 Task: Set the similarity threshold to 30.
Action: Mouse moved to (61, 400)
Screenshot: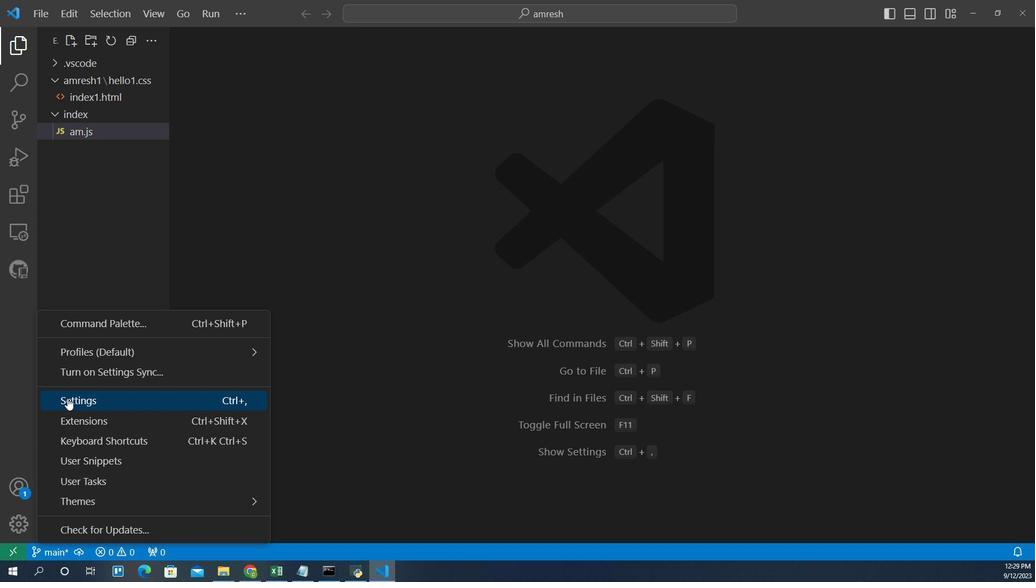 
Action: Mouse pressed left at (61, 400)
Screenshot: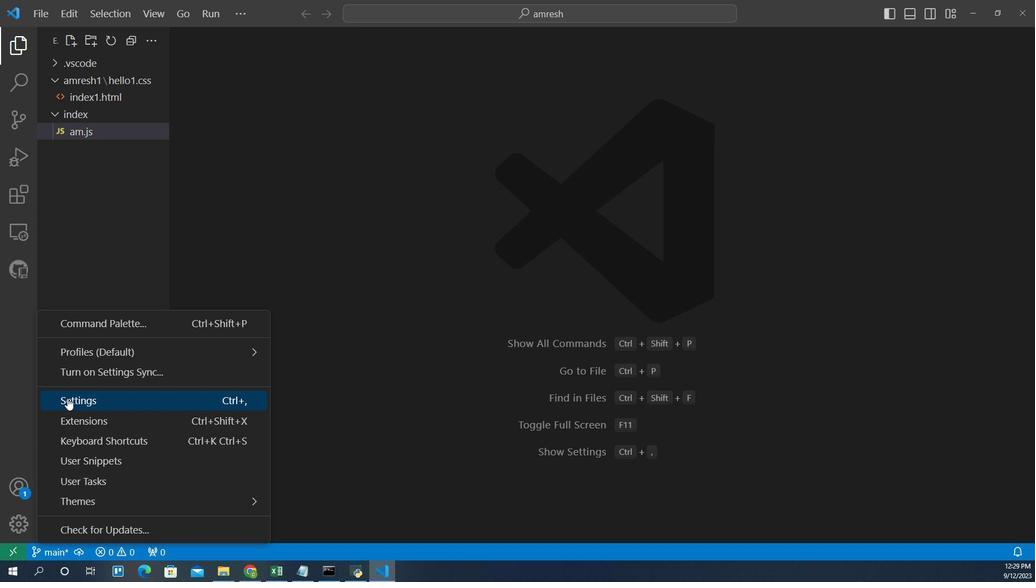 
Action: Mouse moved to (96, 371)
Screenshot: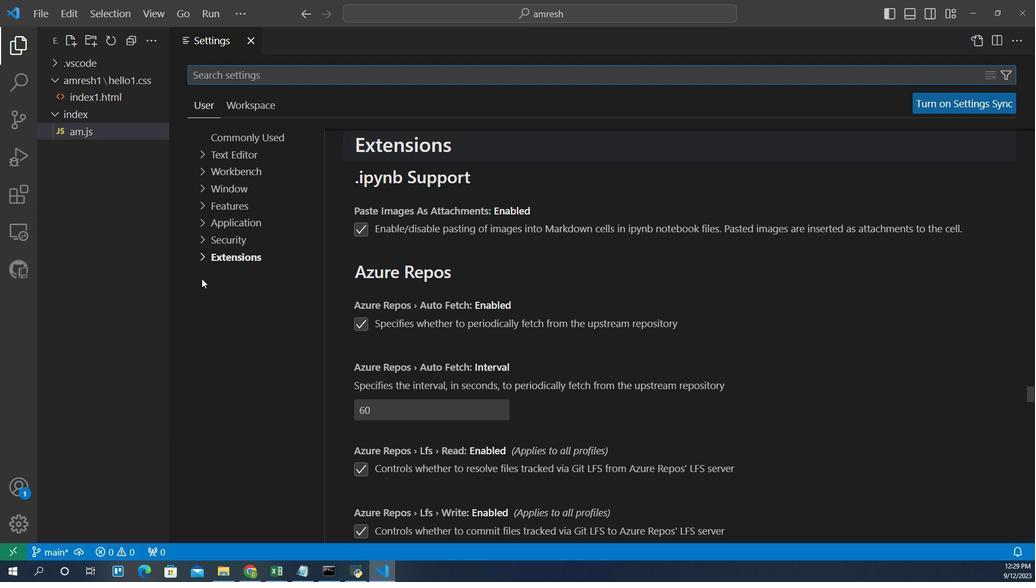 
Action: Mouse pressed left at (96, 371)
Screenshot: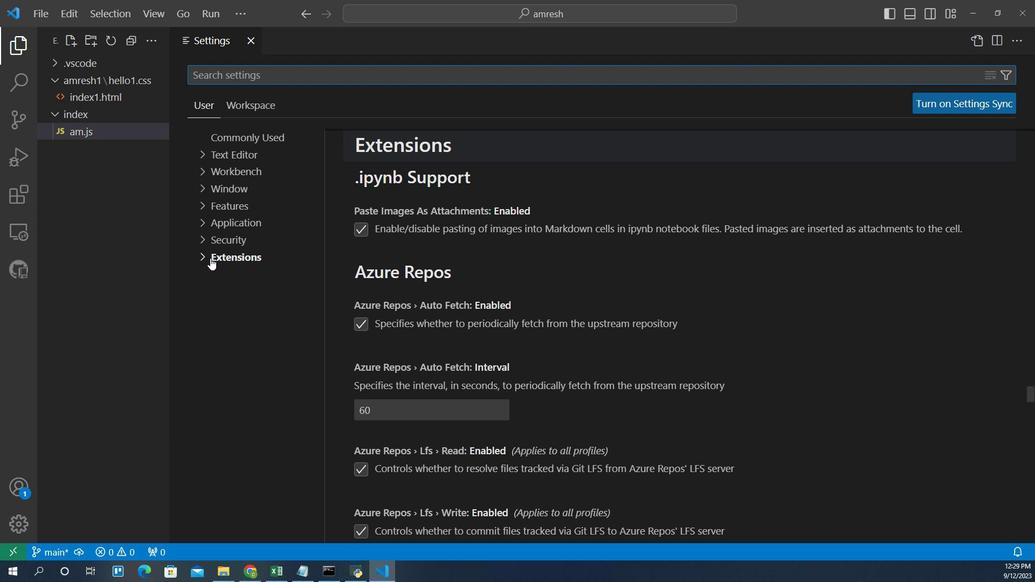 
Action: Mouse moved to (227, 339)
Screenshot: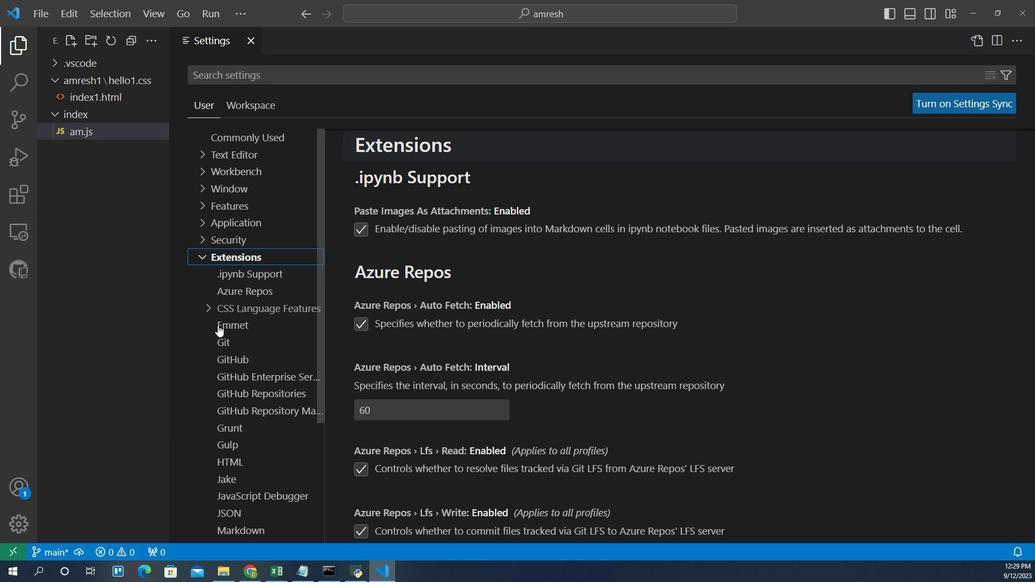 
Action: Mouse pressed left at (227, 339)
Screenshot: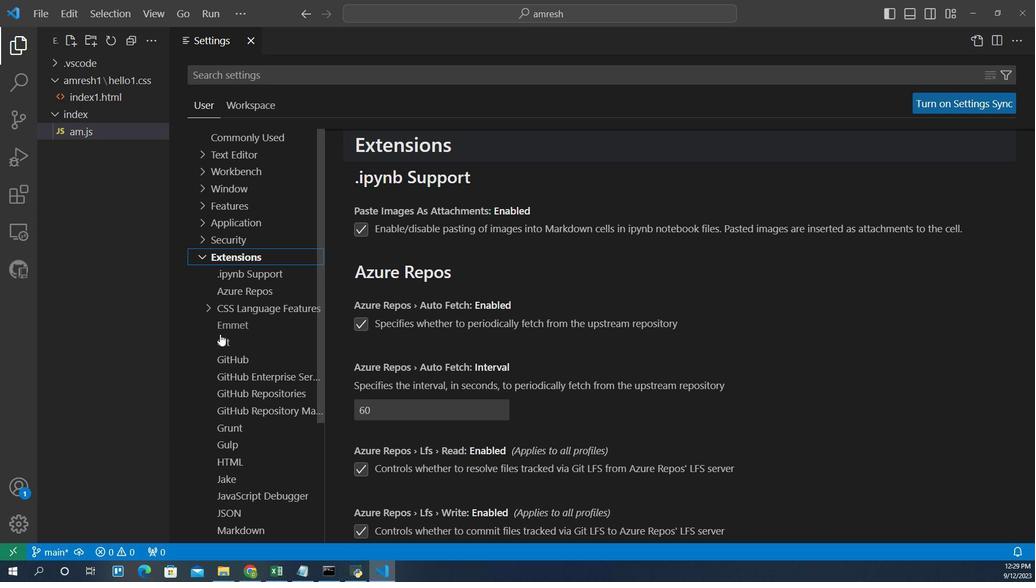 
Action: Mouse moved to (235, 358)
Screenshot: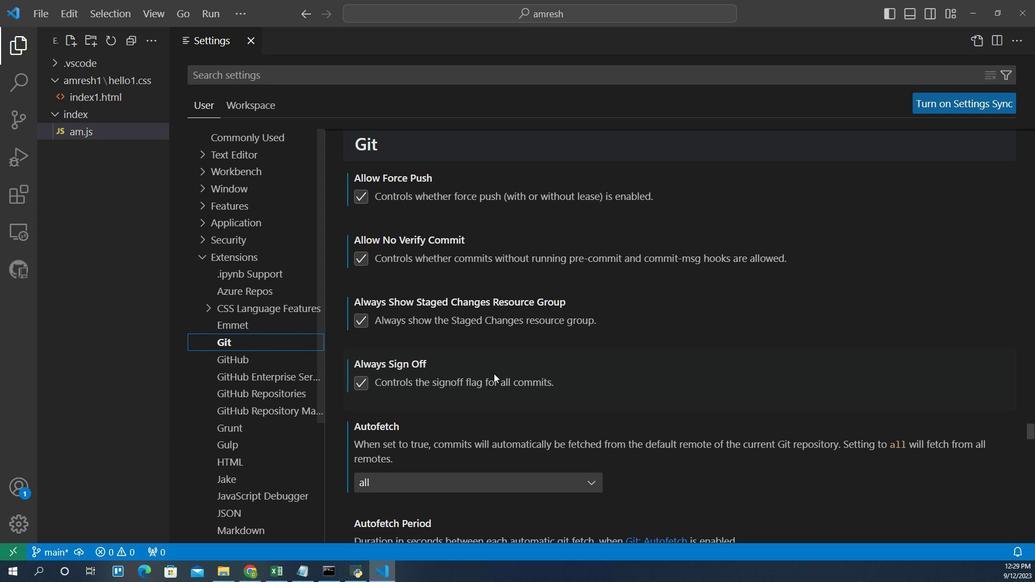 
Action: Mouse pressed left at (235, 358)
Screenshot: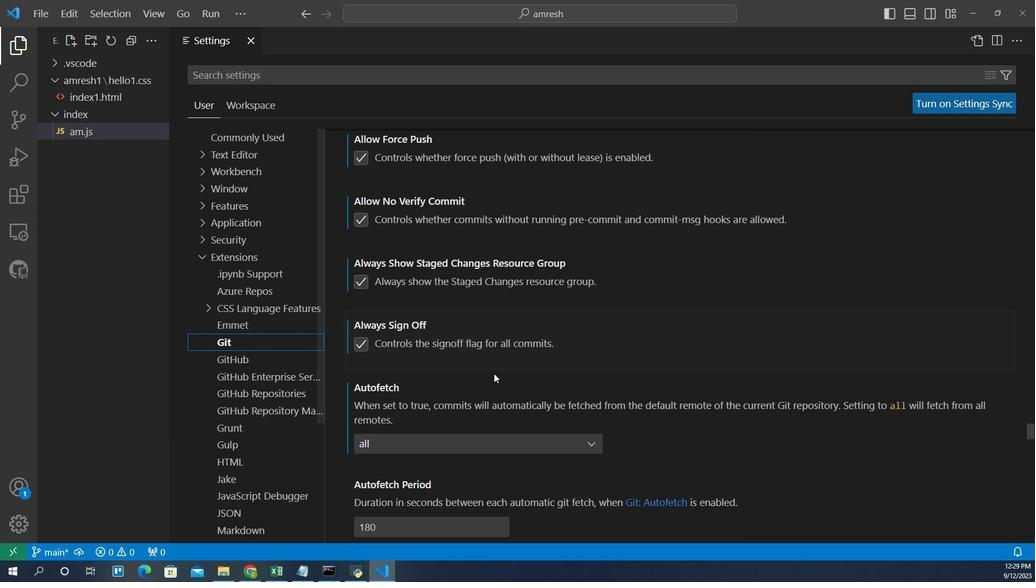 
Action: Mouse moved to (483, 365)
Screenshot: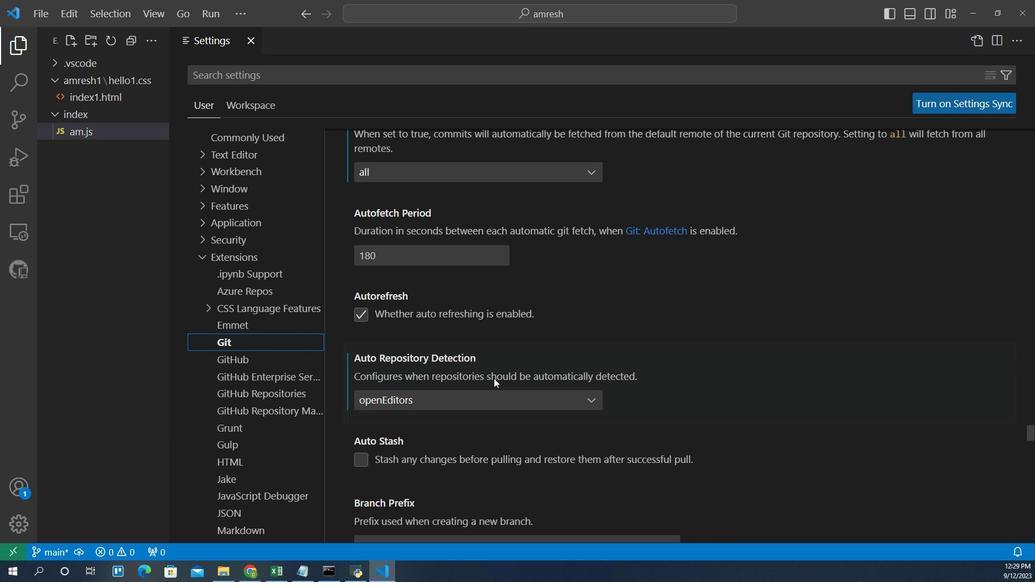 
Action: Mouse scrolled (483, 365) with delta (0, 0)
Screenshot: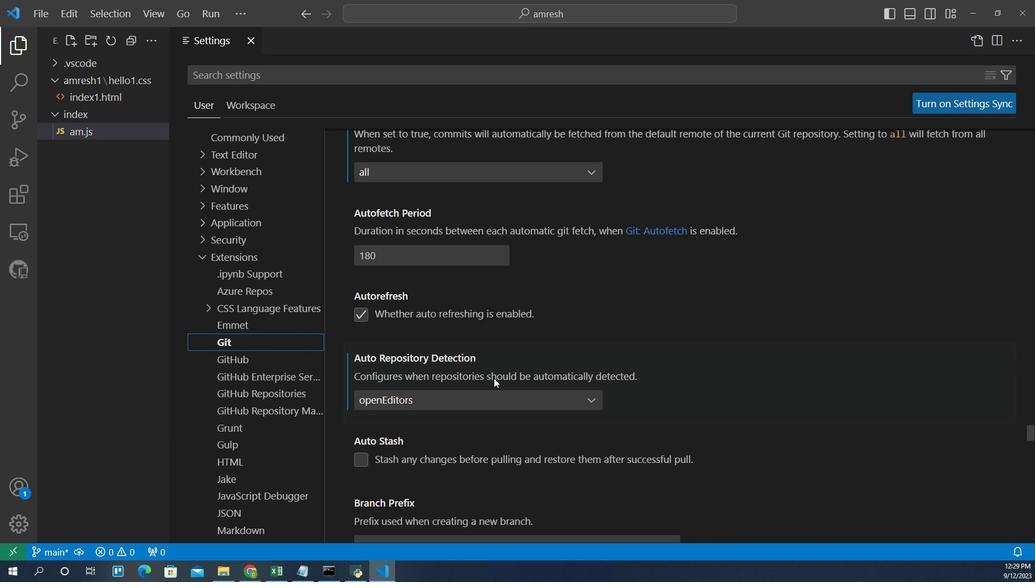 
Action: Mouse scrolled (483, 365) with delta (0, 0)
Screenshot: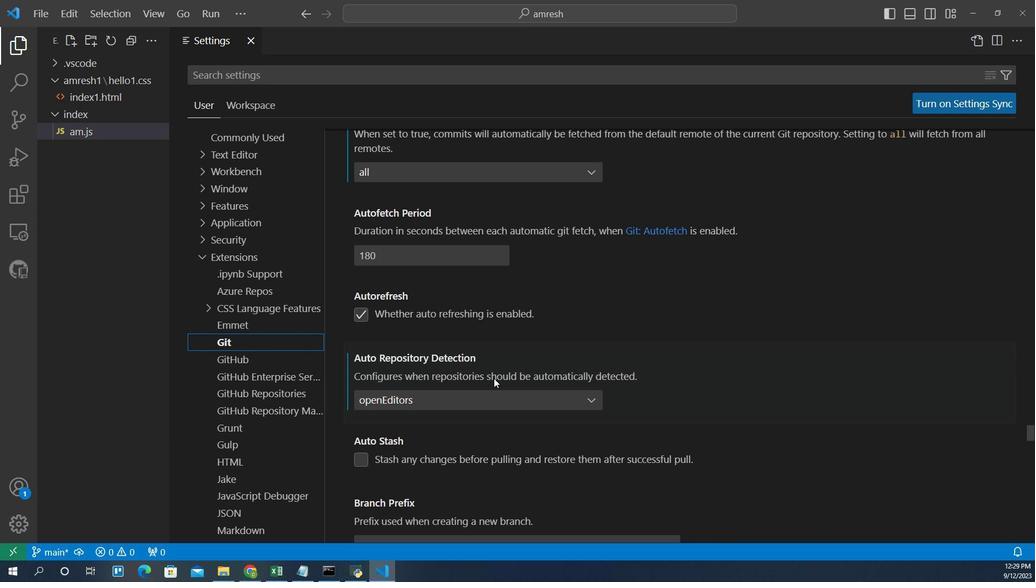 
Action: Mouse scrolled (483, 365) with delta (0, 0)
Screenshot: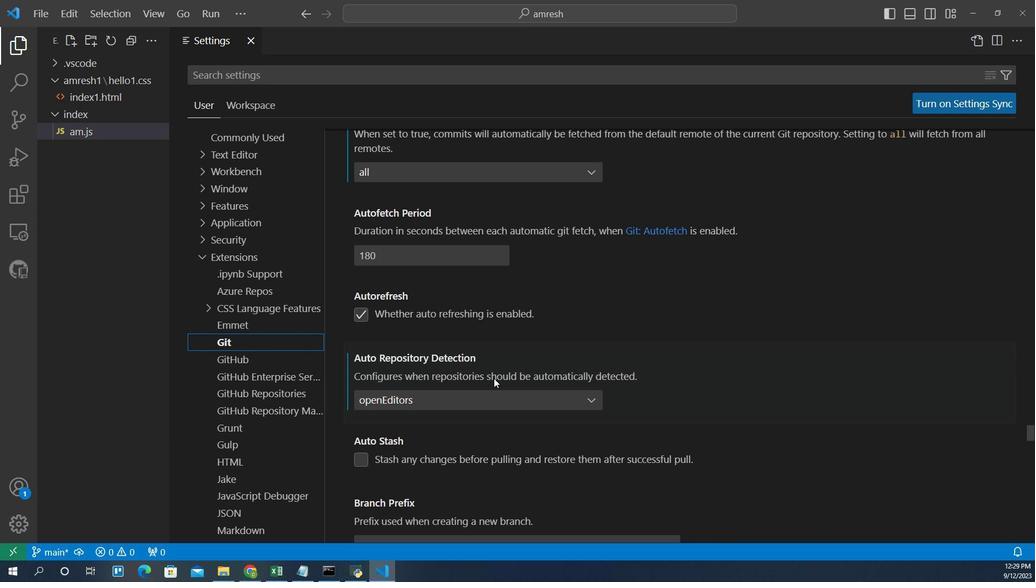 
Action: Mouse moved to (483, 366)
Screenshot: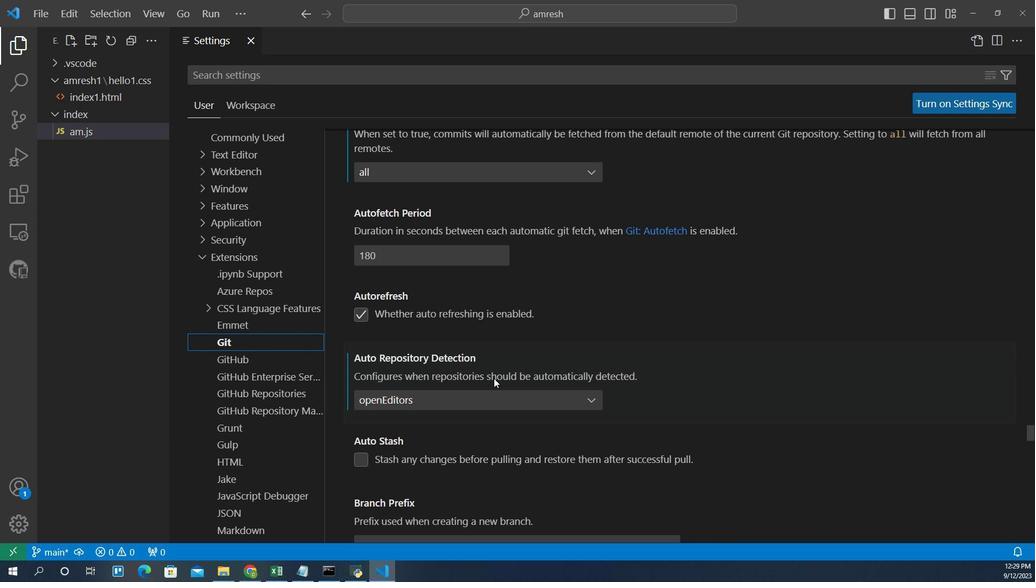 
Action: Mouse scrolled (483, 365) with delta (0, 0)
Screenshot: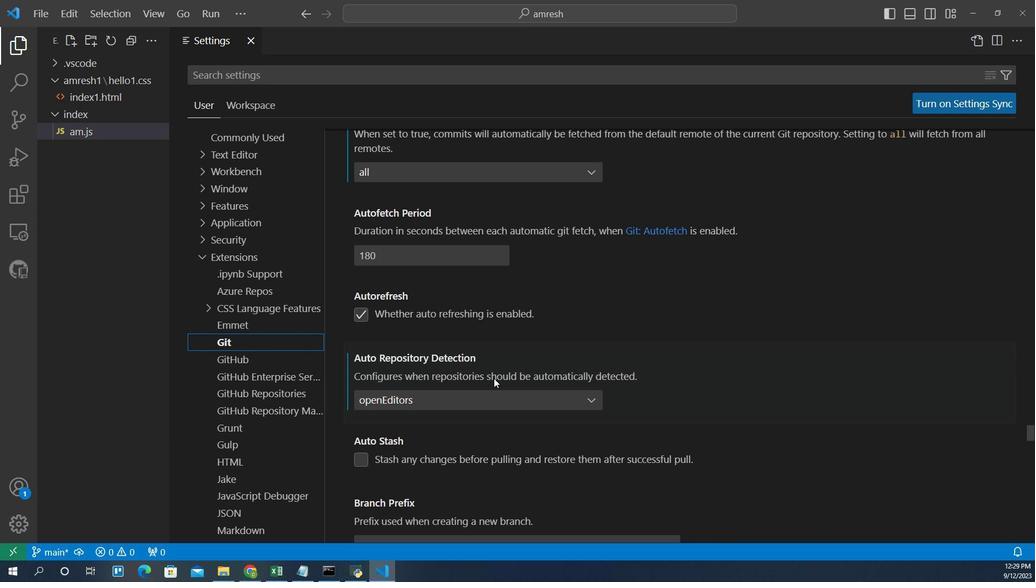 
Action: Mouse moved to (483, 366)
Screenshot: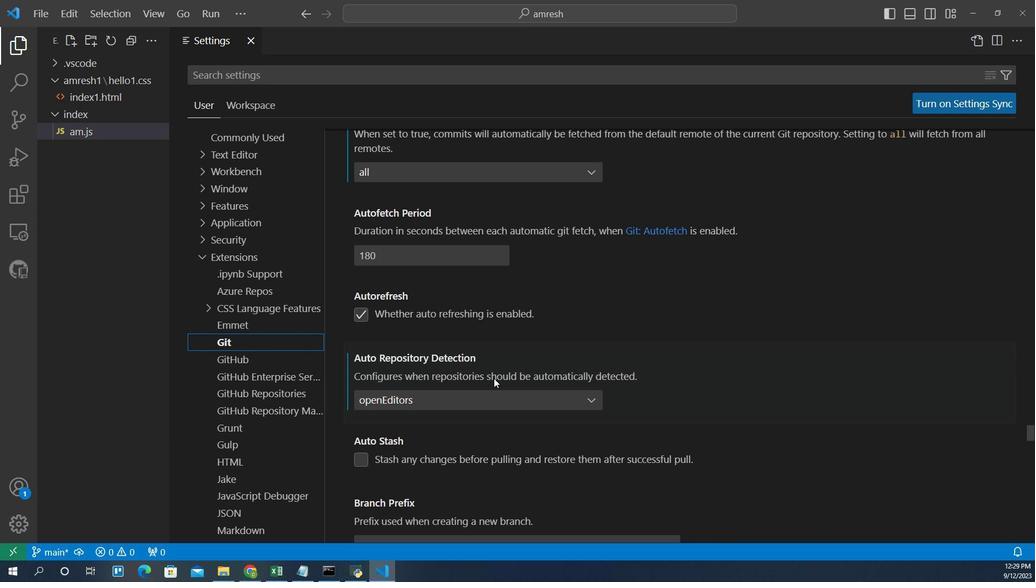 
Action: Mouse scrolled (483, 366) with delta (0, 0)
Screenshot: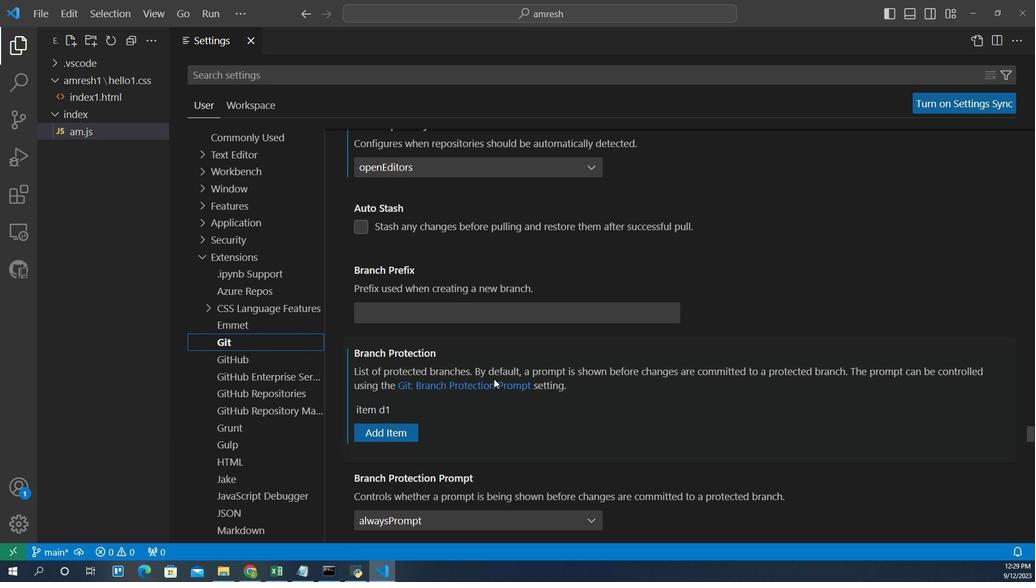 
Action: Mouse scrolled (483, 366) with delta (0, 0)
Screenshot: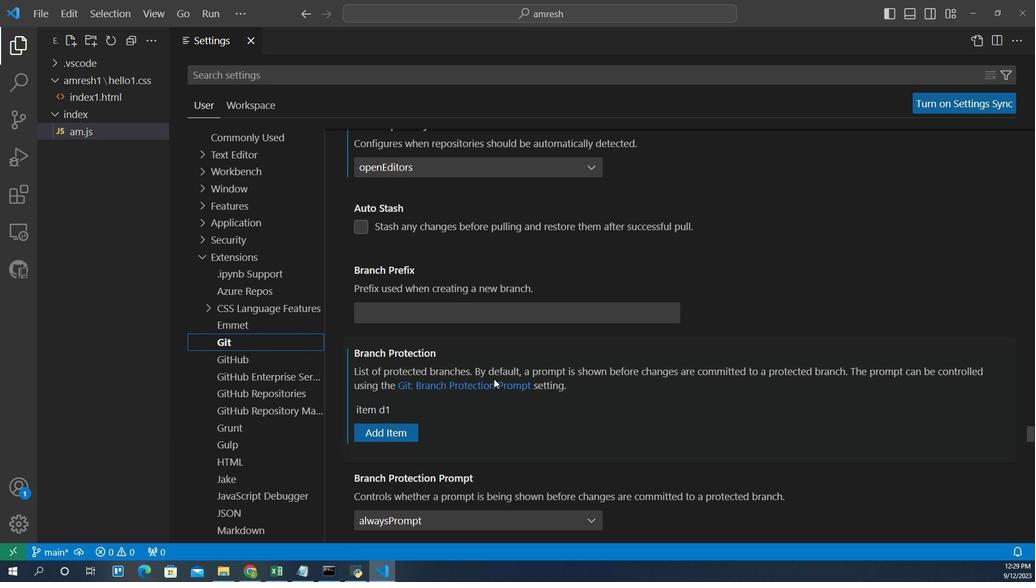 
Action: Mouse scrolled (483, 366) with delta (0, 0)
Screenshot: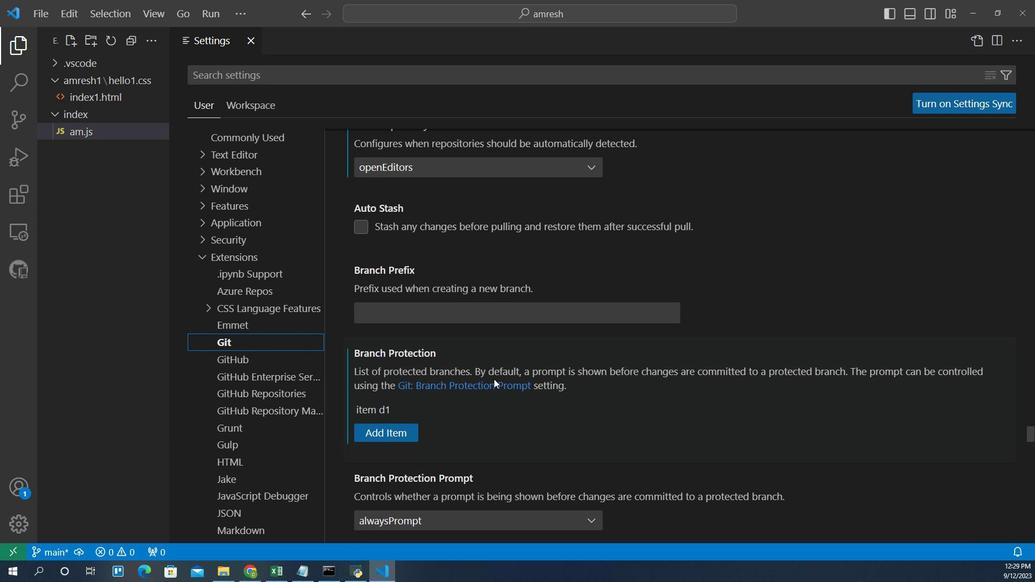 
Action: Mouse scrolled (483, 366) with delta (0, 0)
Screenshot: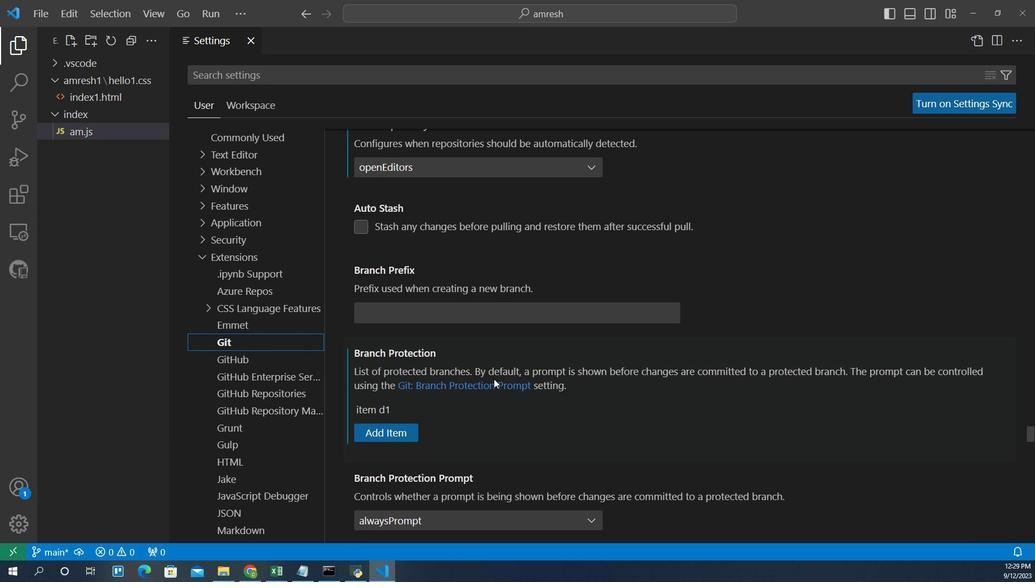 
Action: Mouse scrolled (483, 366) with delta (0, 0)
Screenshot: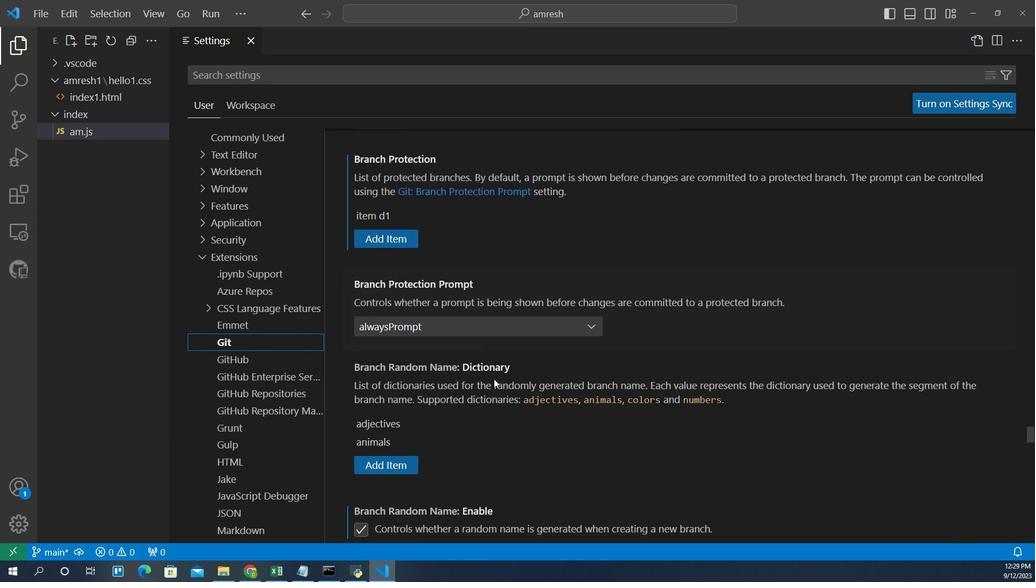 
Action: Mouse scrolled (483, 366) with delta (0, 0)
Screenshot: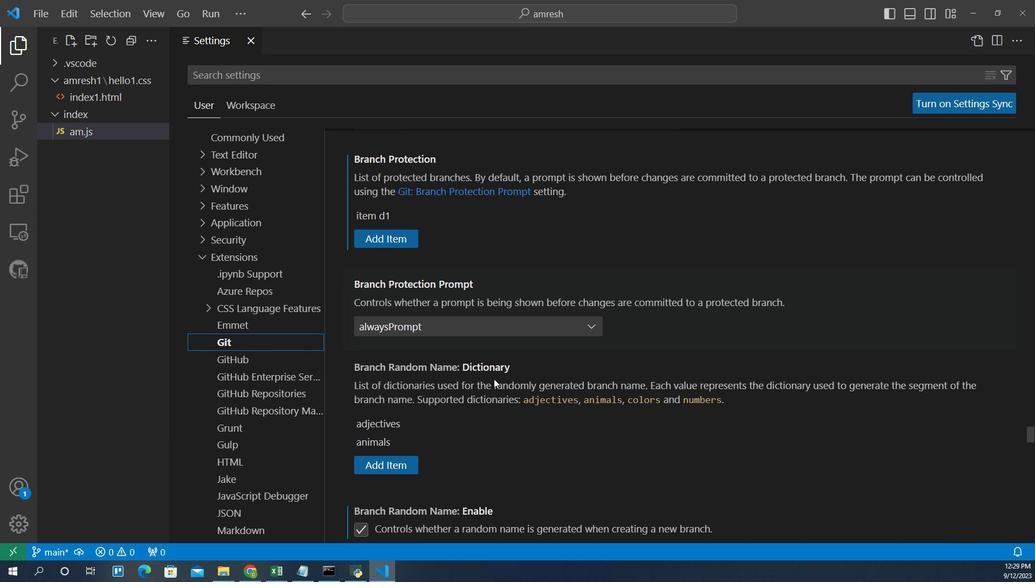 
Action: Mouse scrolled (483, 366) with delta (0, 0)
Screenshot: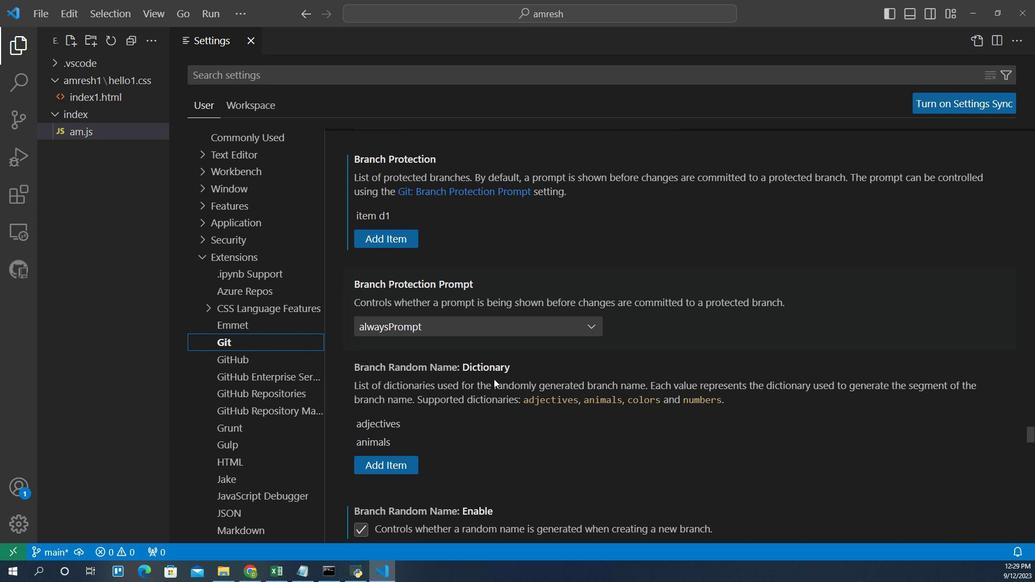 
Action: Mouse scrolled (483, 366) with delta (0, 0)
Screenshot: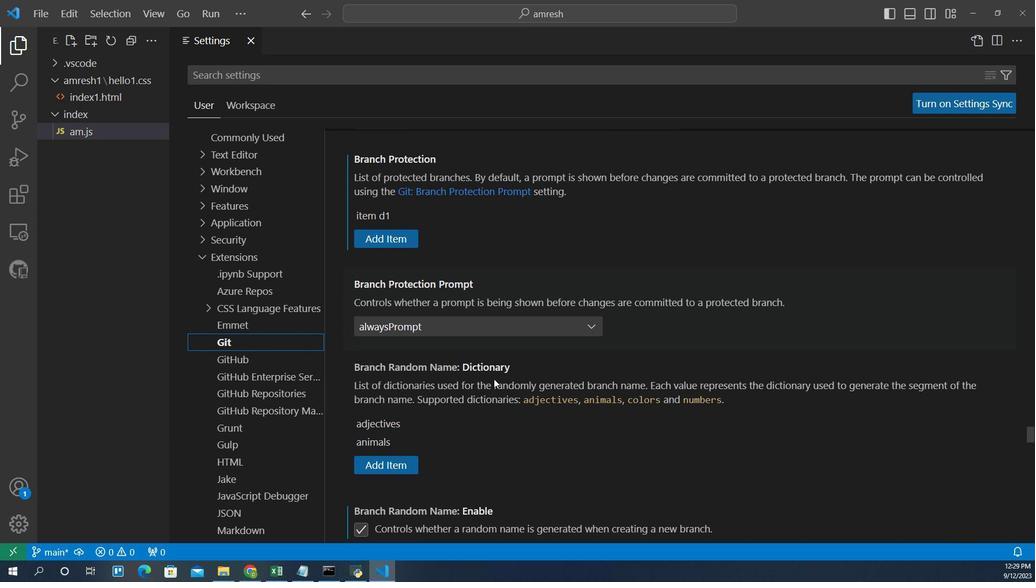 
Action: Mouse scrolled (483, 366) with delta (0, 0)
Screenshot: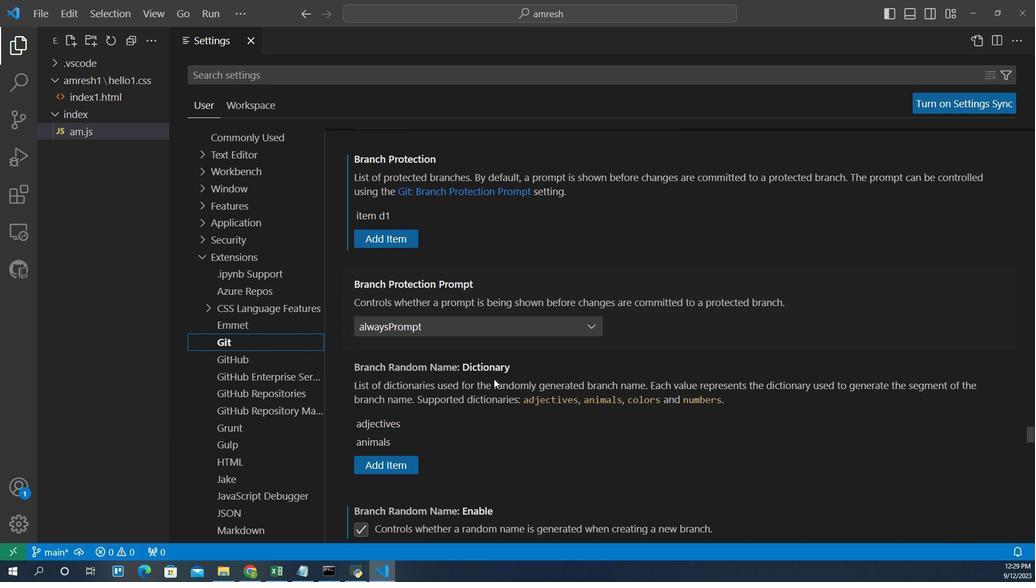 
Action: Mouse moved to (483, 366)
Screenshot: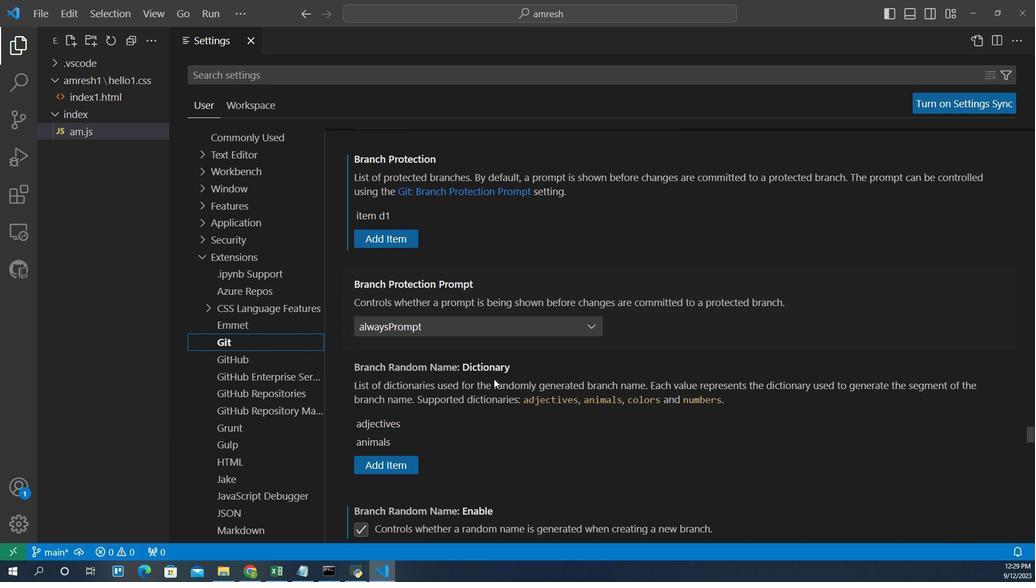 
Action: Mouse scrolled (483, 366) with delta (0, 0)
Screenshot: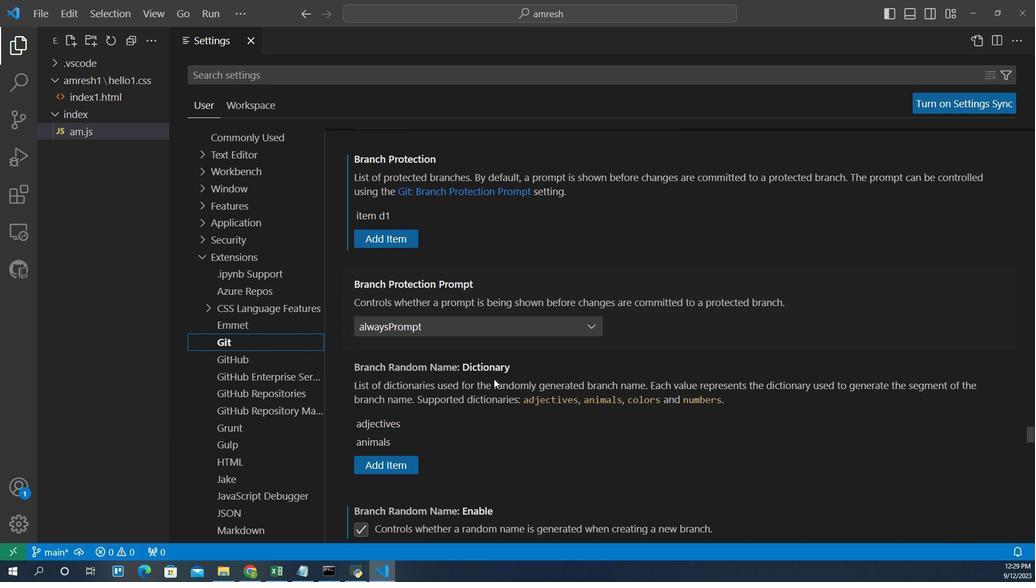 
Action: Mouse scrolled (483, 366) with delta (0, 0)
Screenshot: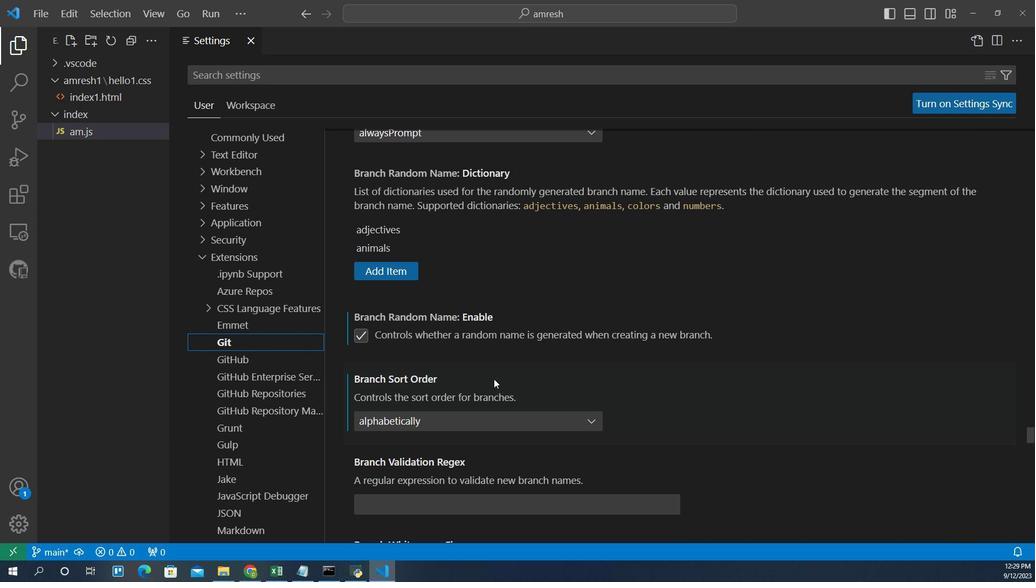 
Action: Mouse scrolled (483, 366) with delta (0, 0)
Screenshot: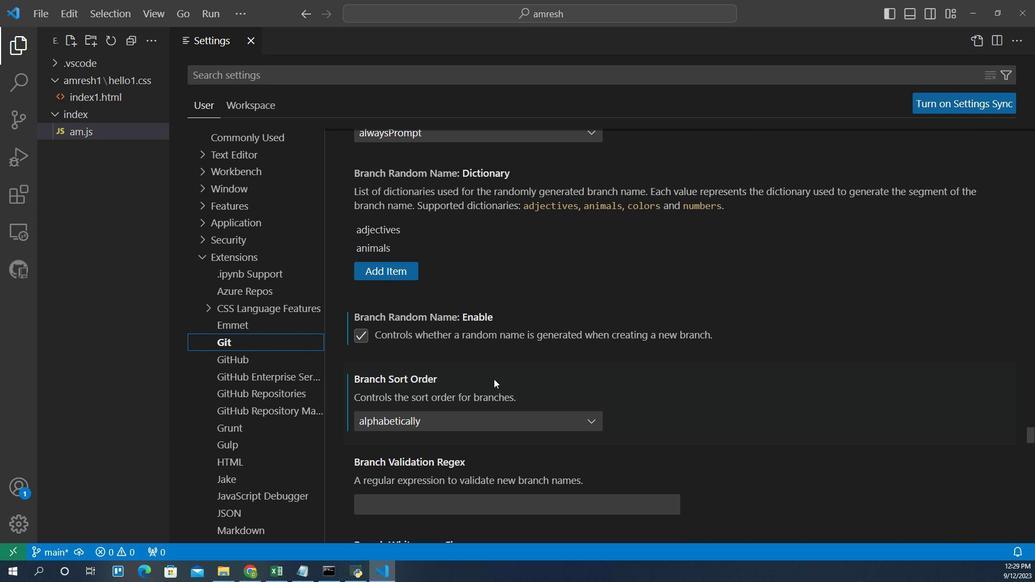 
Action: Mouse scrolled (483, 366) with delta (0, 0)
Screenshot: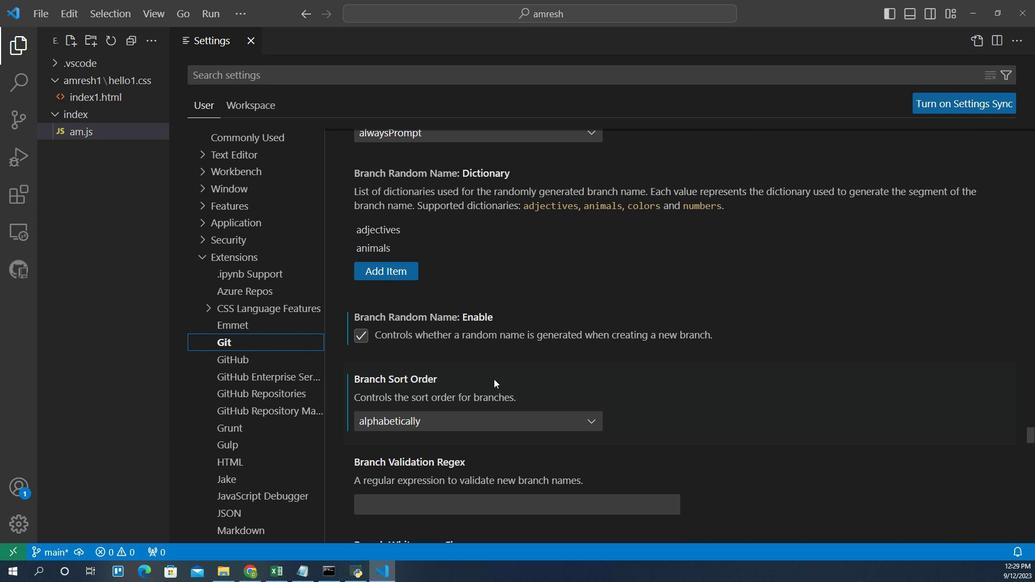 
Action: Mouse scrolled (483, 366) with delta (0, 0)
Screenshot: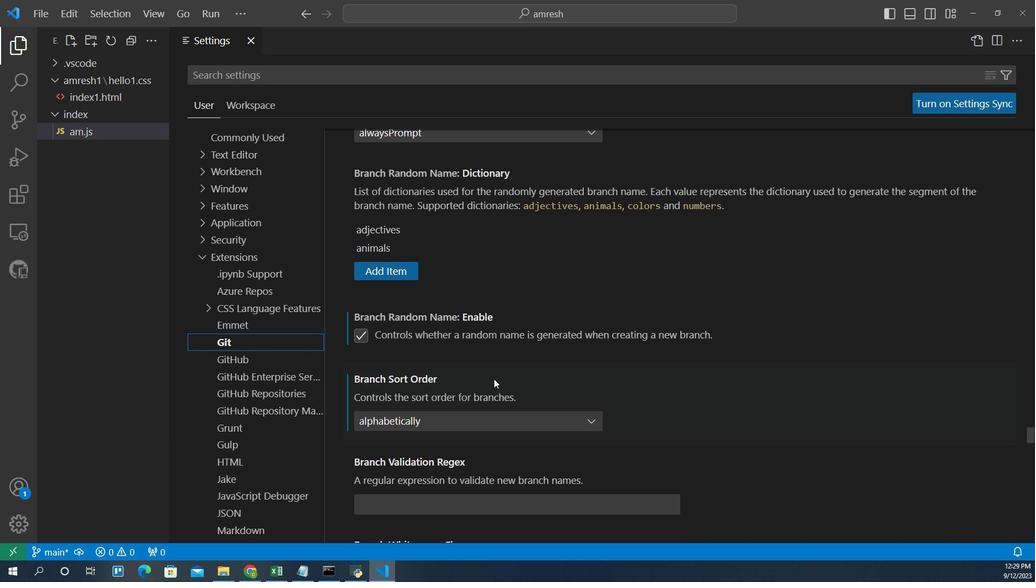 
Action: Mouse scrolled (483, 366) with delta (0, 0)
Screenshot: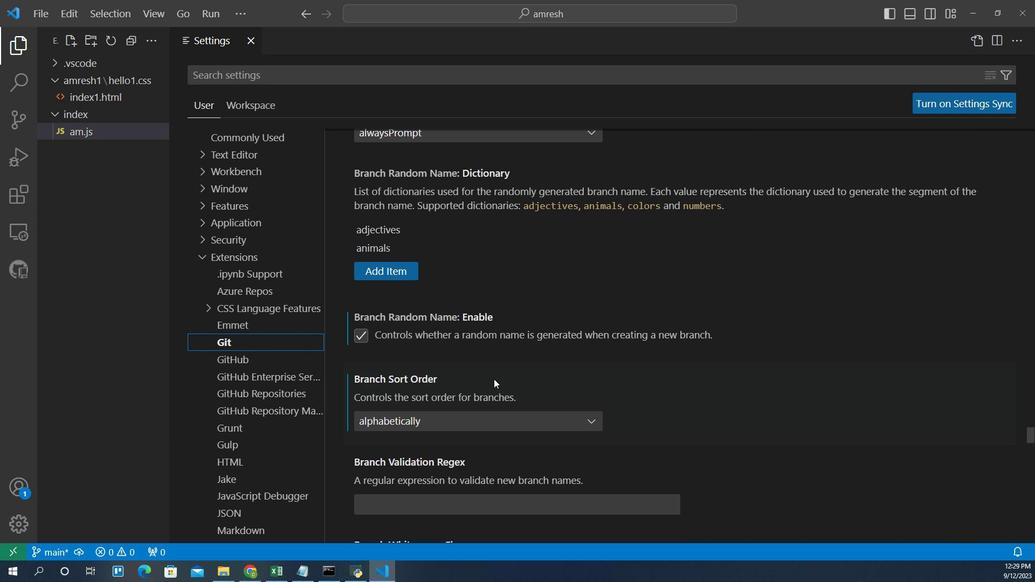 
Action: Mouse scrolled (483, 366) with delta (0, 0)
Screenshot: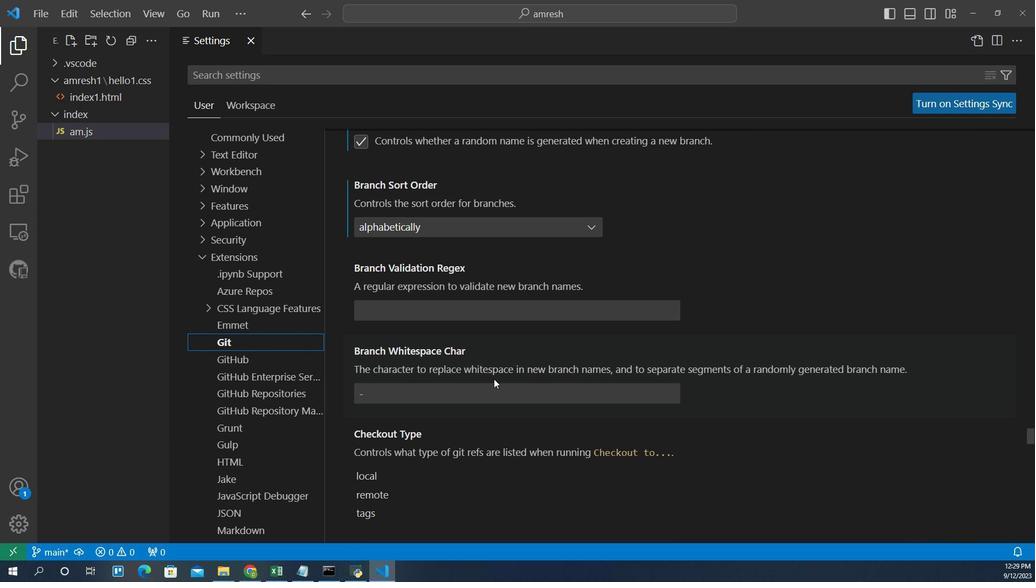 
Action: Mouse scrolled (483, 366) with delta (0, 0)
Screenshot: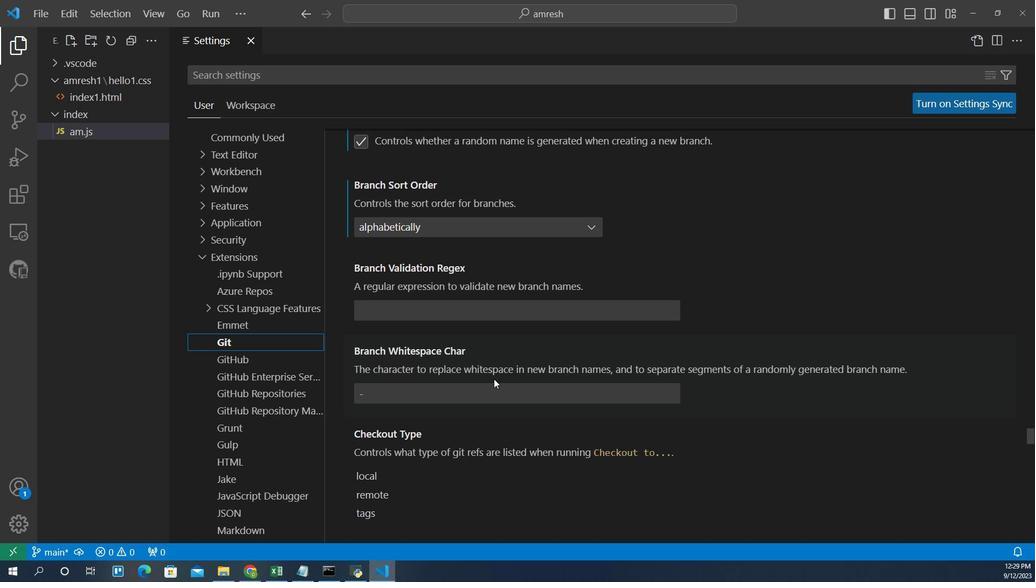 
Action: Mouse scrolled (483, 366) with delta (0, 0)
Screenshot: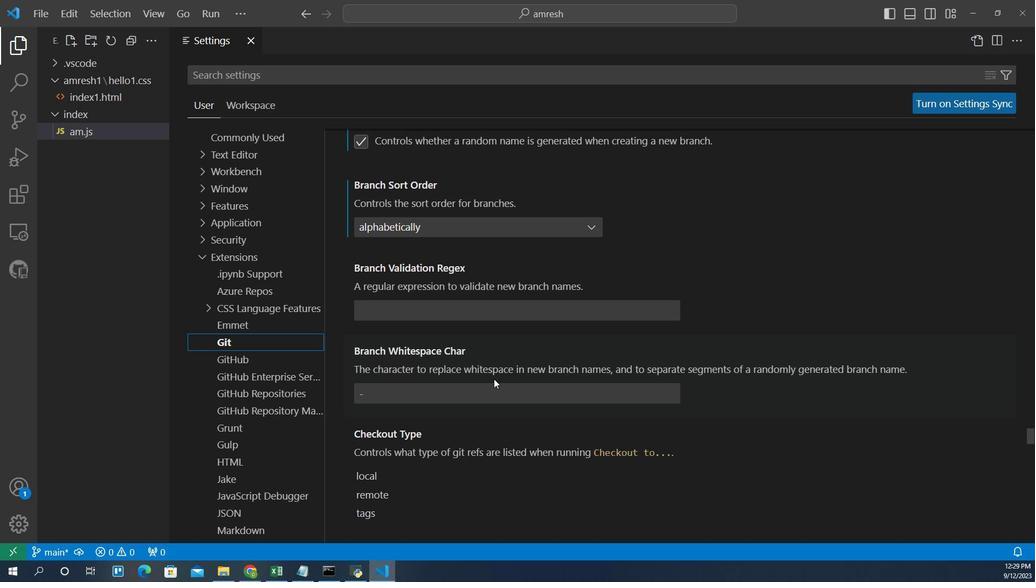 
Action: Mouse scrolled (483, 366) with delta (0, 0)
Screenshot: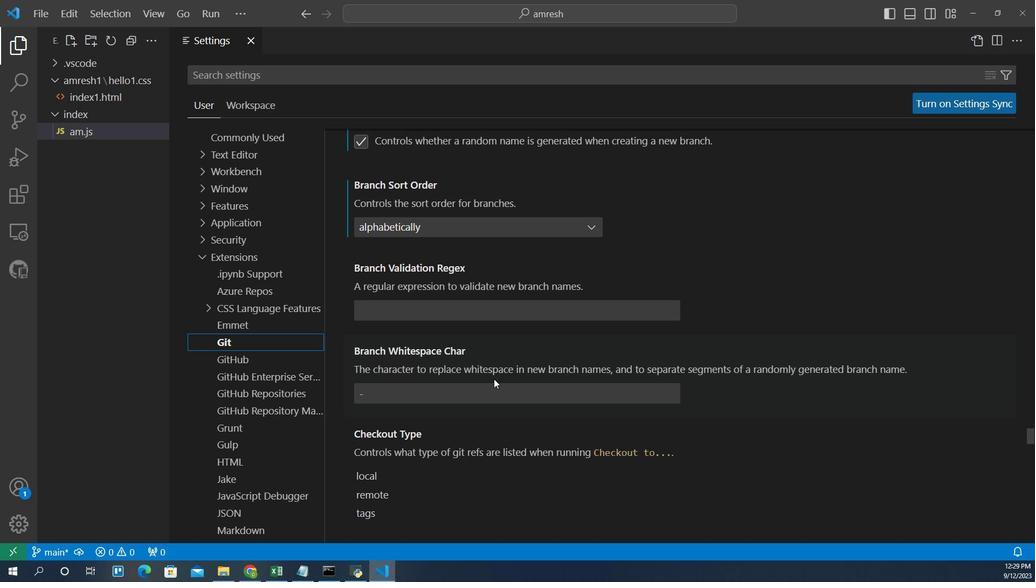 
Action: Mouse scrolled (483, 366) with delta (0, 0)
Screenshot: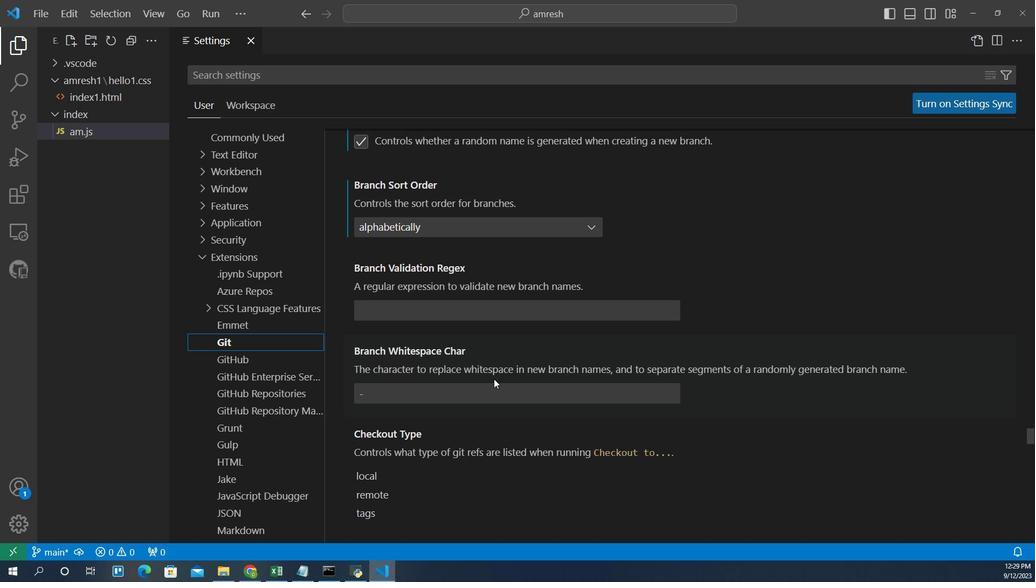 
Action: Mouse scrolled (483, 366) with delta (0, 0)
Screenshot: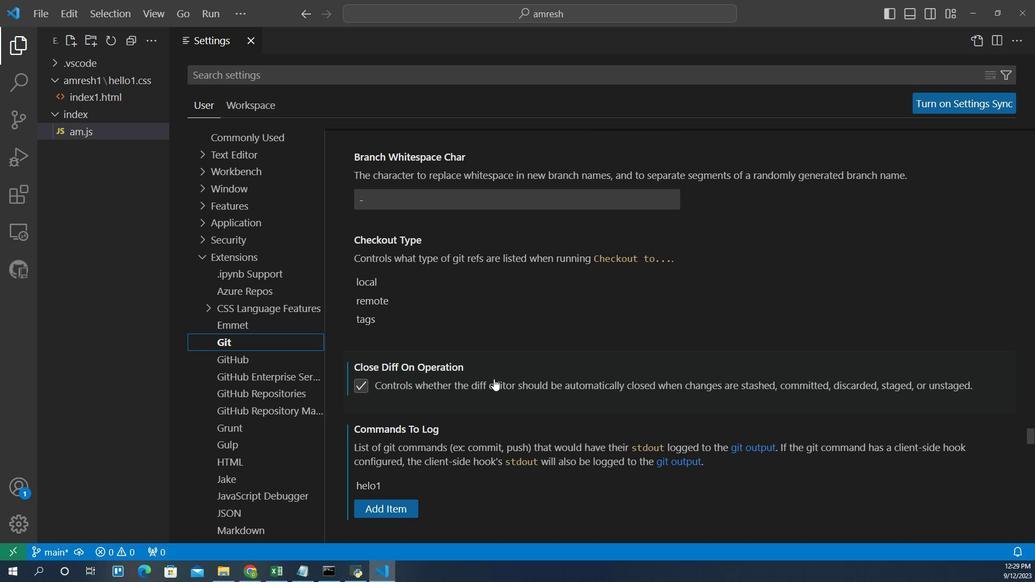 
Action: Mouse scrolled (483, 366) with delta (0, 0)
Screenshot: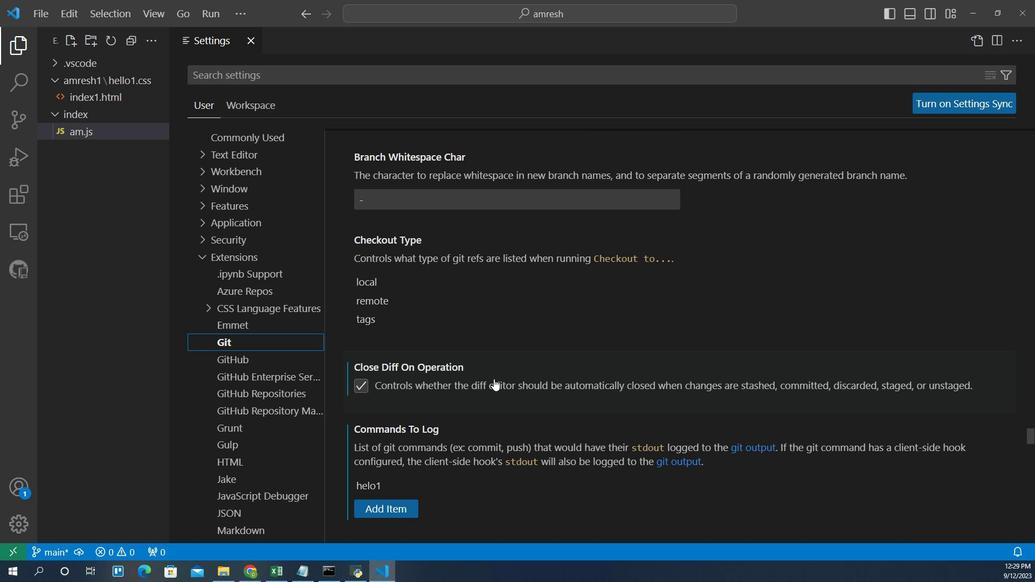 
Action: Mouse scrolled (483, 366) with delta (0, 0)
Screenshot: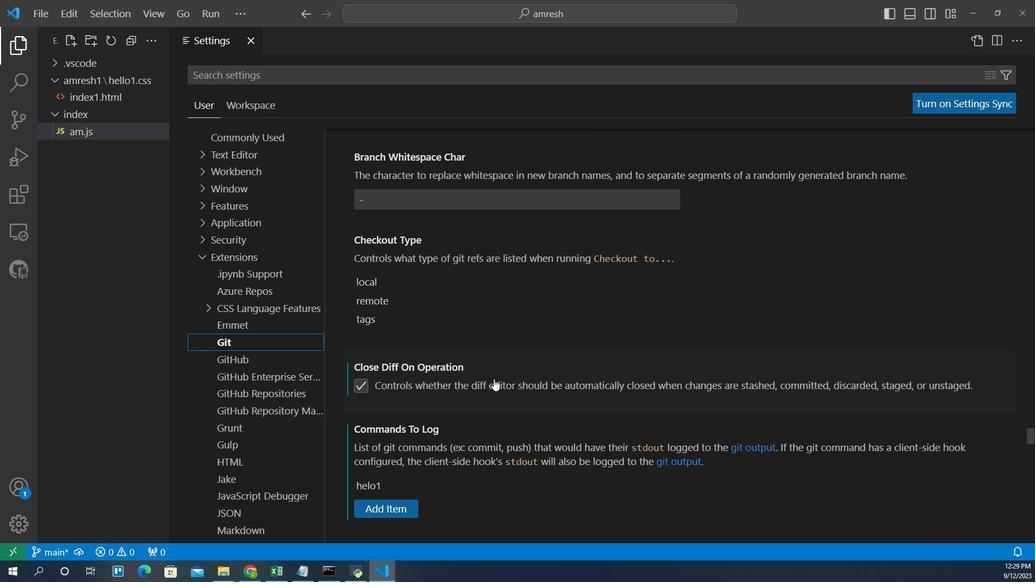 
Action: Mouse scrolled (483, 366) with delta (0, 0)
Screenshot: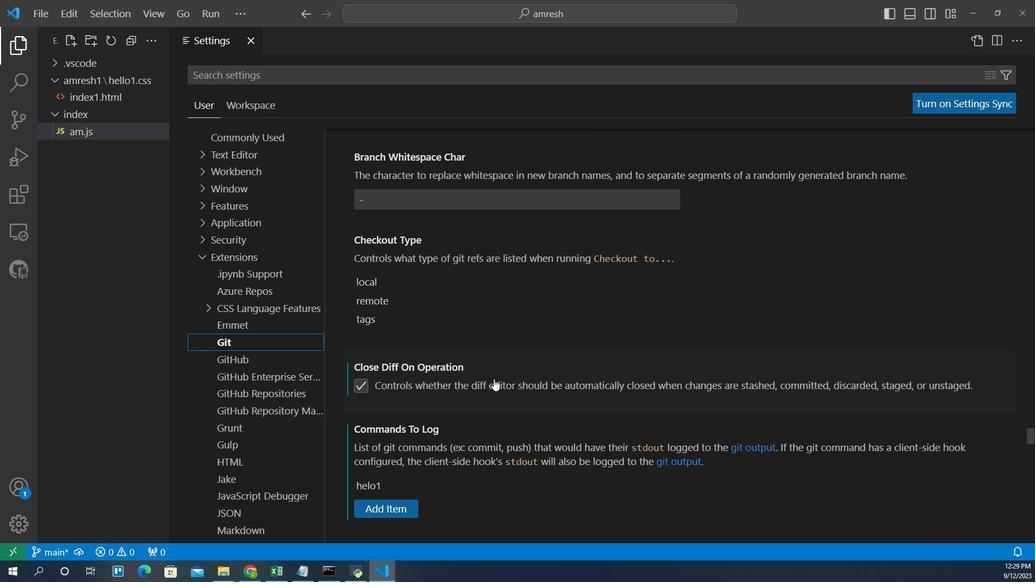 
Action: Mouse scrolled (483, 366) with delta (0, 0)
Screenshot: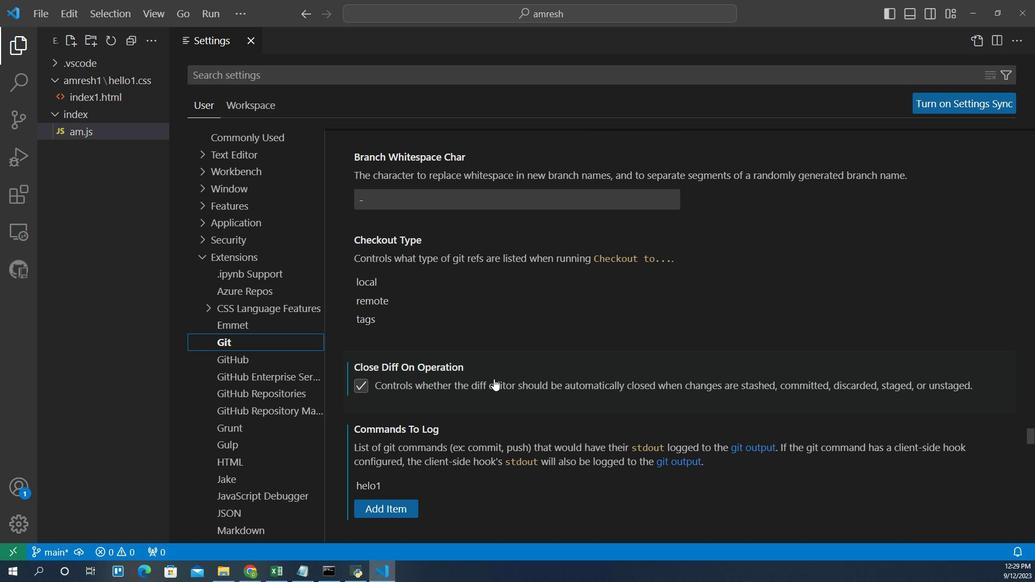 
Action: Mouse scrolled (483, 366) with delta (0, 0)
Screenshot: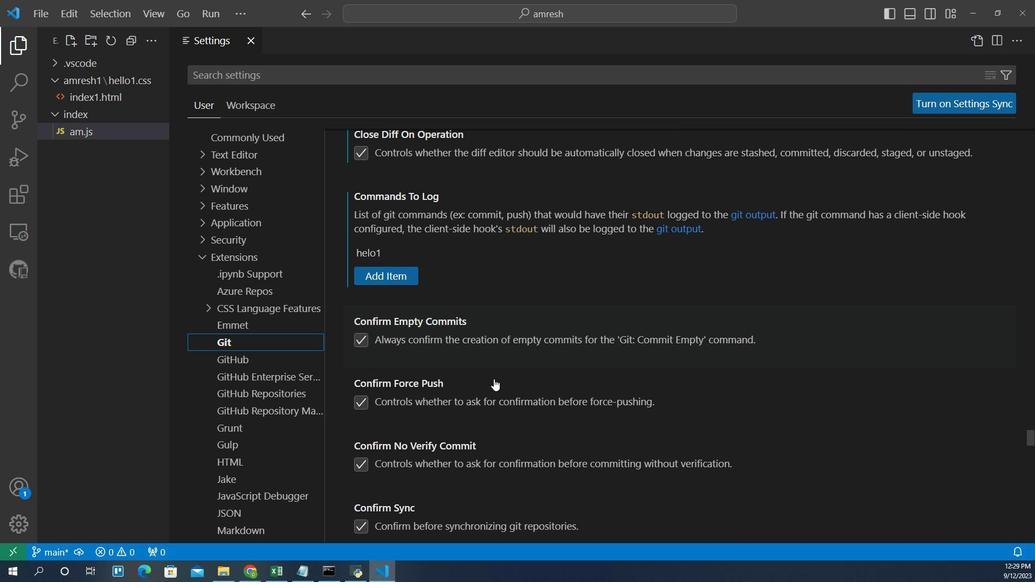 
Action: Mouse scrolled (483, 366) with delta (0, 0)
Screenshot: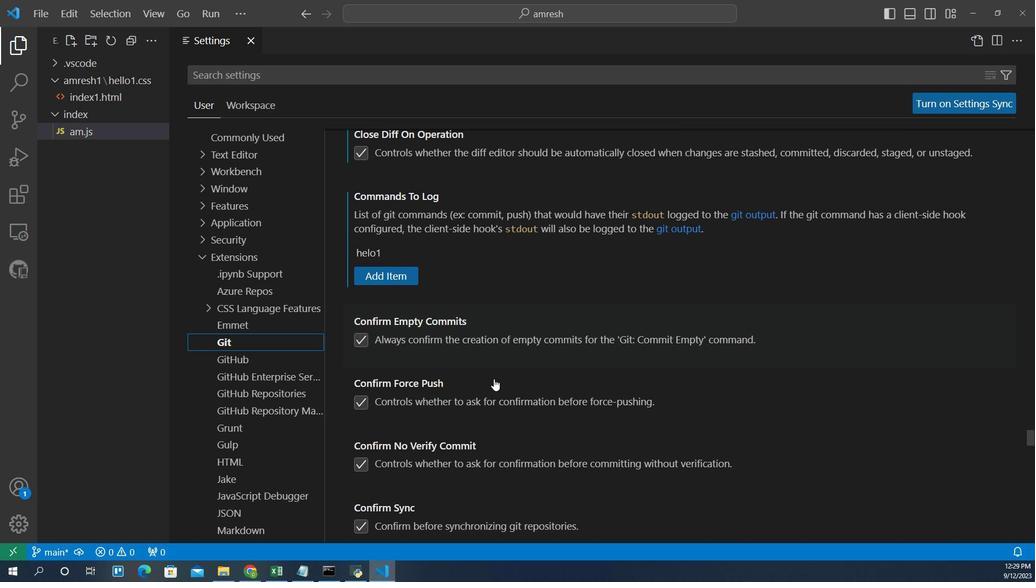 
Action: Mouse scrolled (483, 366) with delta (0, 0)
Screenshot: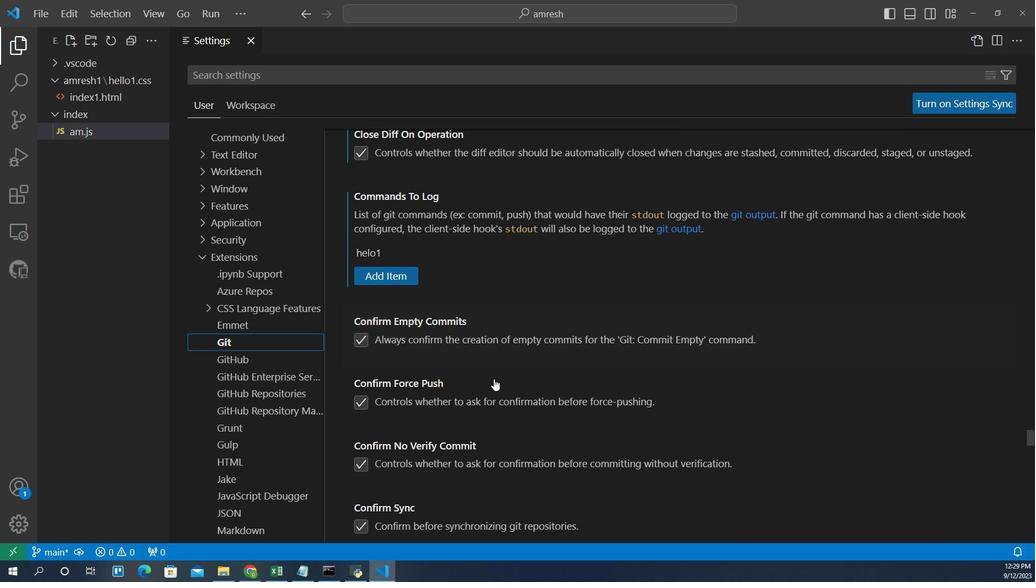 
Action: Mouse scrolled (483, 366) with delta (0, 0)
Screenshot: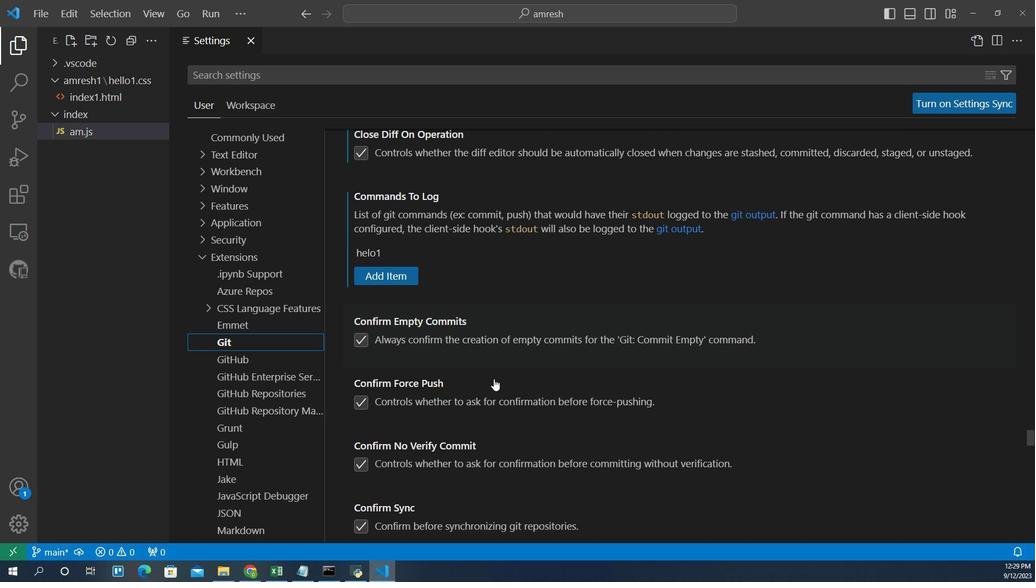 
Action: Mouse scrolled (483, 366) with delta (0, 0)
Screenshot: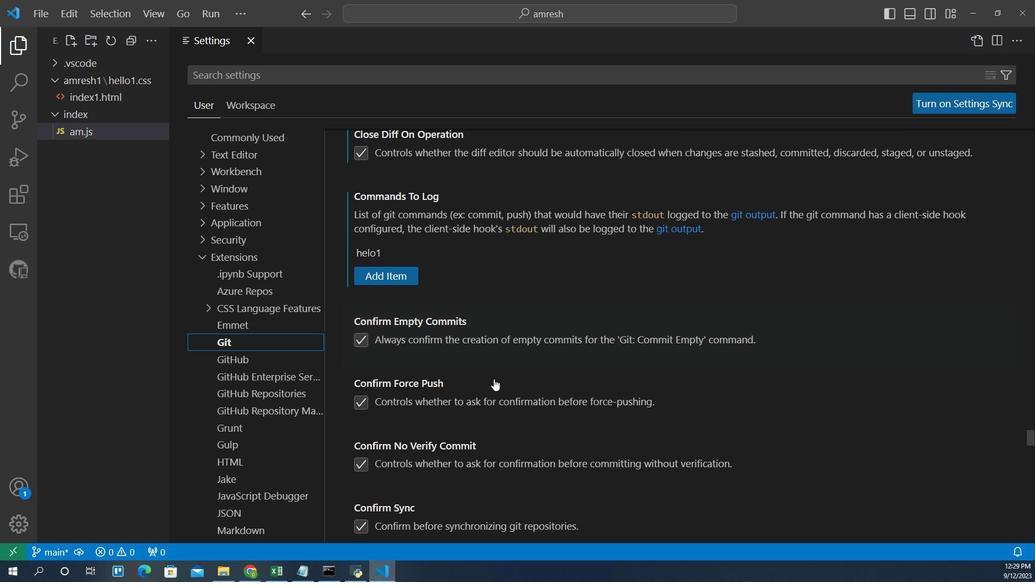 
Action: Mouse scrolled (483, 366) with delta (0, 0)
Screenshot: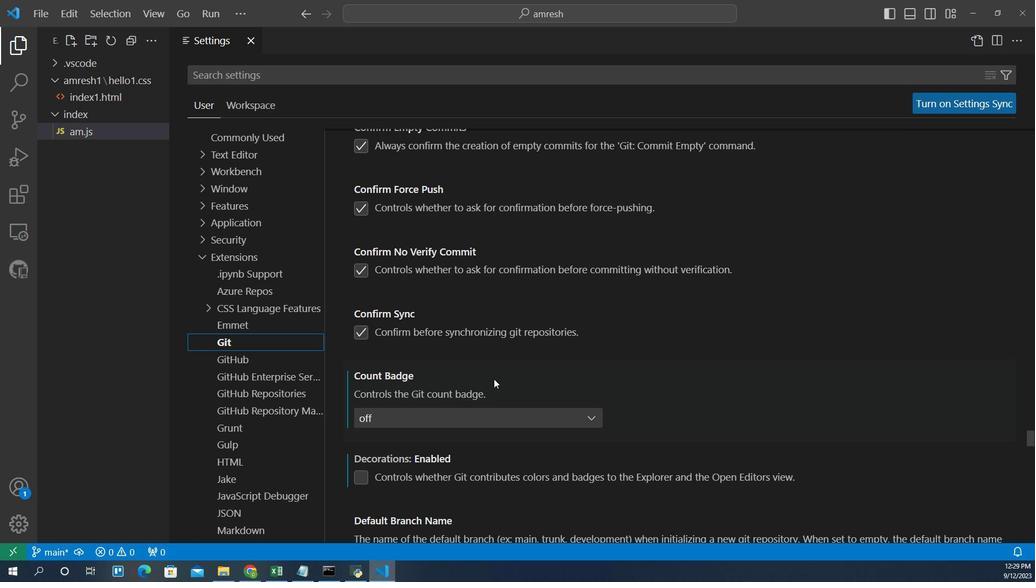 
Action: Mouse scrolled (483, 366) with delta (0, 0)
Screenshot: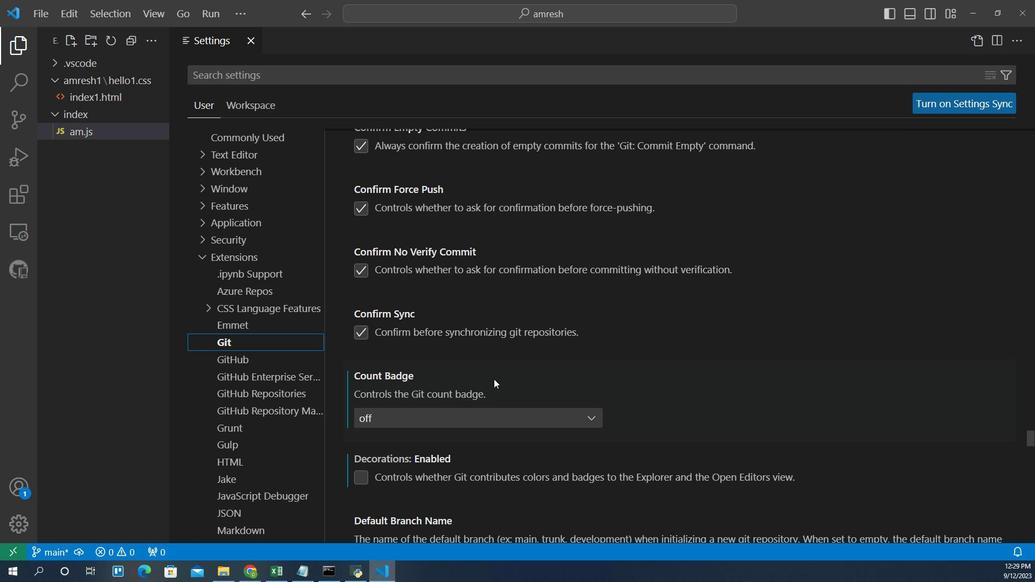 
Action: Mouse scrolled (483, 366) with delta (0, 0)
Screenshot: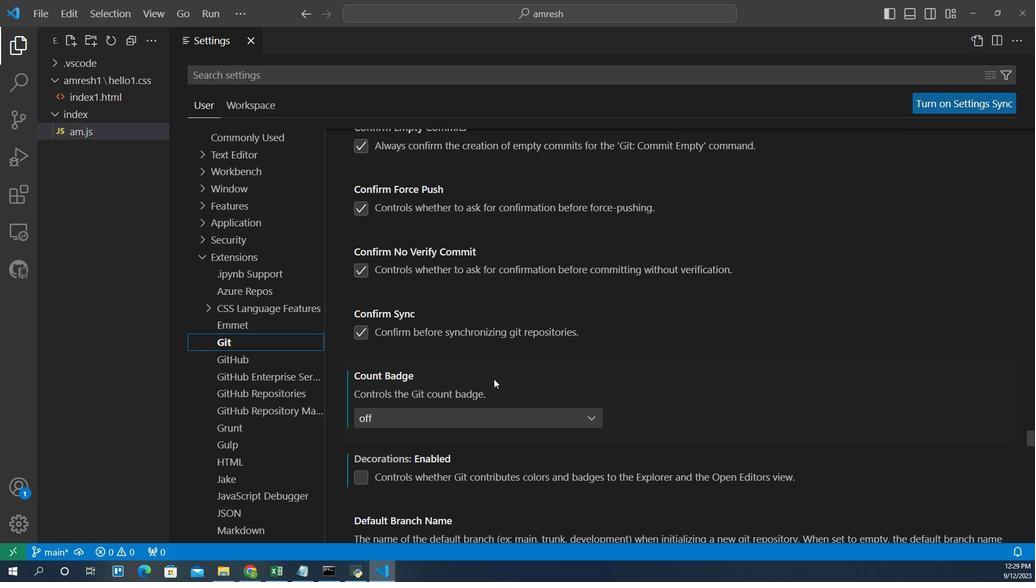 
Action: Mouse scrolled (483, 366) with delta (0, 0)
Screenshot: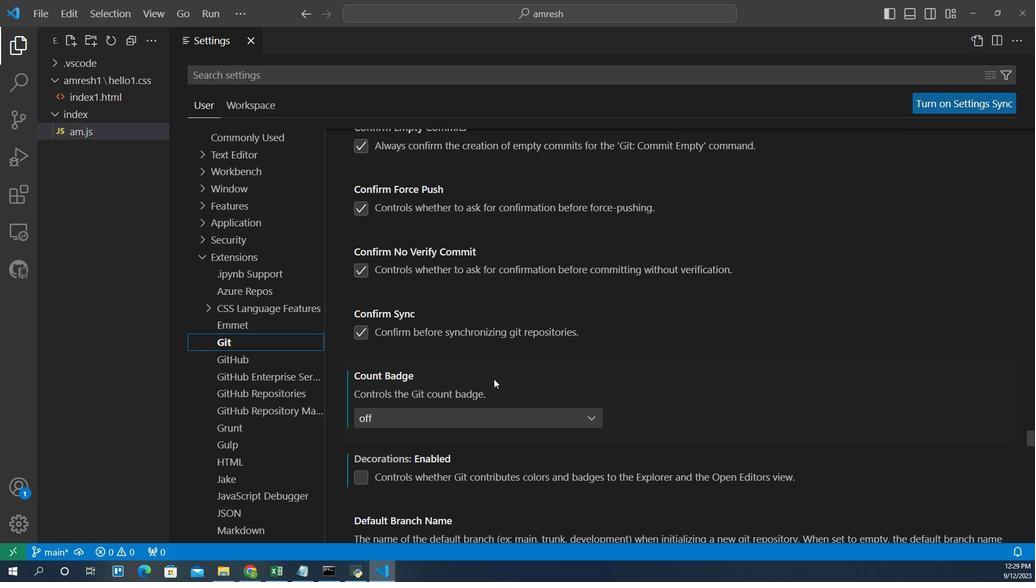 
Action: Mouse scrolled (483, 366) with delta (0, 0)
Screenshot: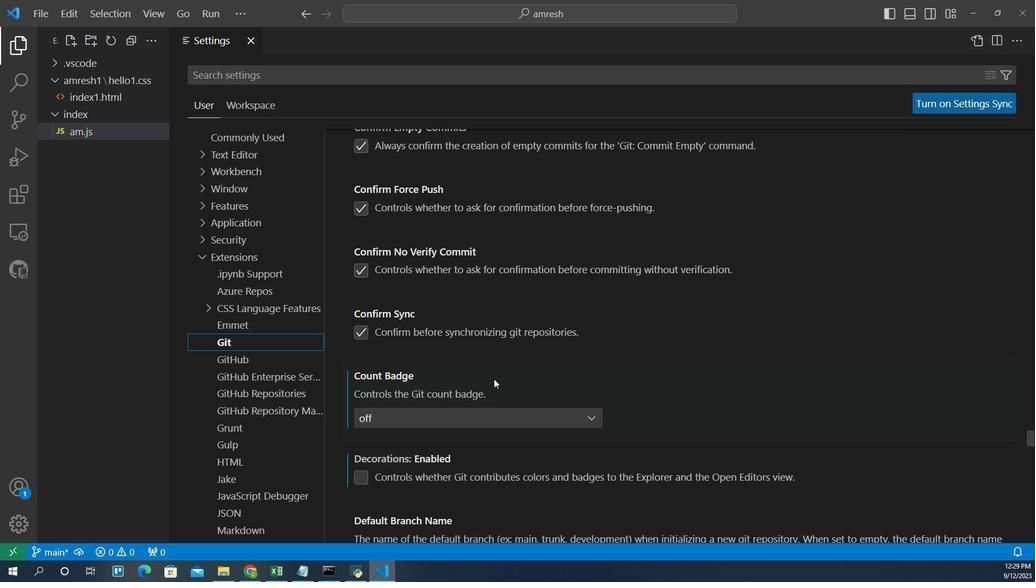 
Action: Mouse scrolled (483, 366) with delta (0, 0)
Screenshot: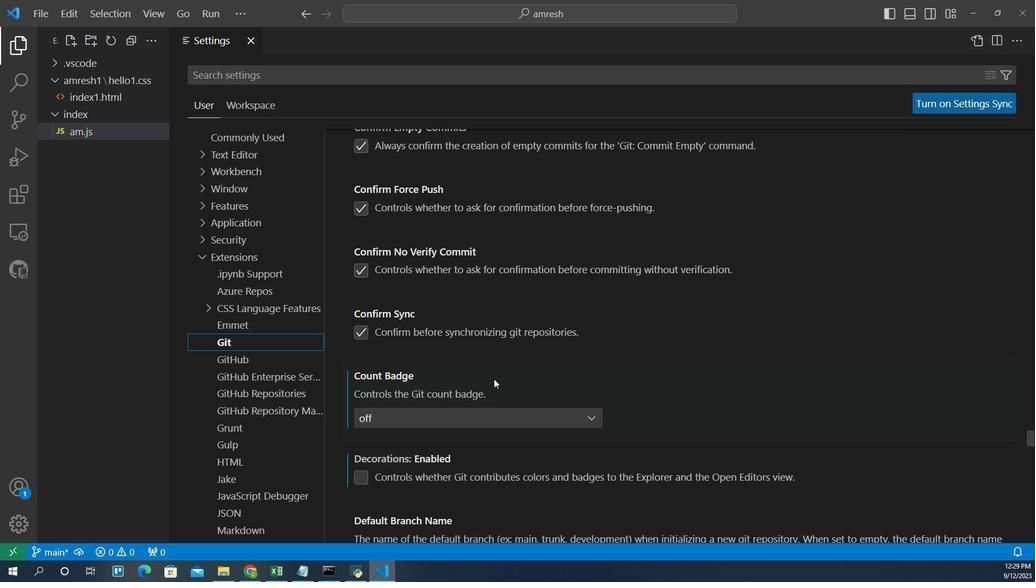 
Action: Mouse scrolled (483, 366) with delta (0, 0)
Screenshot: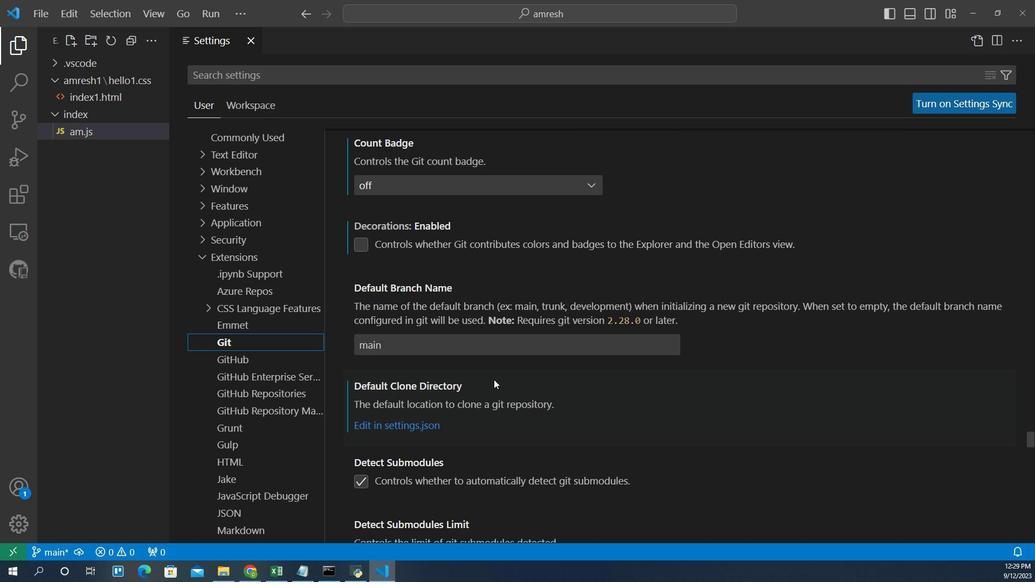
Action: Mouse scrolled (483, 366) with delta (0, 0)
Screenshot: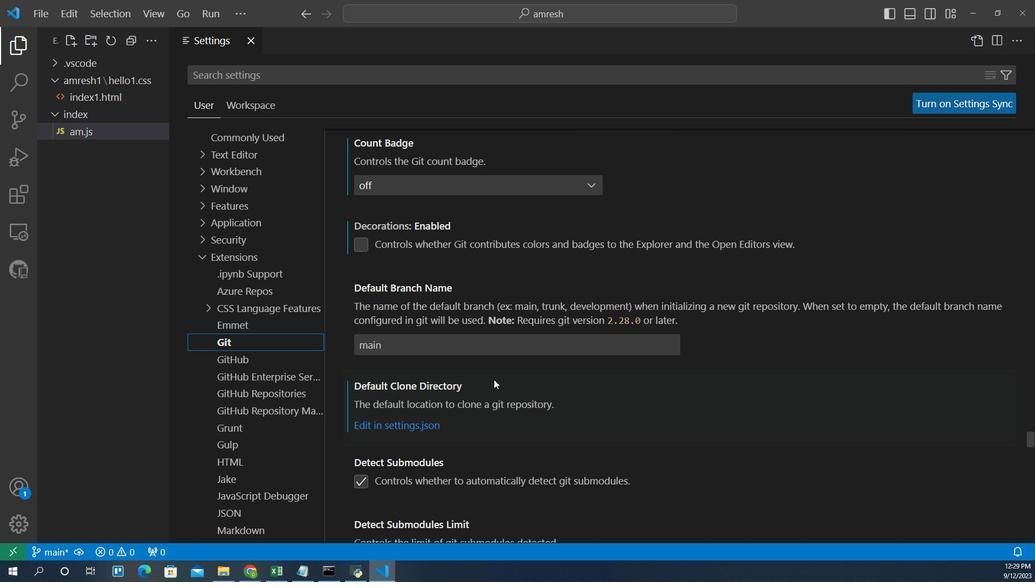 
Action: Mouse scrolled (483, 366) with delta (0, 0)
Screenshot: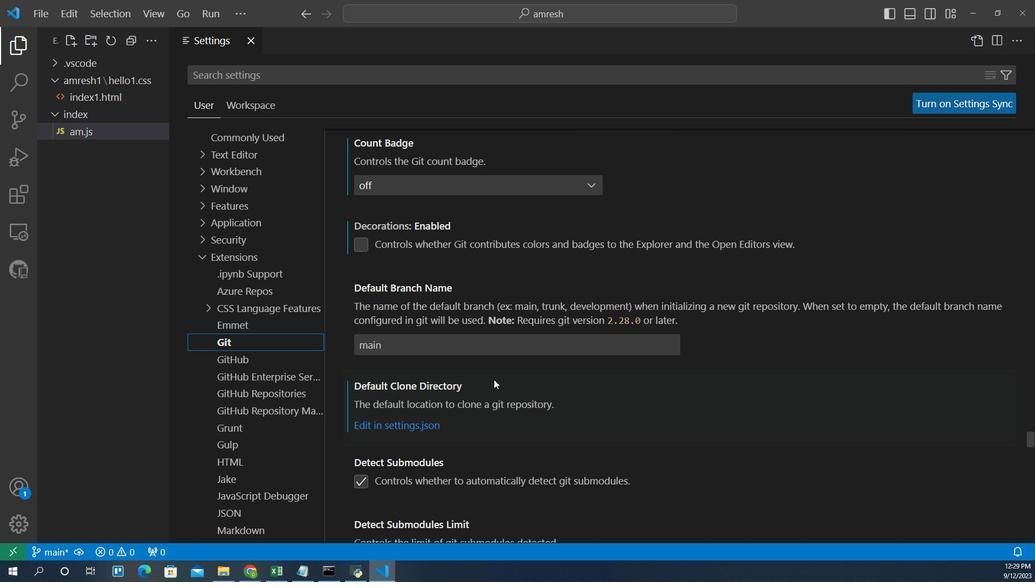 
Action: Mouse scrolled (483, 366) with delta (0, 0)
Screenshot: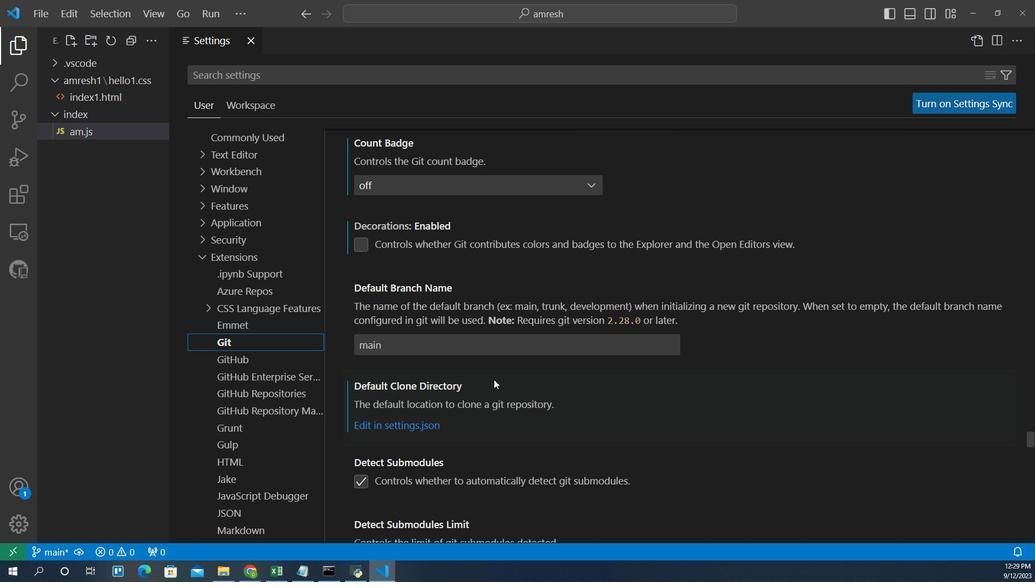 
Action: Mouse scrolled (483, 366) with delta (0, 0)
Screenshot: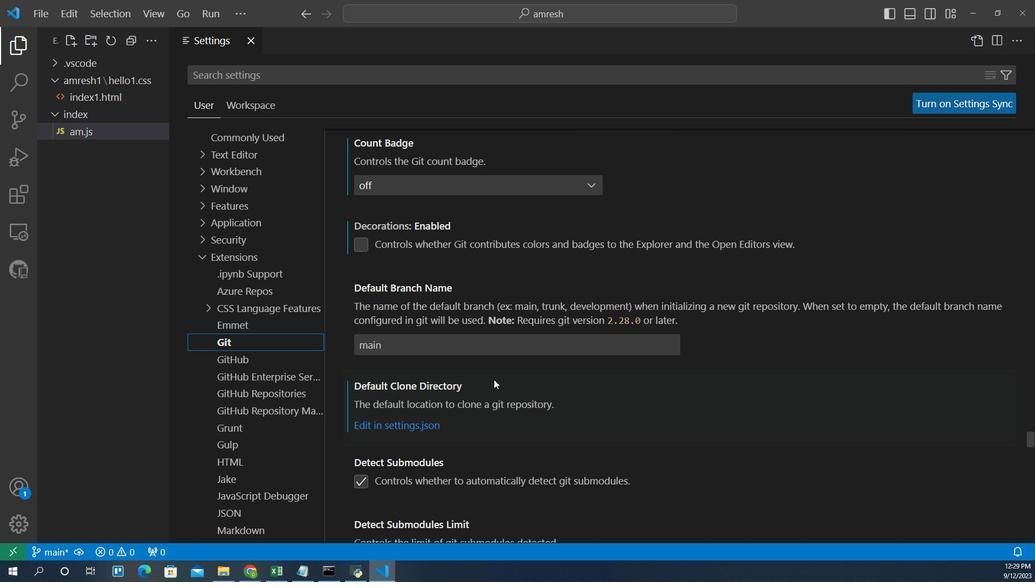 
Action: Mouse scrolled (483, 366) with delta (0, 0)
Screenshot: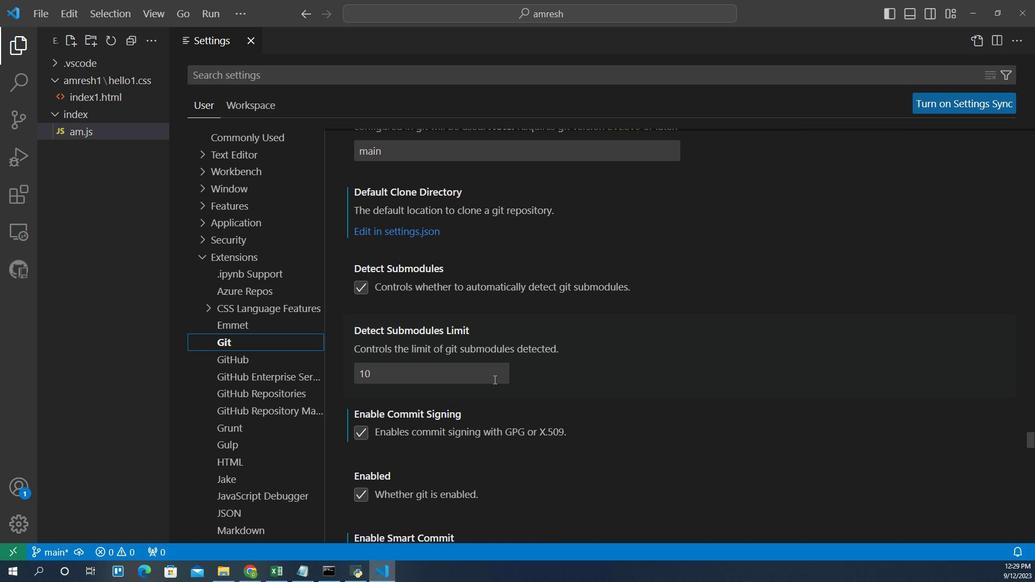 
Action: Mouse scrolled (483, 366) with delta (0, 0)
Screenshot: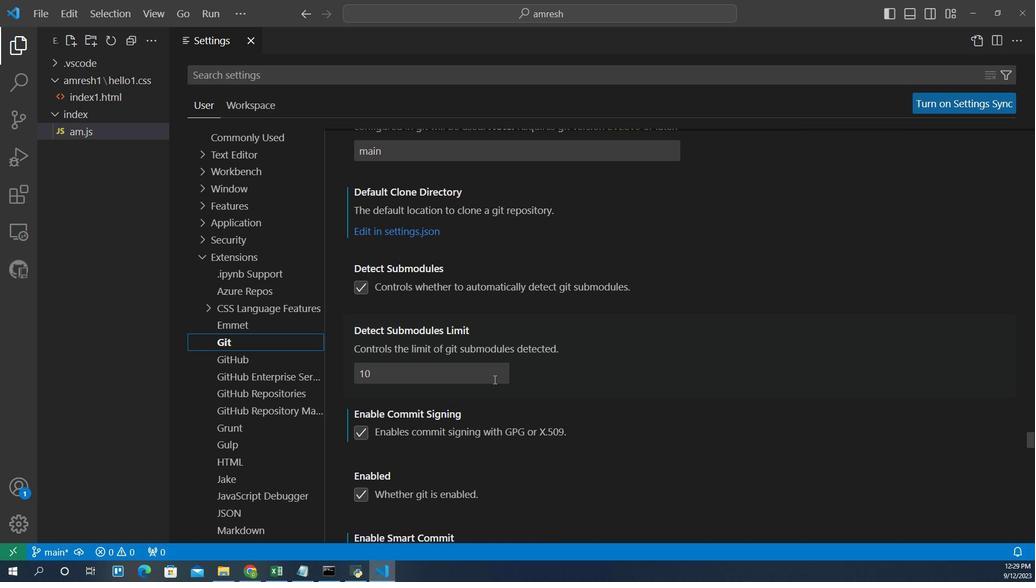 
Action: Mouse scrolled (483, 366) with delta (0, 0)
Screenshot: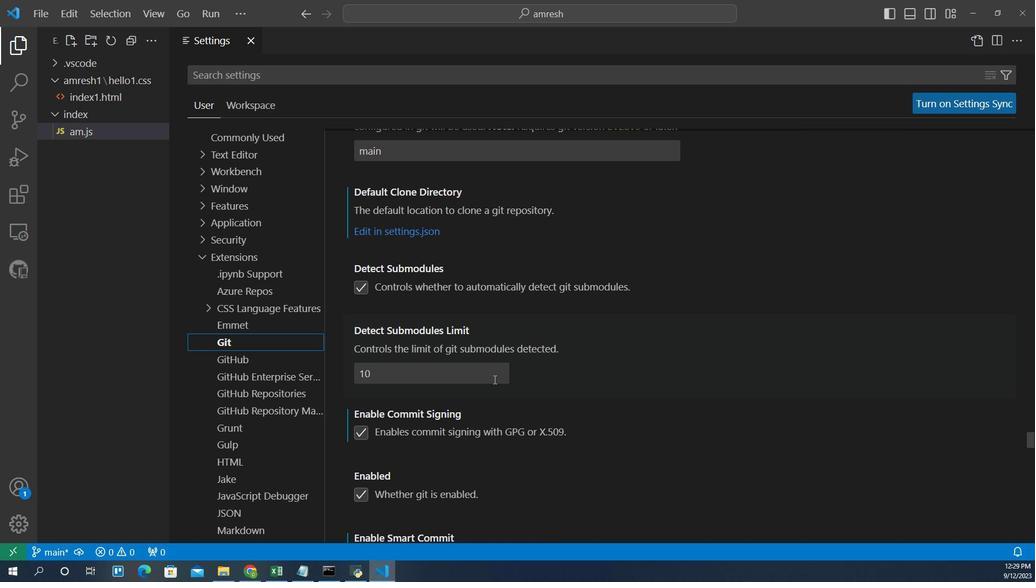 
Action: Mouse scrolled (483, 366) with delta (0, 0)
Screenshot: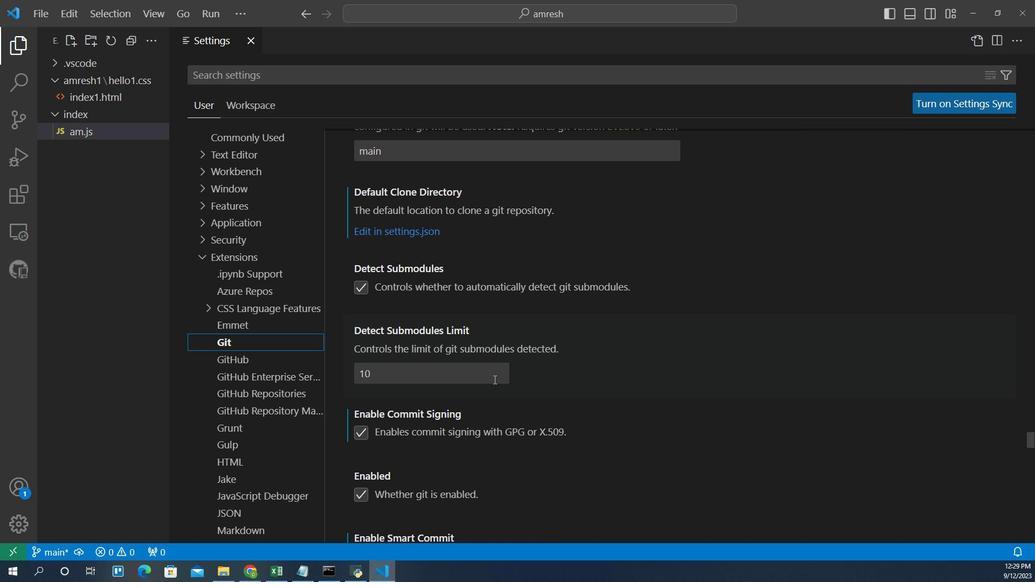 
Action: Mouse scrolled (483, 366) with delta (0, 0)
Screenshot: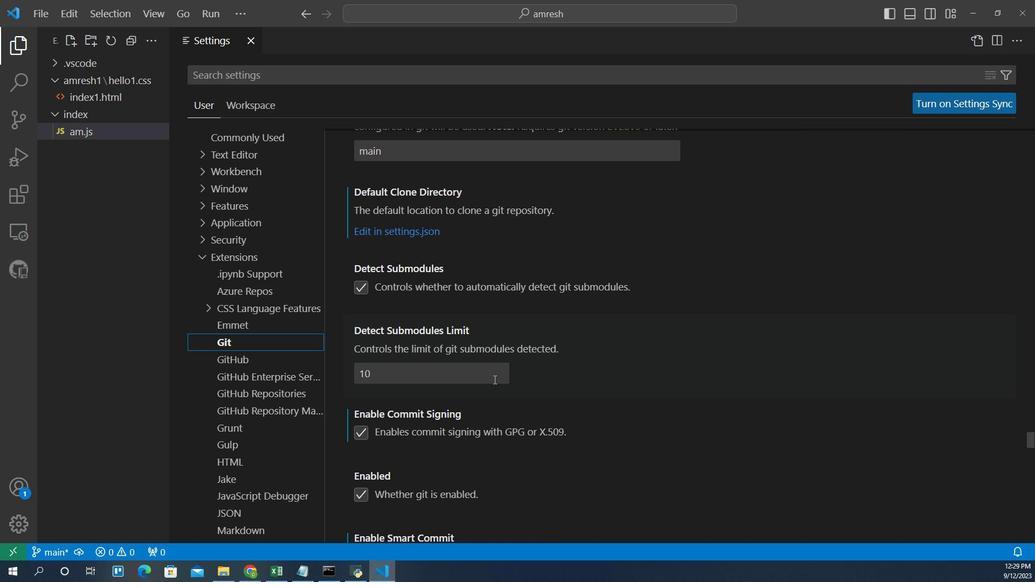 
Action: Mouse scrolled (483, 366) with delta (0, 0)
Screenshot: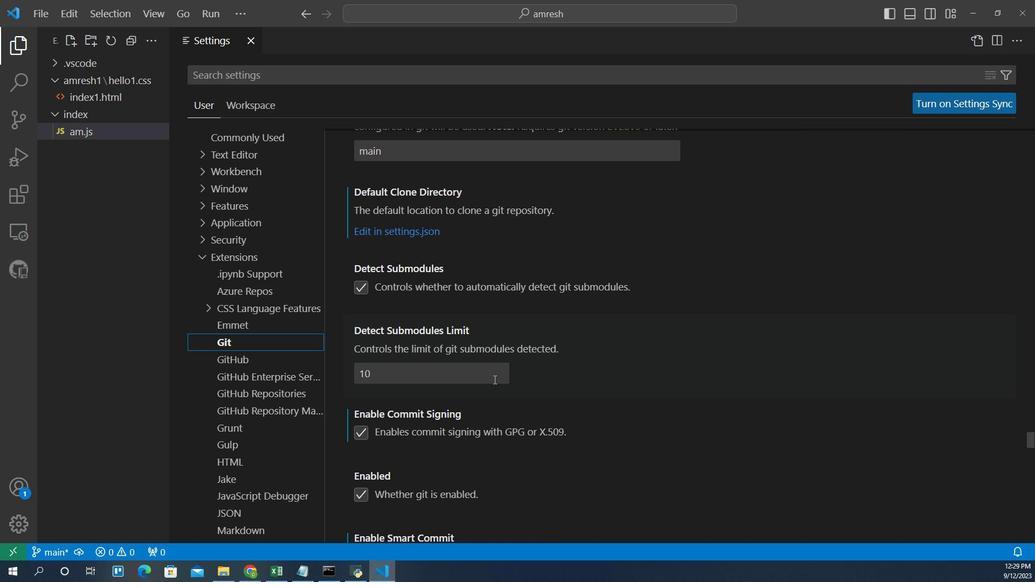 
Action: Mouse moved to (483, 366)
Screenshot: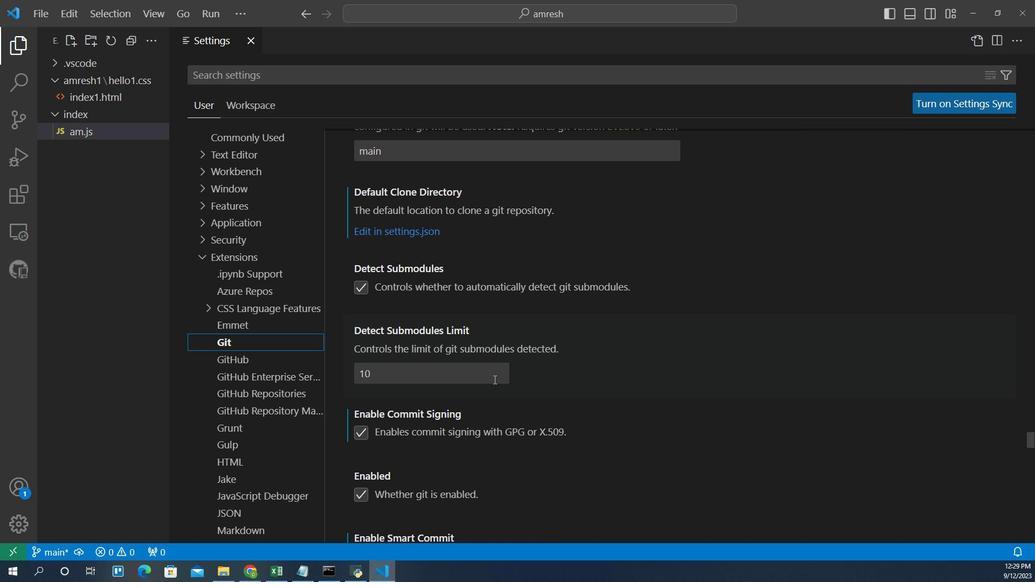 
Action: Mouse scrolled (483, 366) with delta (0, 0)
Screenshot: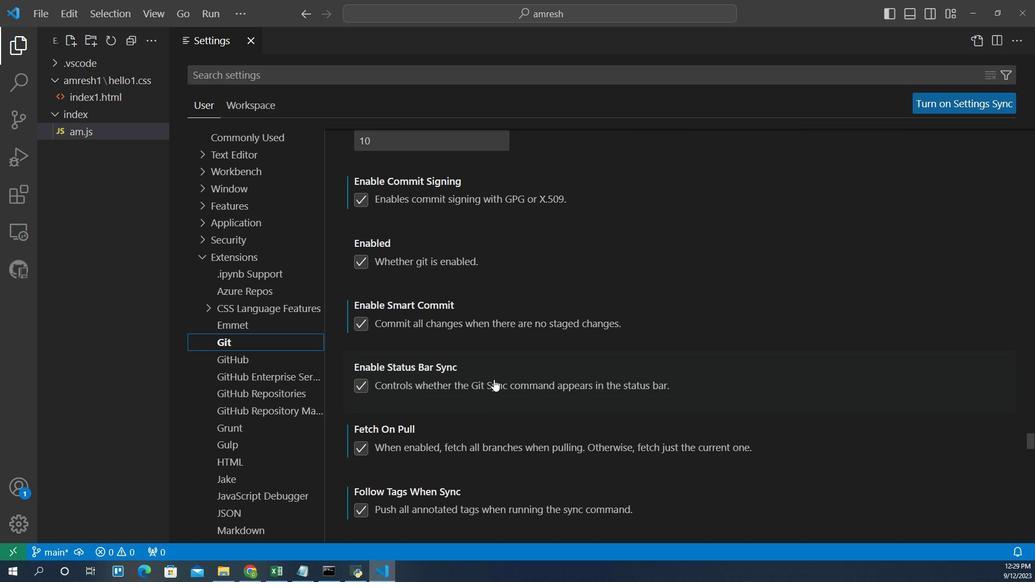 
Action: Mouse scrolled (483, 366) with delta (0, 0)
Screenshot: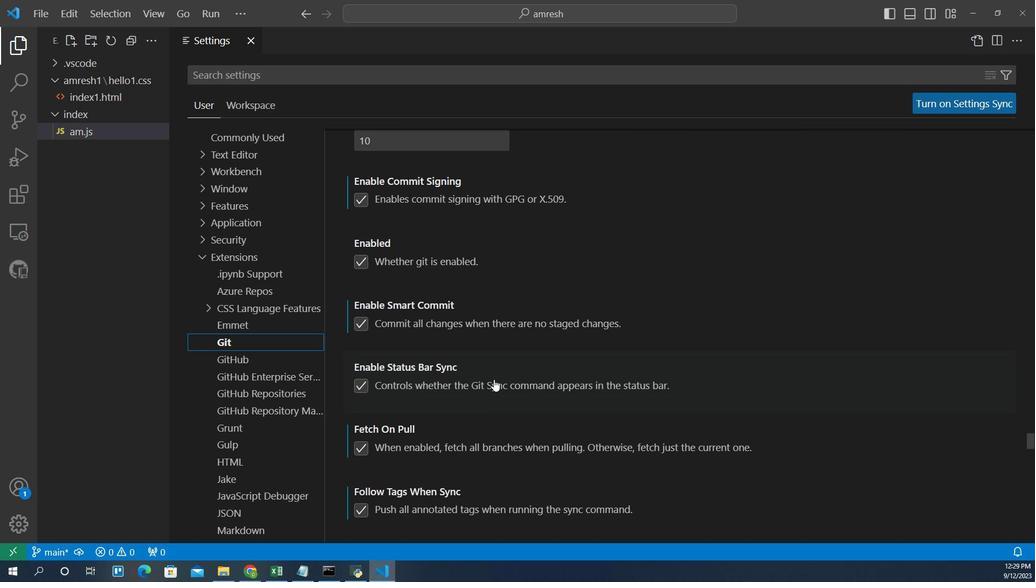 
Action: Mouse scrolled (483, 366) with delta (0, 0)
Screenshot: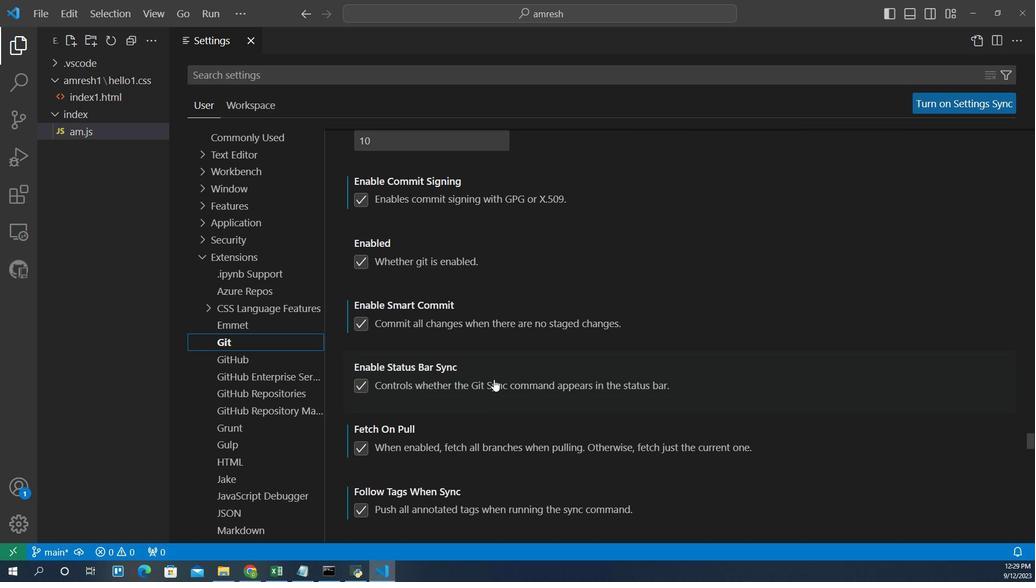 
Action: Mouse scrolled (483, 366) with delta (0, 0)
Screenshot: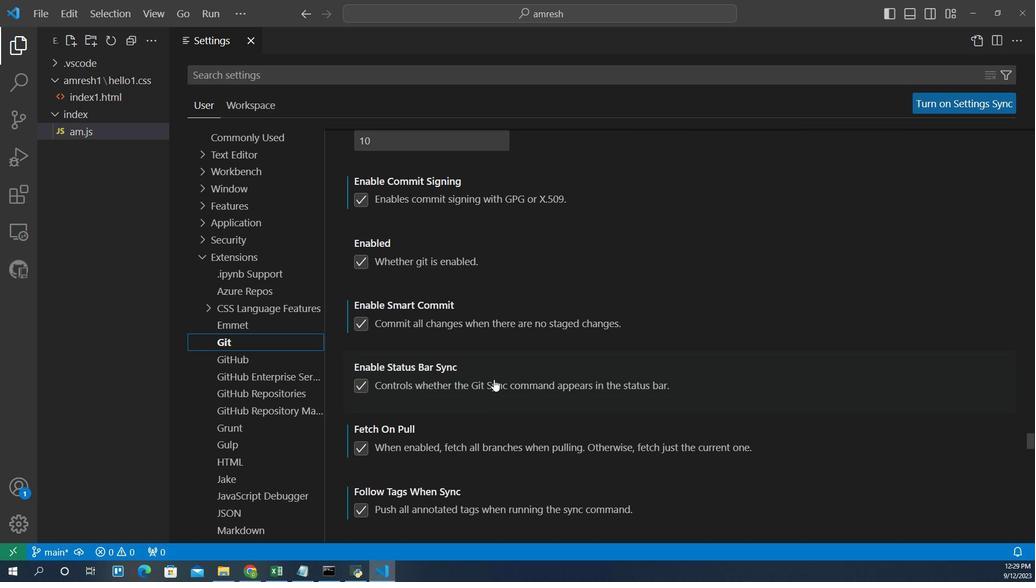 
Action: Mouse scrolled (483, 366) with delta (0, 0)
Screenshot: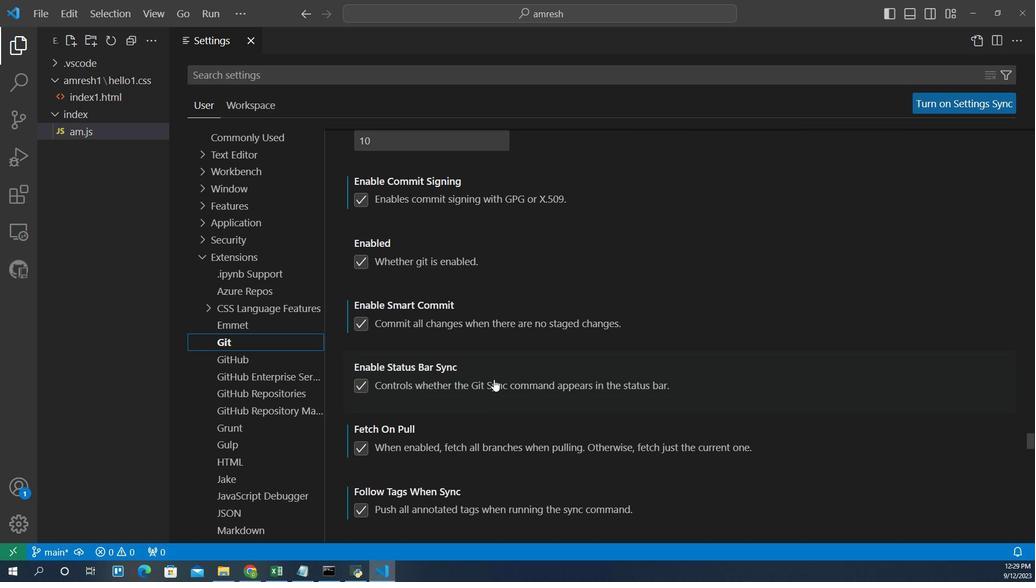 
Action: Mouse scrolled (483, 366) with delta (0, 0)
Screenshot: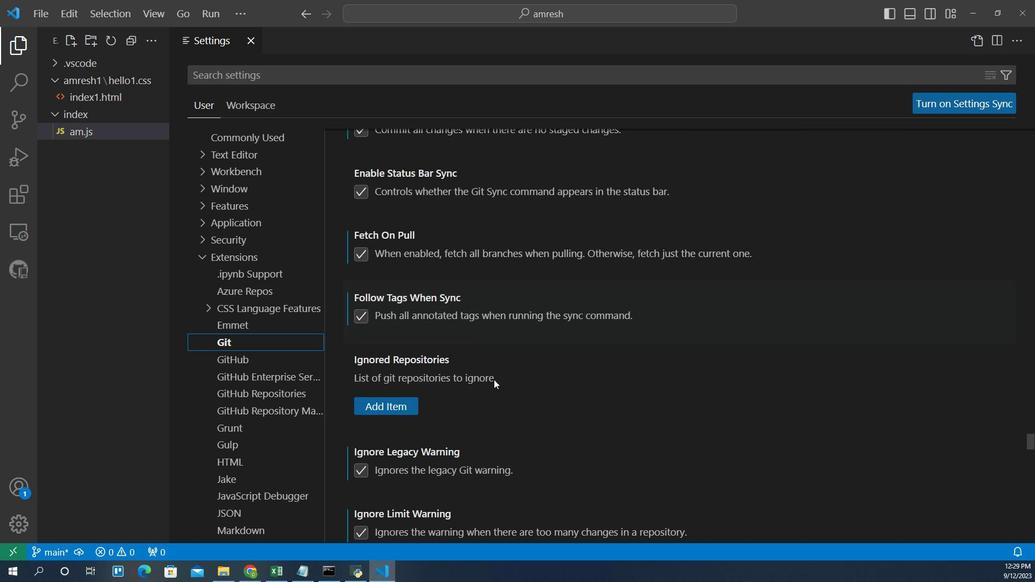 
Action: Mouse scrolled (483, 366) with delta (0, 0)
Screenshot: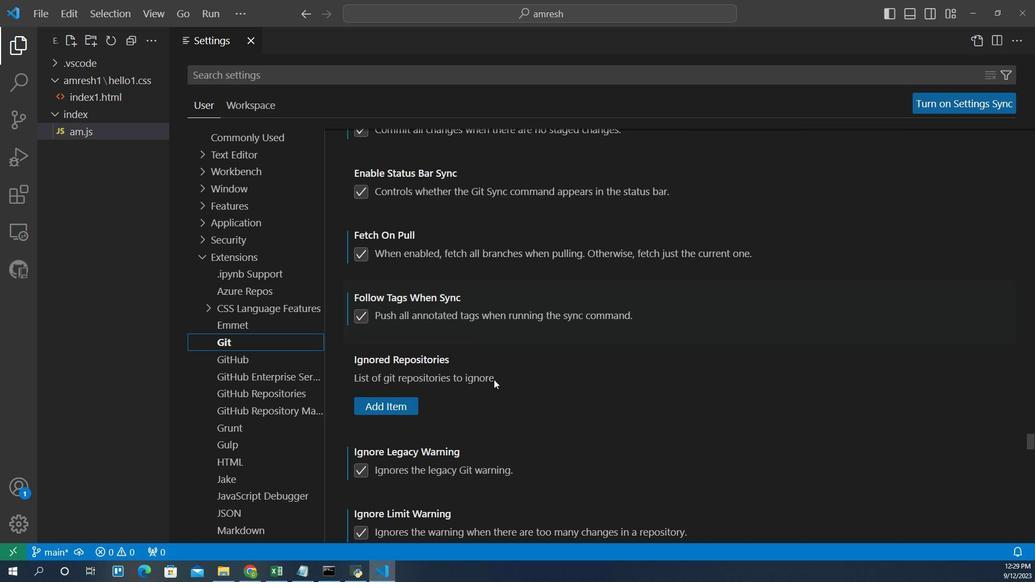 
Action: Mouse scrolled (483, 366) with delta (0, 0)
Screenshot: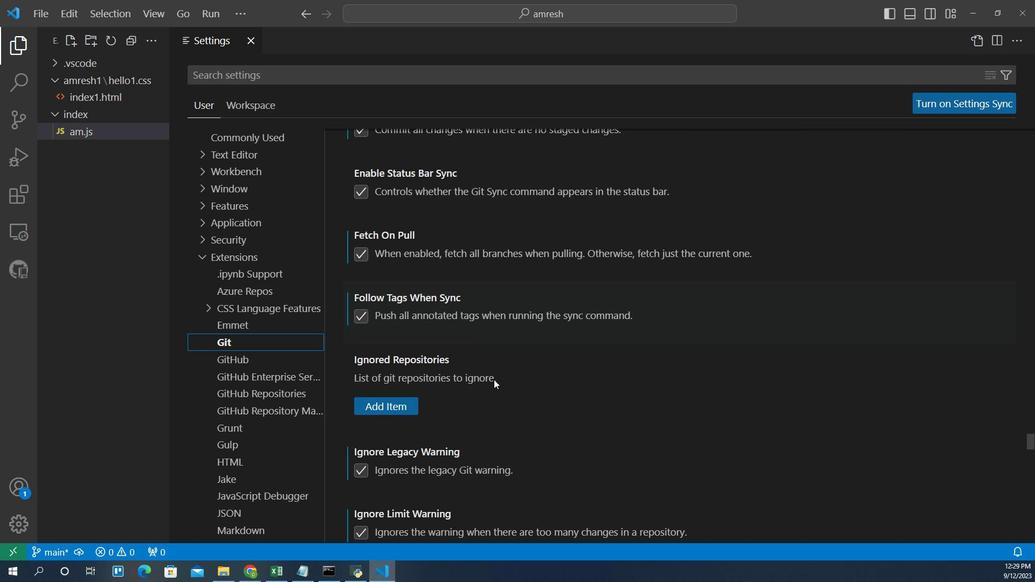 
Action: Mouse scrolled (483, 366) with delta (0, 0)
Screenshot: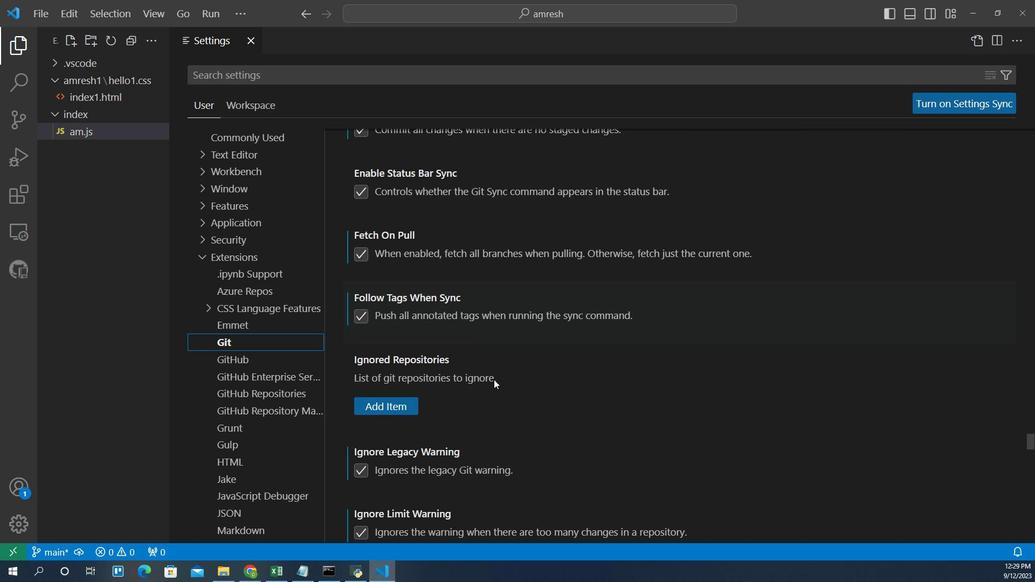 
Action: Mouse scrolled (483, 366) with delta (0, 0)
Screenshot: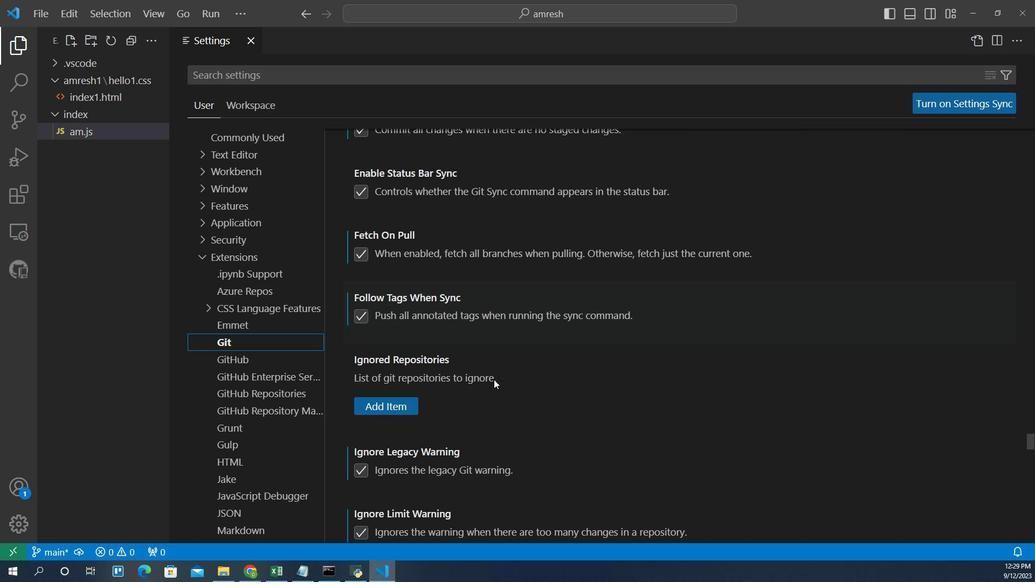 
Action: Mouse scrolled (483, 366) with delta (0, 0)
Screenshot: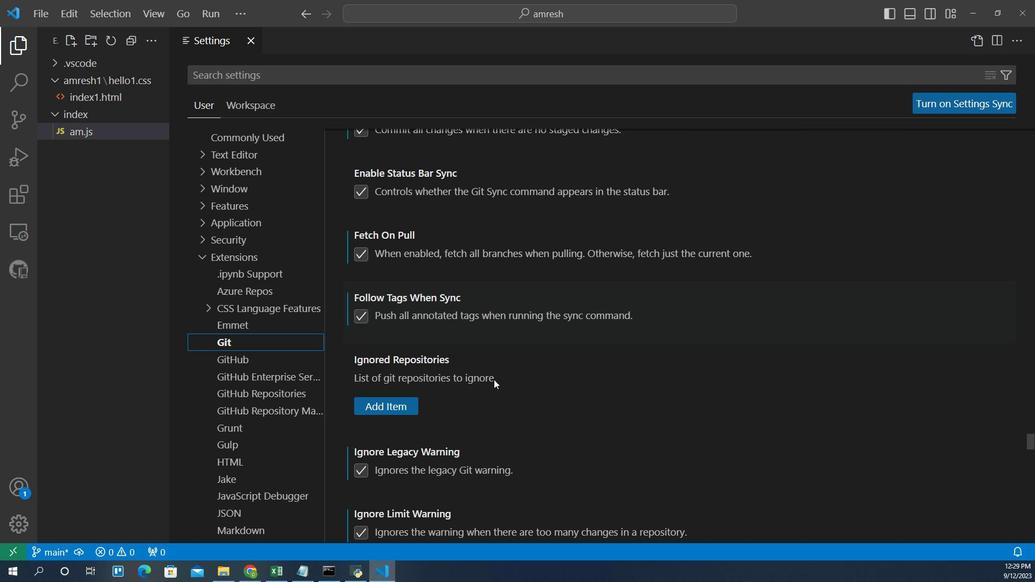 
Action: Mouse scrolled (483, 366) with delta (0, 0)
Screenshot: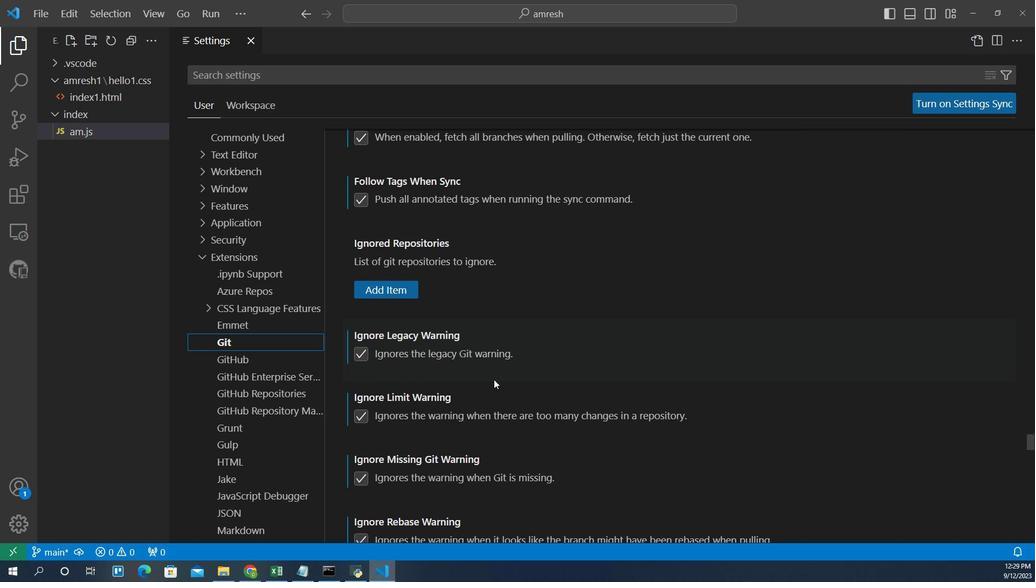 
Action: Mouse scrolled (483, 366) with delta (0, 0)
Screenshot: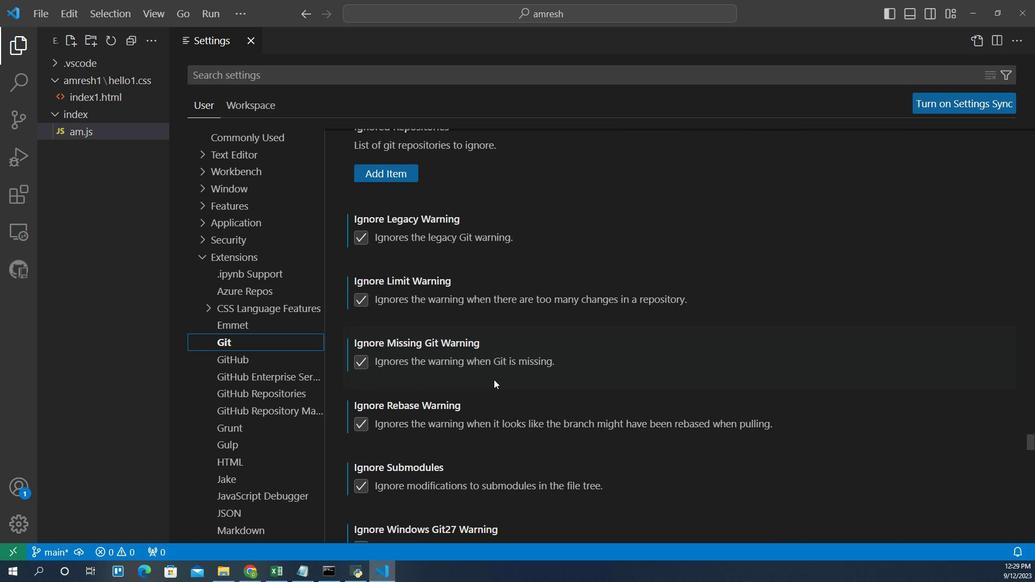 
Action: Mouse scrolled (483, 366) with delta (0, 0)
Screenshot: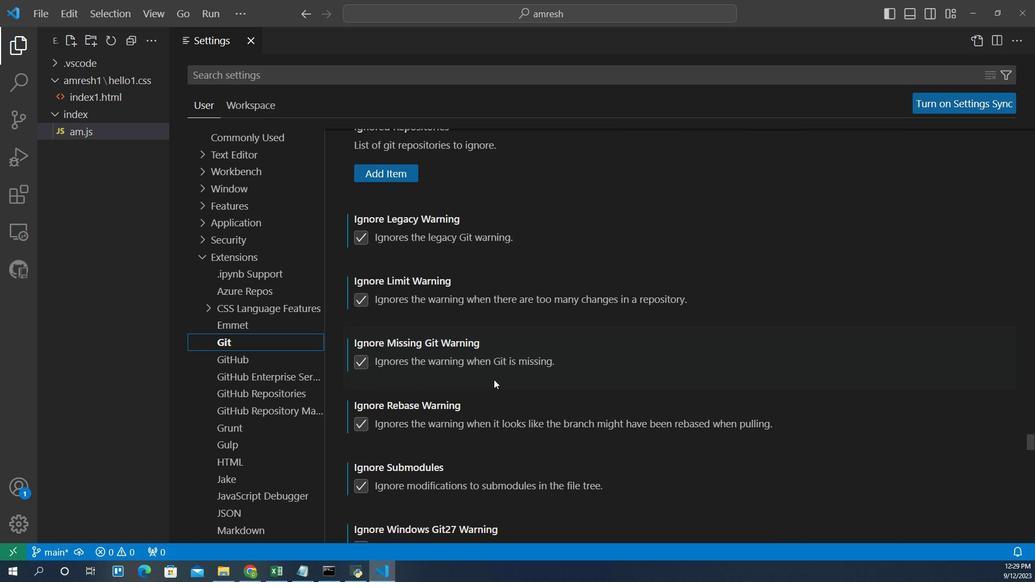 
Action: Mouse scrolled (483, 366) with delta (0, 0)
Screenshot: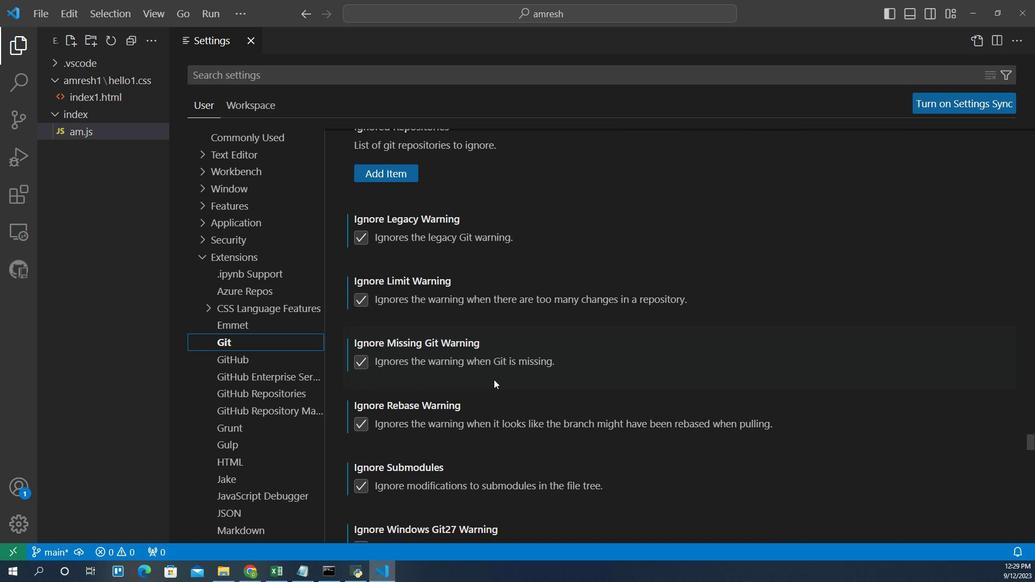 
Action: Mouse scrolled (483, 366) with delta (0, 0)
Screenshot: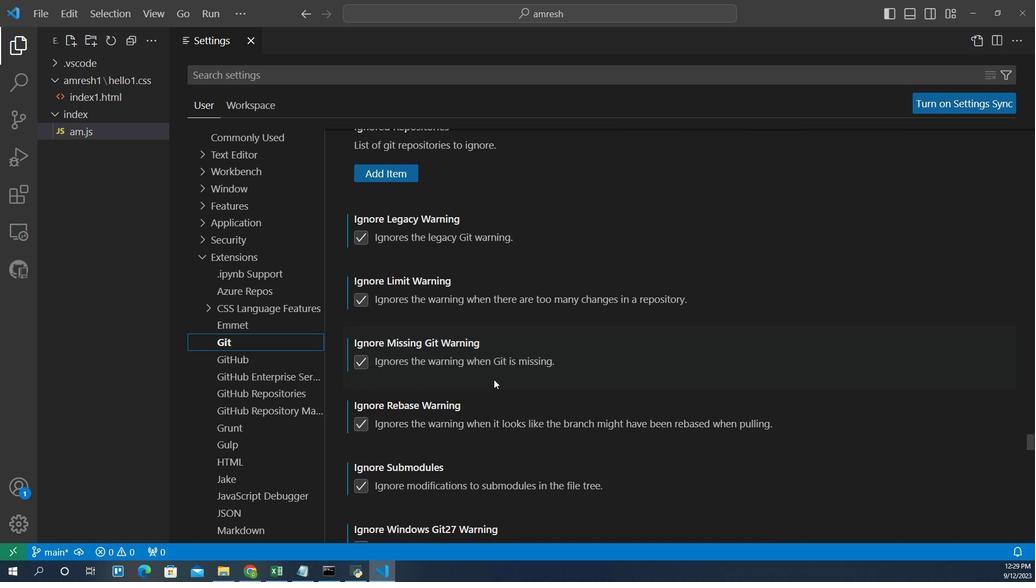 
Action: Mouse scrolled (483, 366) with delta (0, 0)
Screenshot: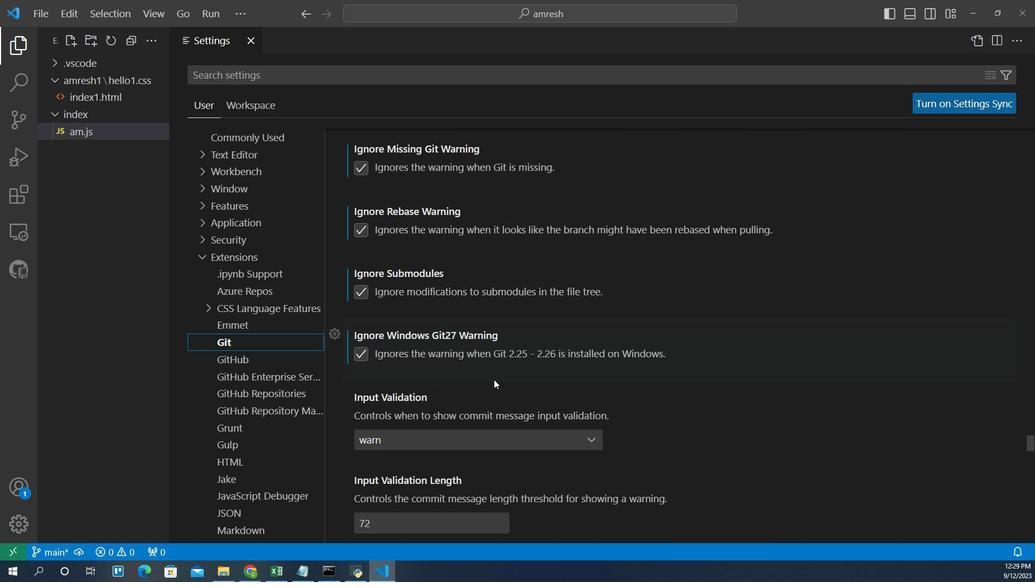 
Action: Mouse scrolled (483, 366) with delta (0, 0)
Screenshot: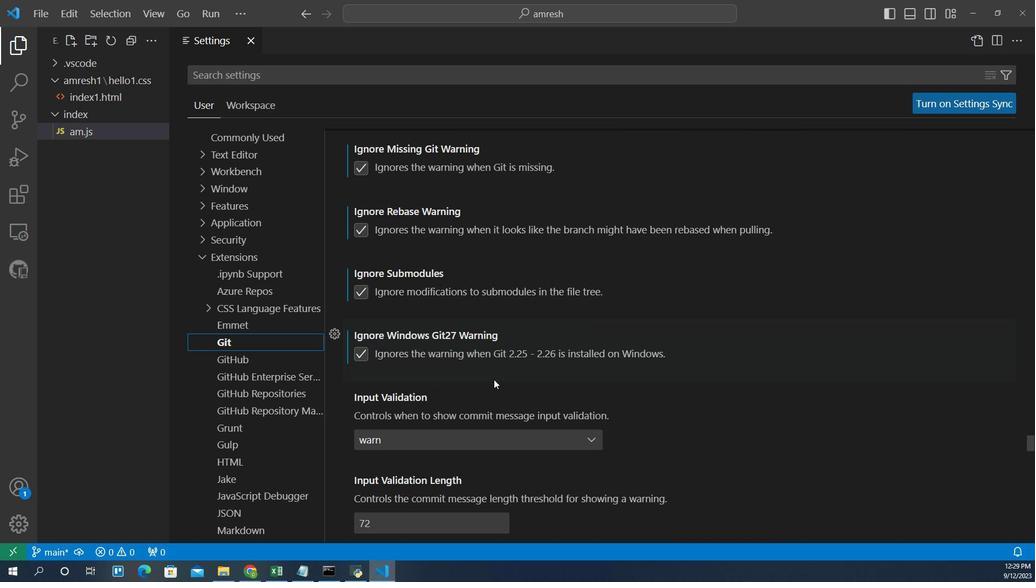 
Action: Mouse scrolled (483, 366) with delta (0, 0)
Screenshot: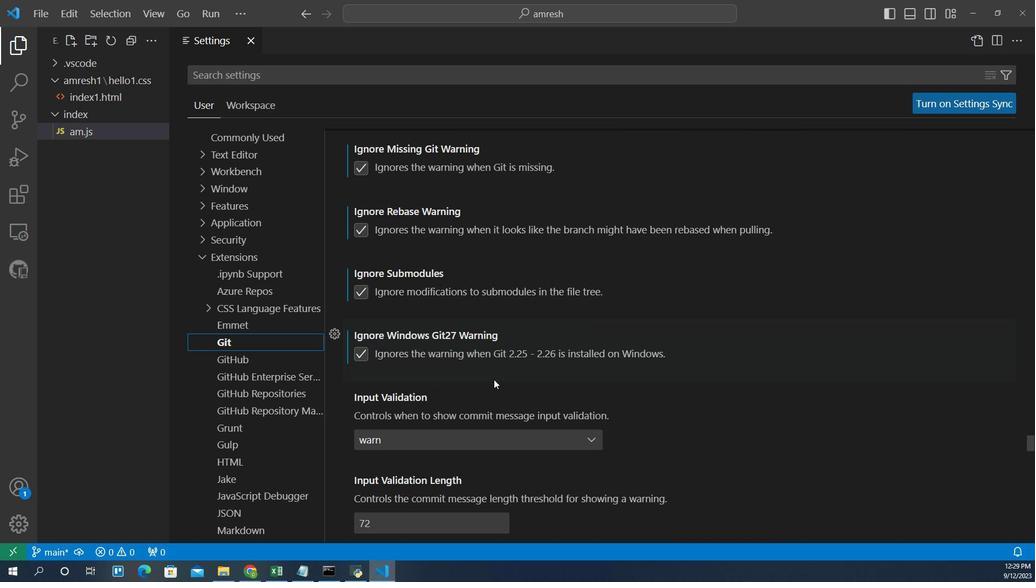 
Action: Mouse scrolled (483, 366) with delta (0, 0)
Screenshot: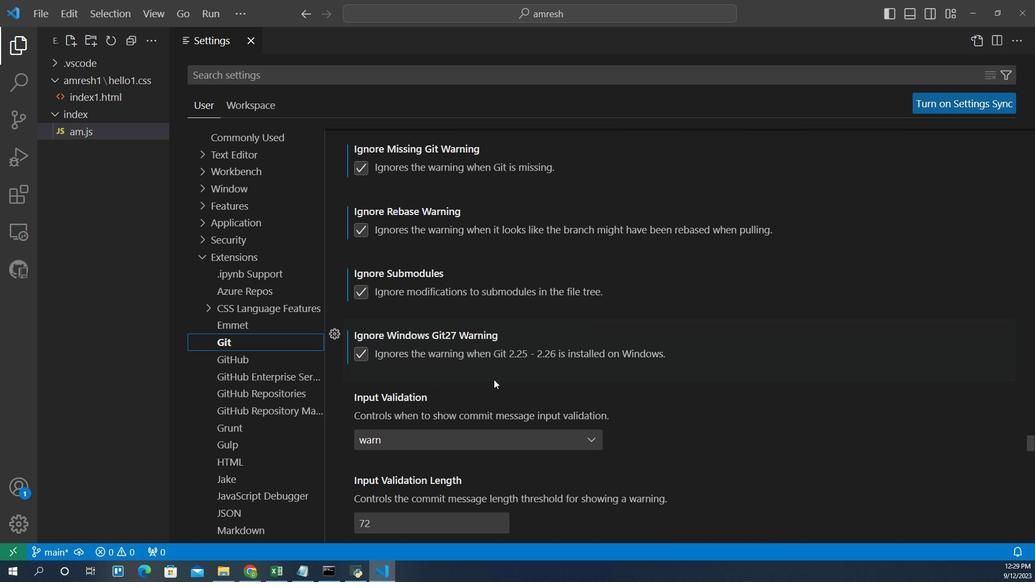 
Action: Mouse scrolled (483, 366) with delta (0, 0)
Screenshot: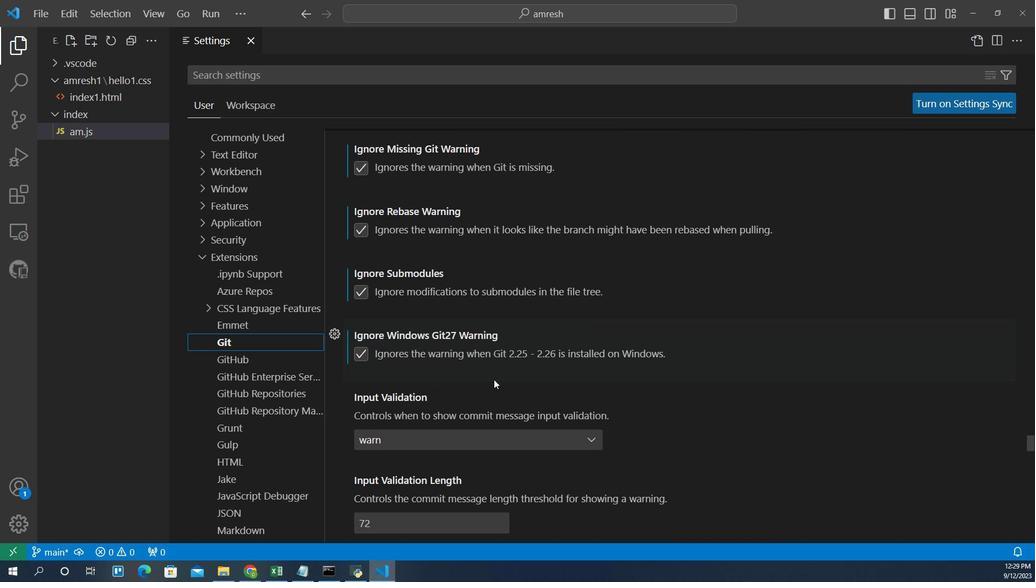 
Action: Mouse scrolled (483, 366) with delta (0, 0)
Screenshot: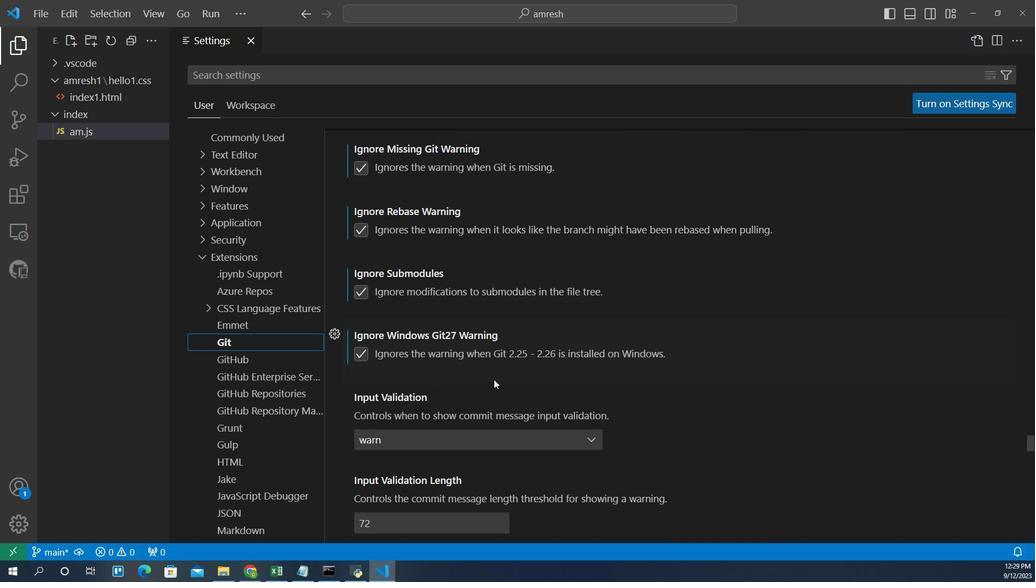
Action: Mouse scrolled (483, 366) with delta (0, 0)
Screenshot: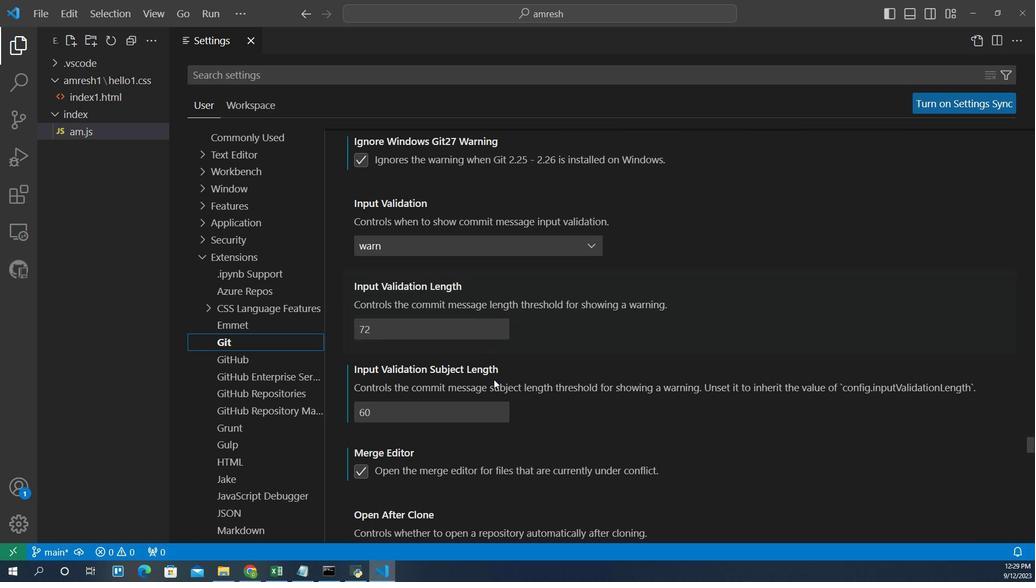 
Action: Mouse scrolled (483, 366) with delta (0, 0)
Screenshot: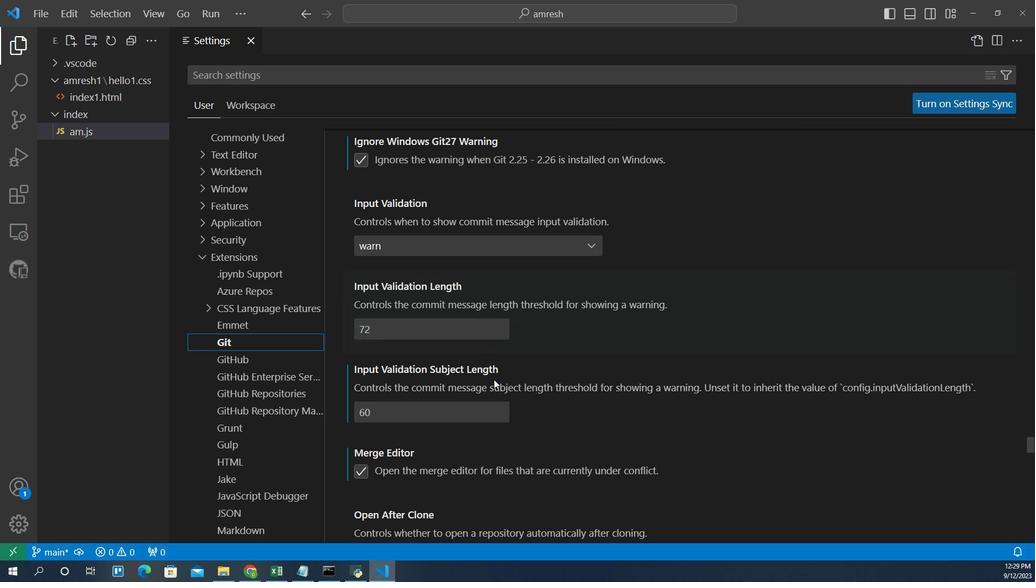 
Action: Mouse scrolled (483, 366) with delta (0, 0)
Screenshot: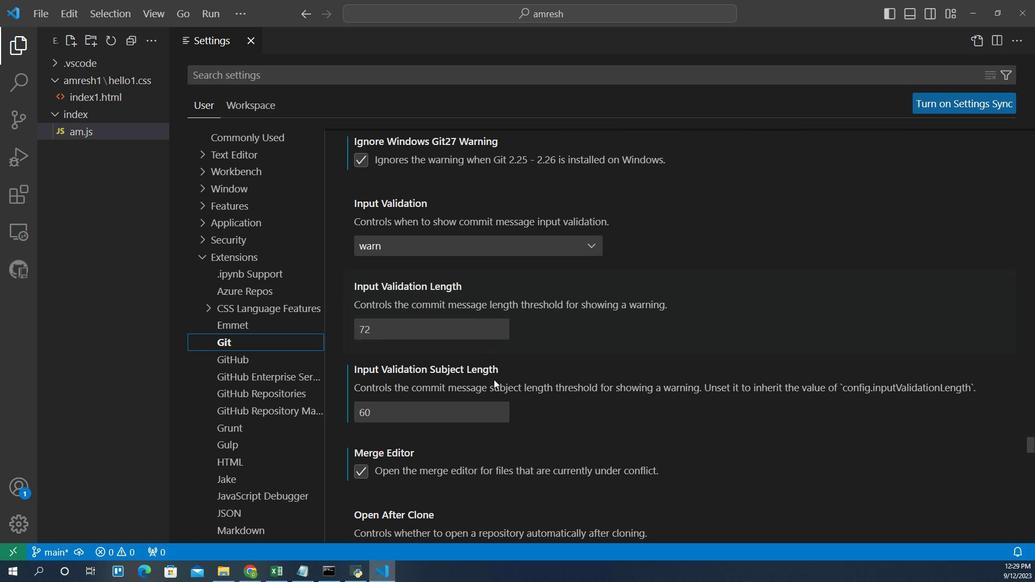
Action: Mouse scrolled (483, 366) with delta (0, 0)
Screenshot: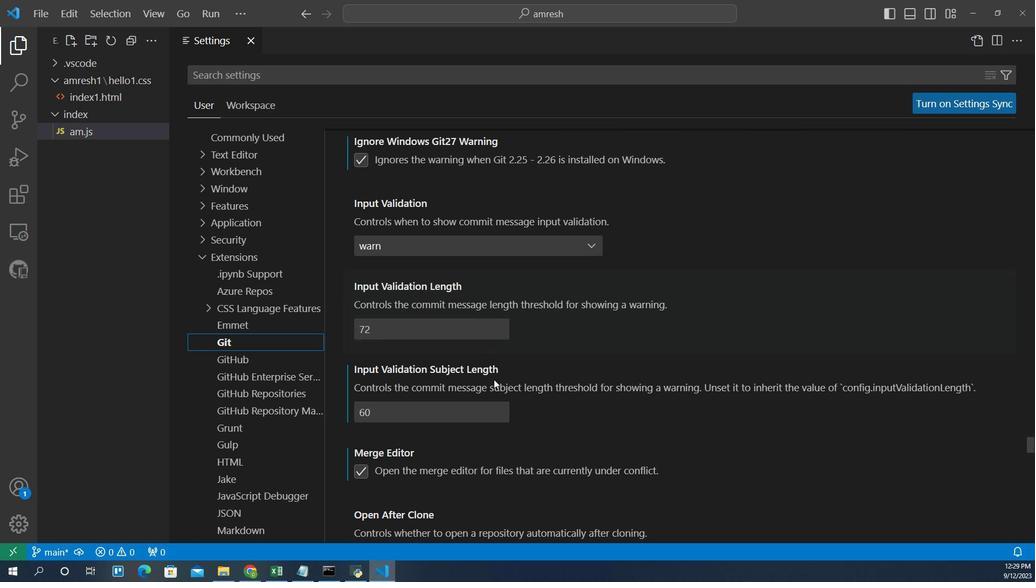 
Action: Mouse scrolled (483, 366) with delta (0, 0)
Screenshot: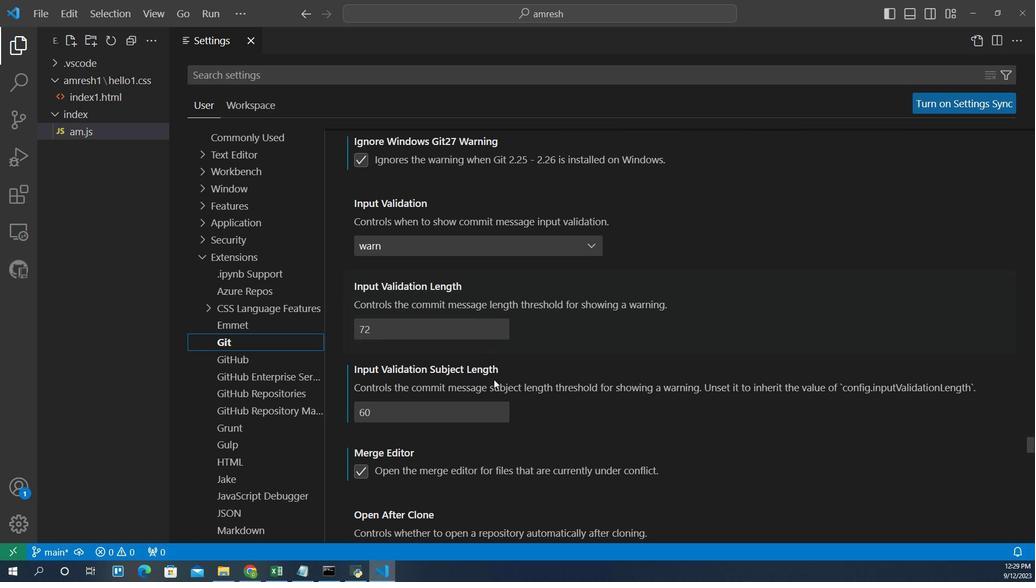 
Action: Mouse scrolled (483, 366) with delta (0, 0)
Screenshot: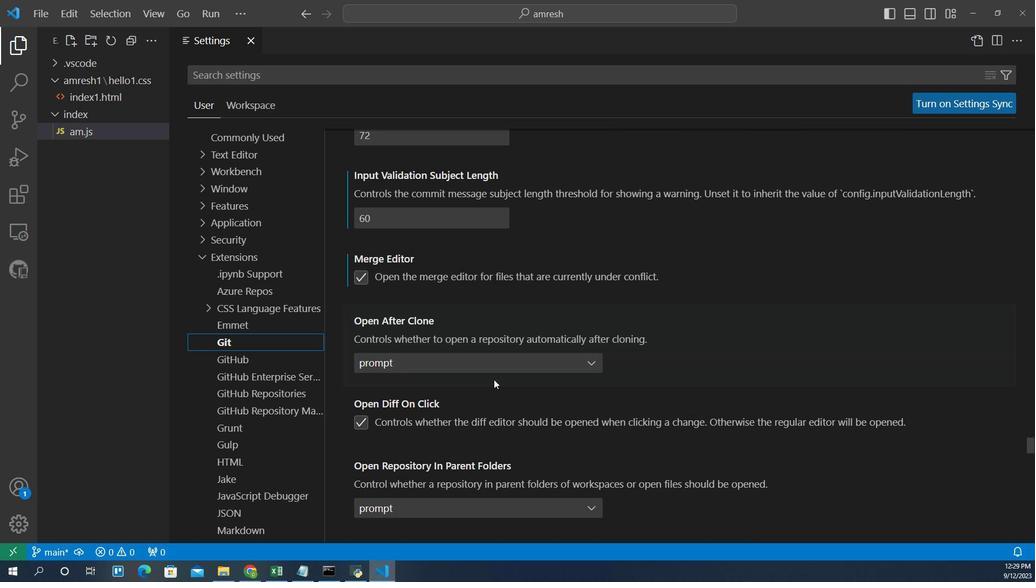 
Action: Mouse scrolled (483, 366) with delta (0, 0)
Screenshot: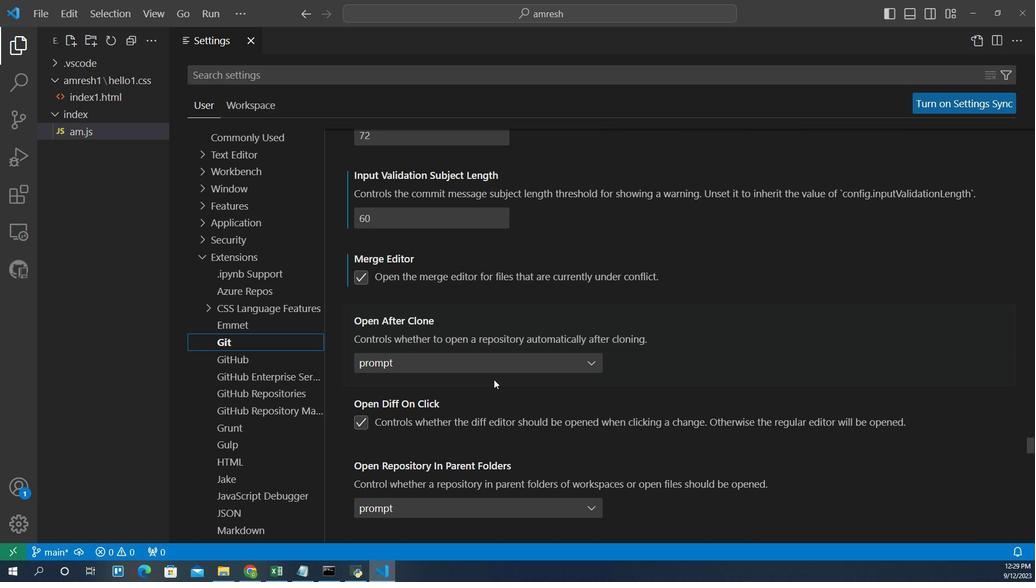 
Action: Mouse scrolled (483, 366) with delta (0, 0)
Screenshot: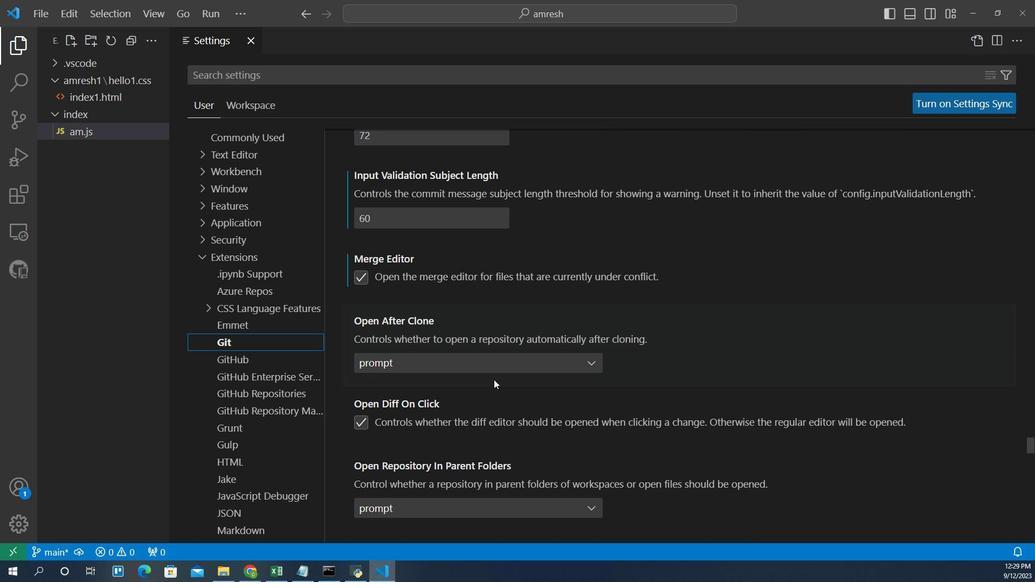 
Action: Mouse scrolled (483, 366) with delta (0, 0)
Screenshot: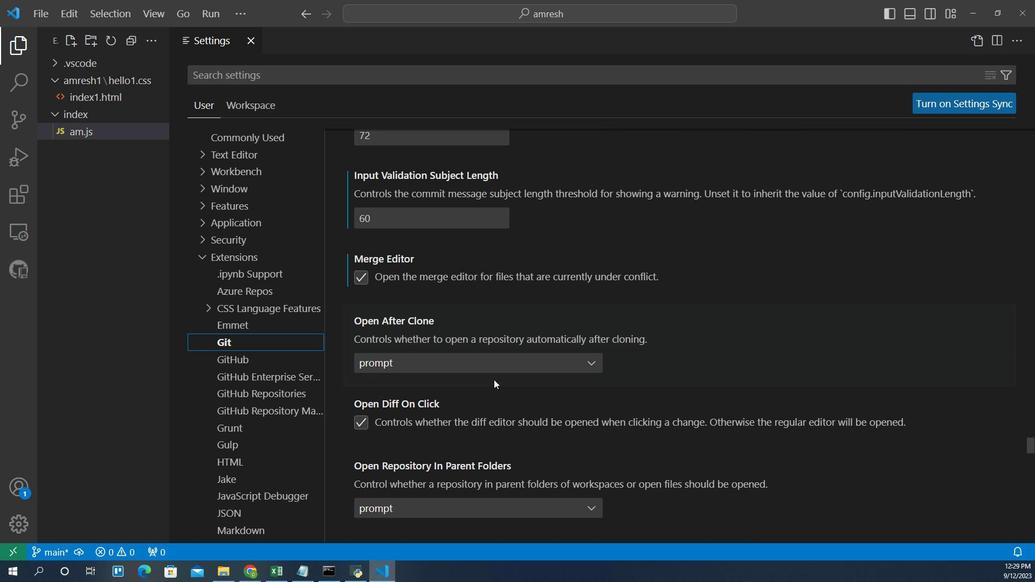 
Action: Mouse scrolled (483, 366) with delta (0, 0)
Screenshot: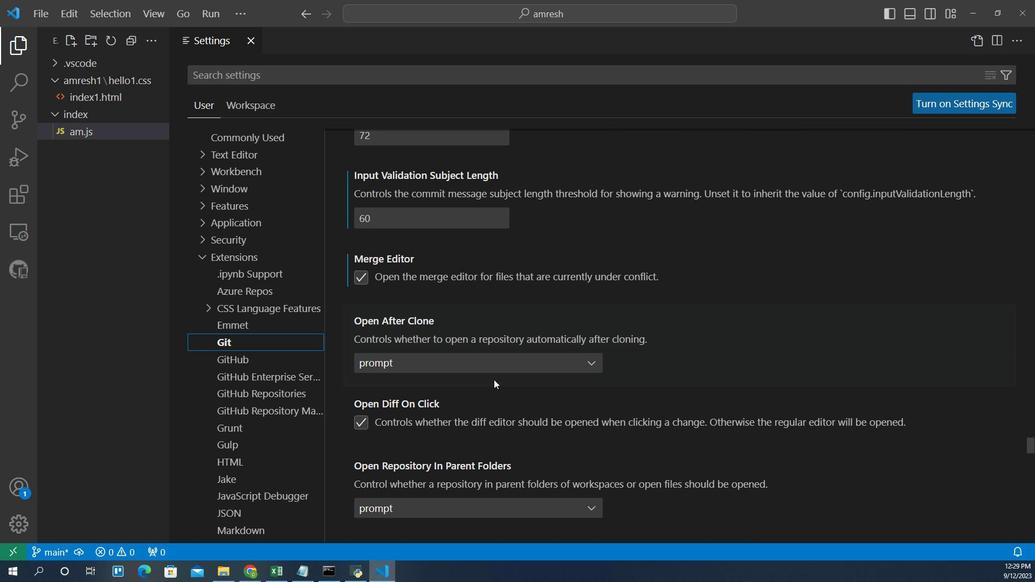 
Action: Mouse scrolled (483, 366) with delta (0, 0)
Screenshot: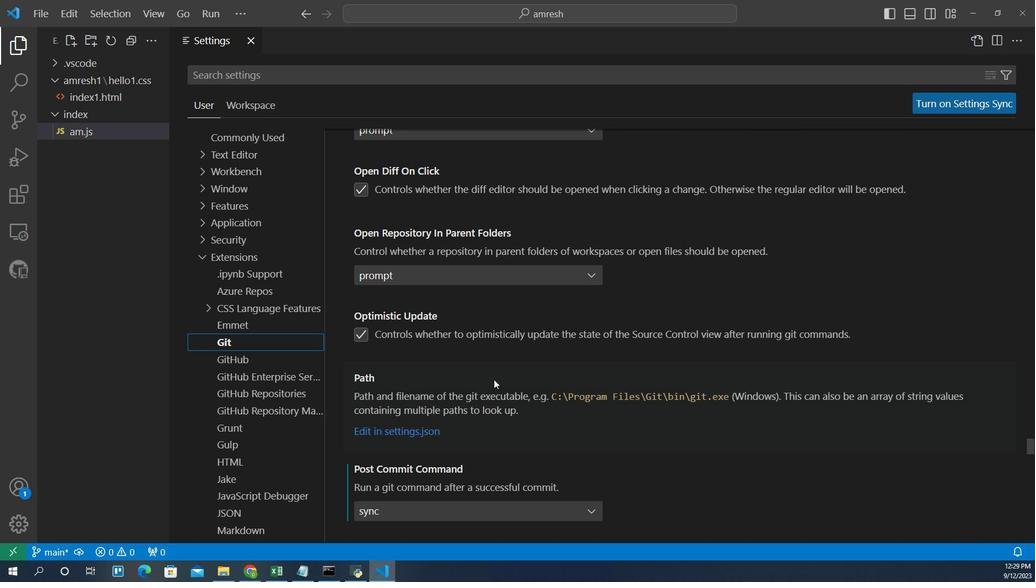 
Action: Mouse scrolled (483, 366) with delta (0, 0)
Screenshot: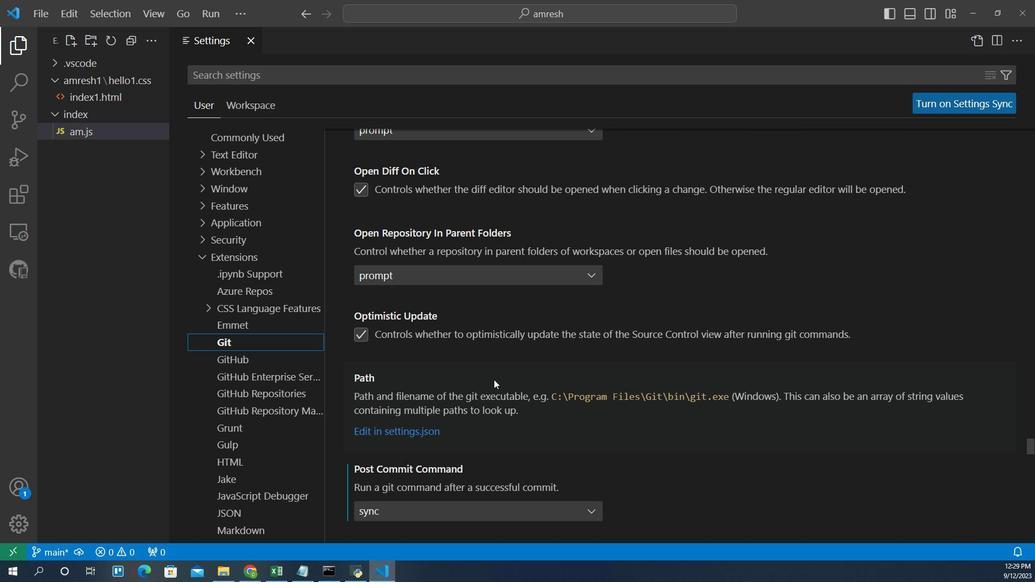 
Action: Mouse scrolled (483, 366) with delta (0, 0)
Screenshot: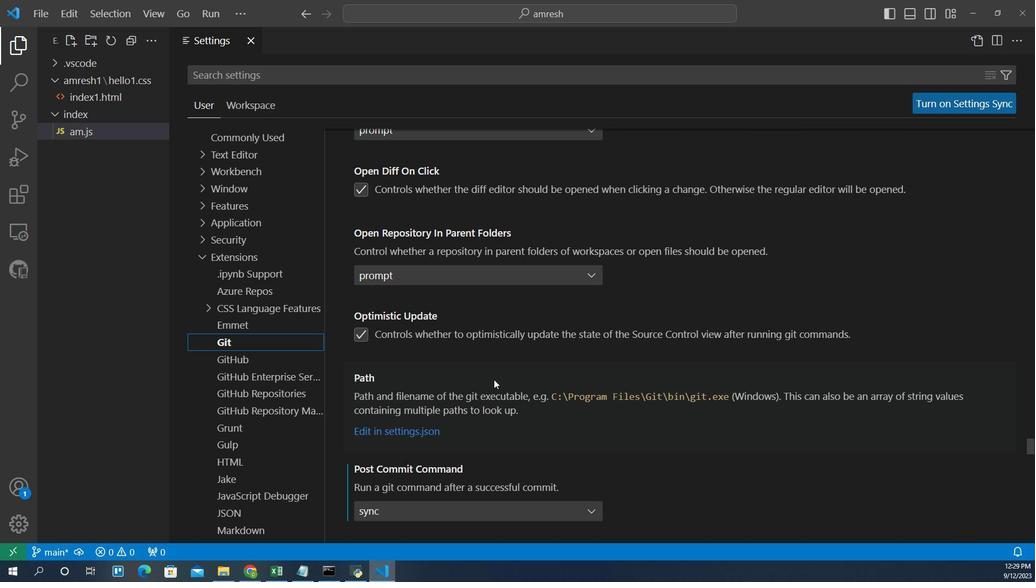 
Action: Mouse scrolled (483, 366) with delta (0, 0)
Screenshot: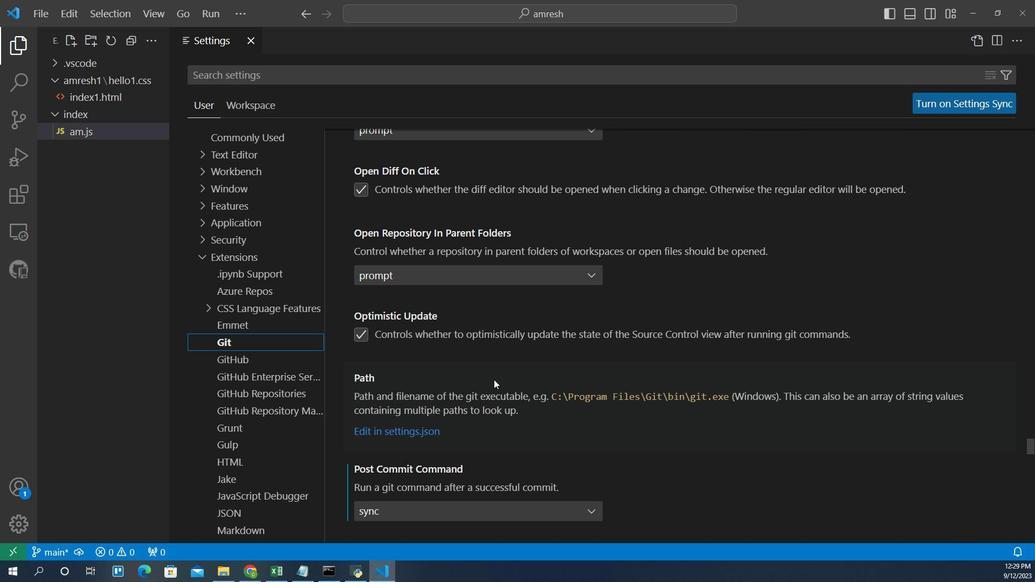 
Action: Mouse scrolled (483, 366) with delta (0, 0)
Screenshot: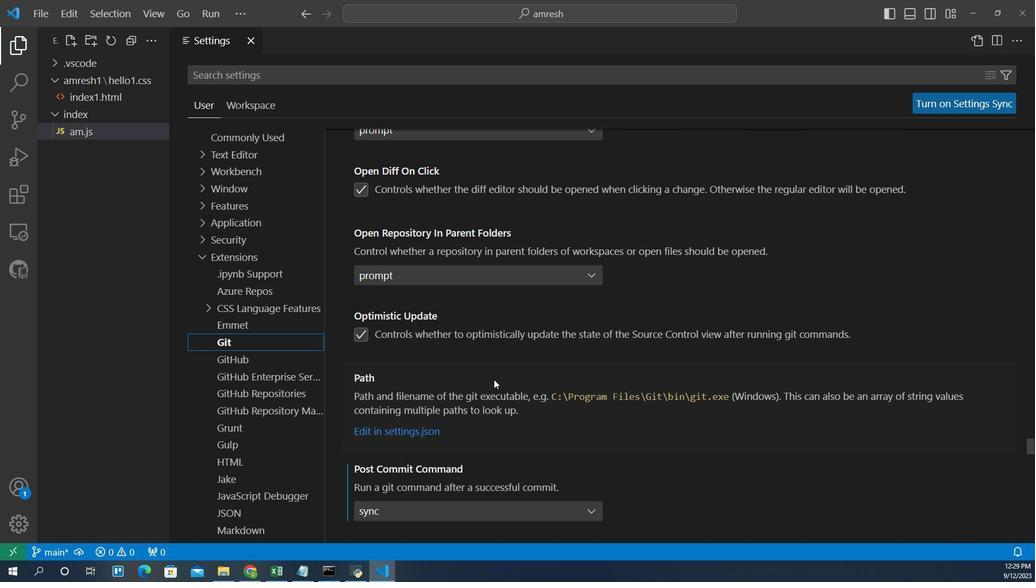 
Action: Mouse scrolled (483, 366) with delta (0, 0)
Screenshot: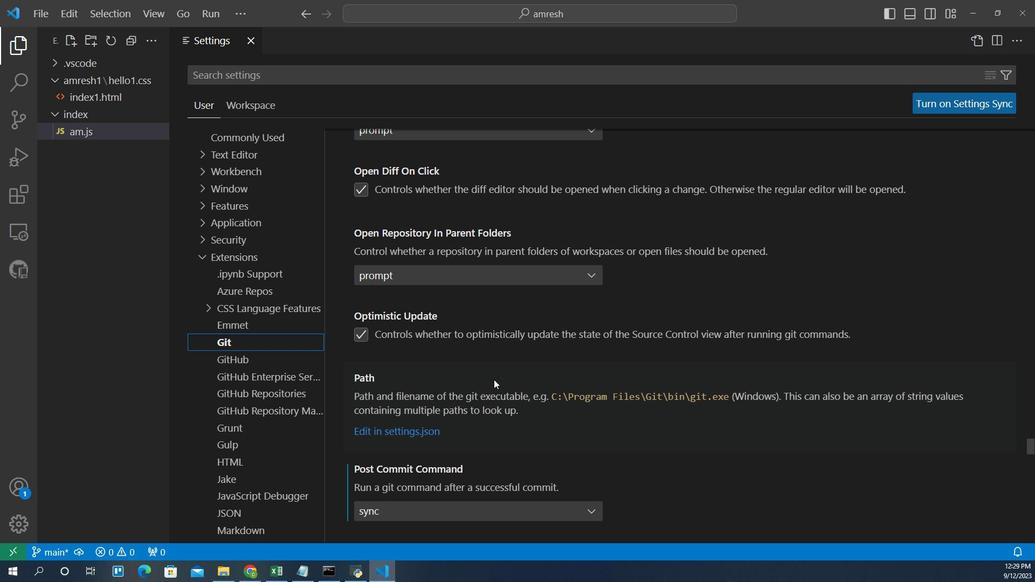 
Action: Mouse scrolled (483, 366) with delta (0, 0)
Screenshot: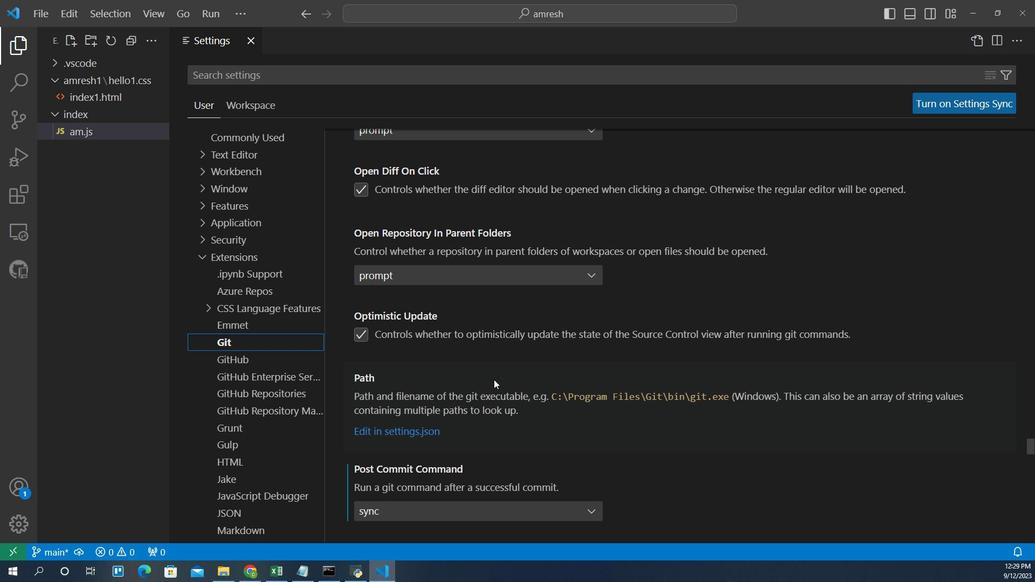 
Action: Mouse scrolled (483, 366) with delta (0, 0)
Screenshot: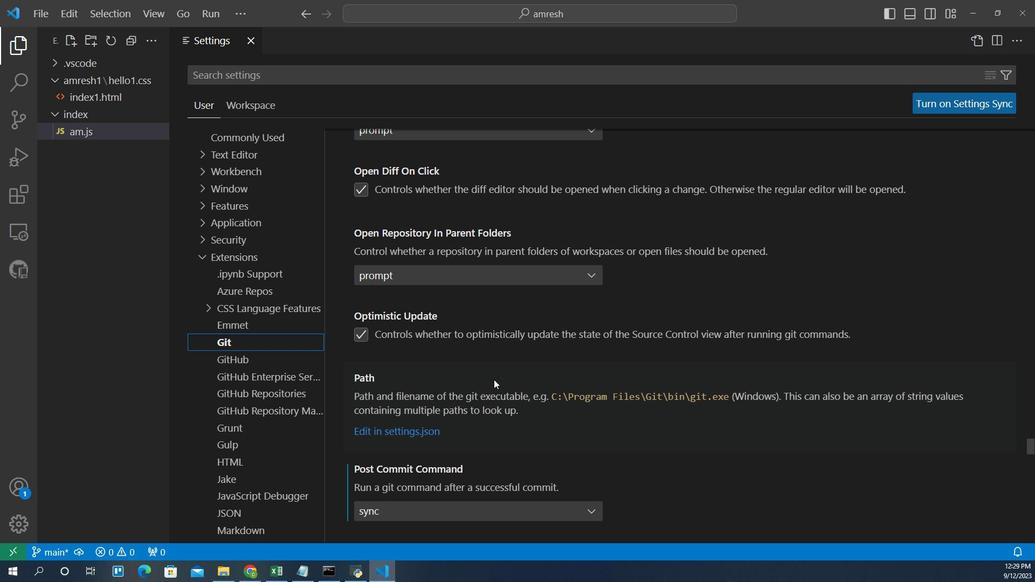 
Action: Mouse scrolled (483, 366) with delta (0, 0)
Screenshot: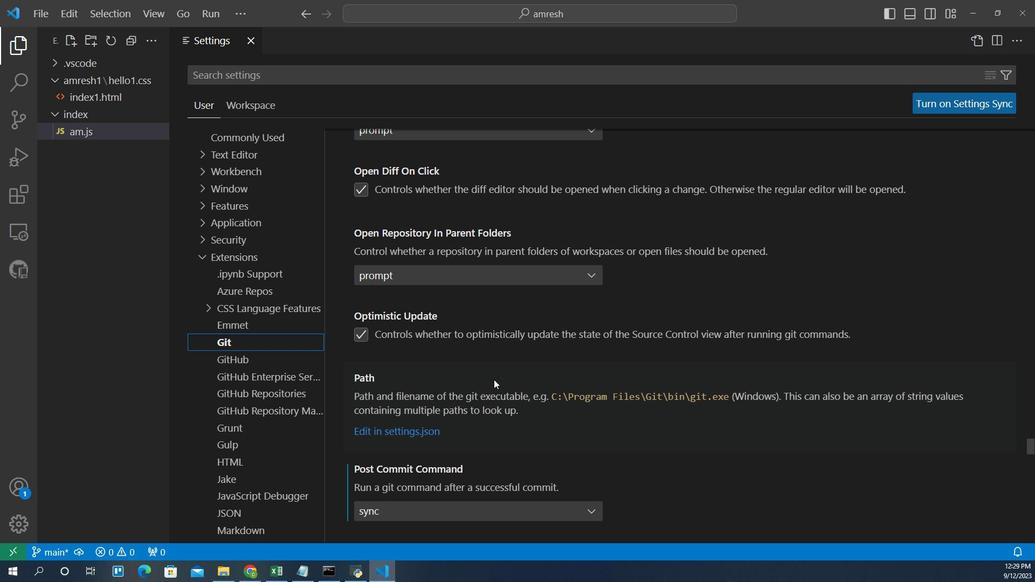 
Action: Mouse scrolled (483, 366) with delta (0, 0)
Screenshot: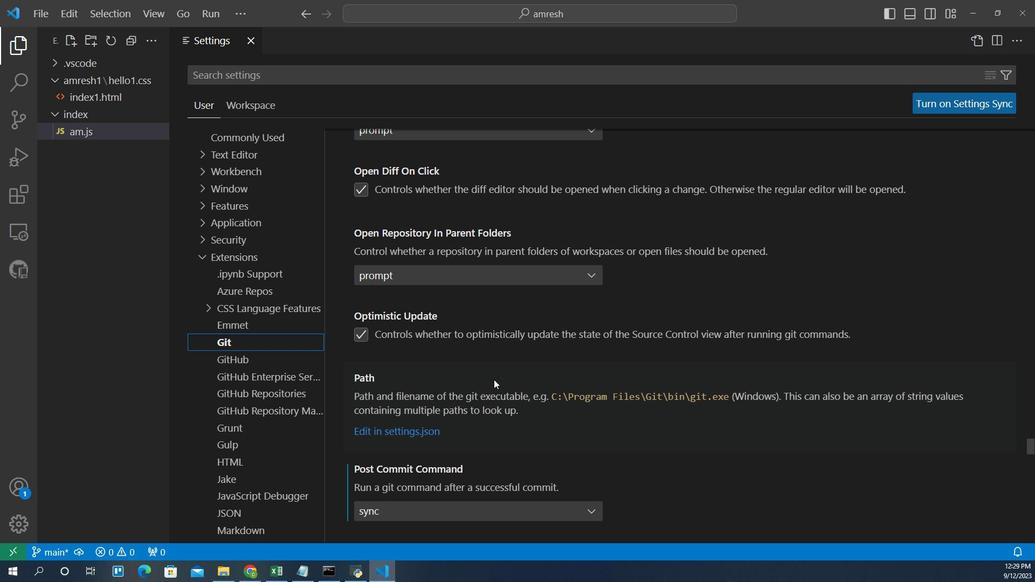 
Action: Mouse scrolled (483, 366) with delta (0, 0)
Screenshot: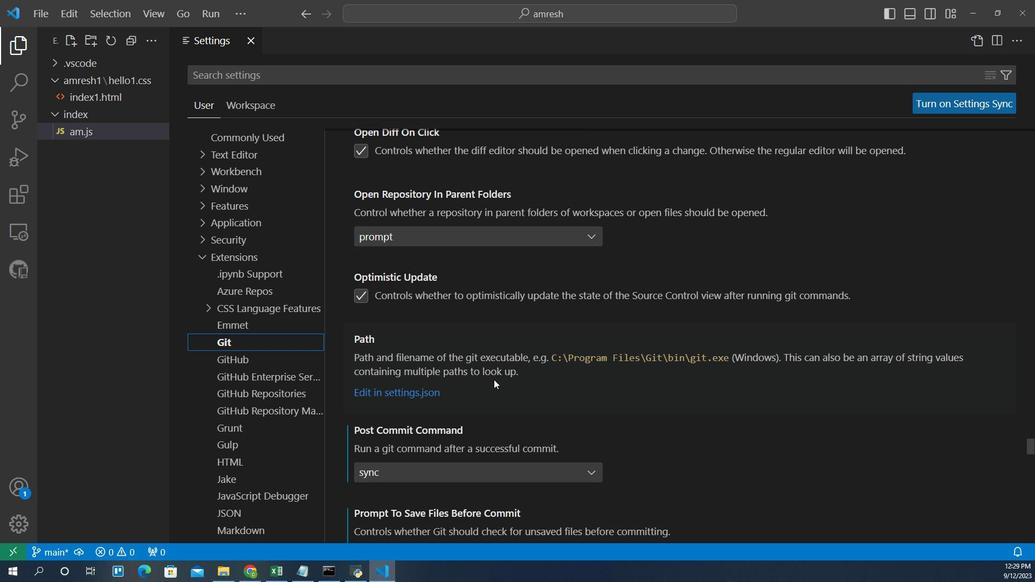 
Action: Mouse scrolled (483, 366) with delta (0, 0)
Screenshot: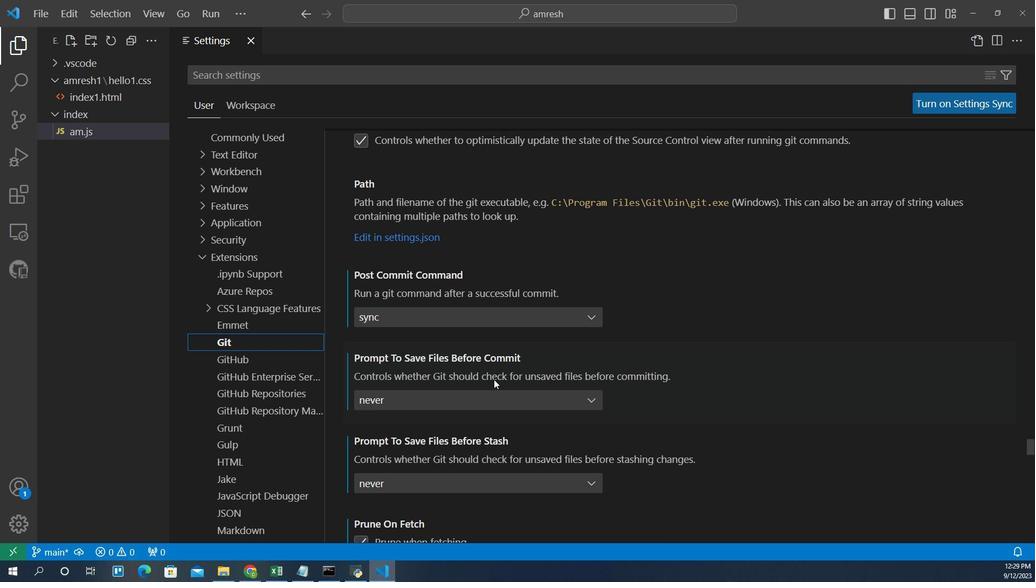 
Action: Mouse scrolled (483, 366) with delta (0, 0)
Screenshot: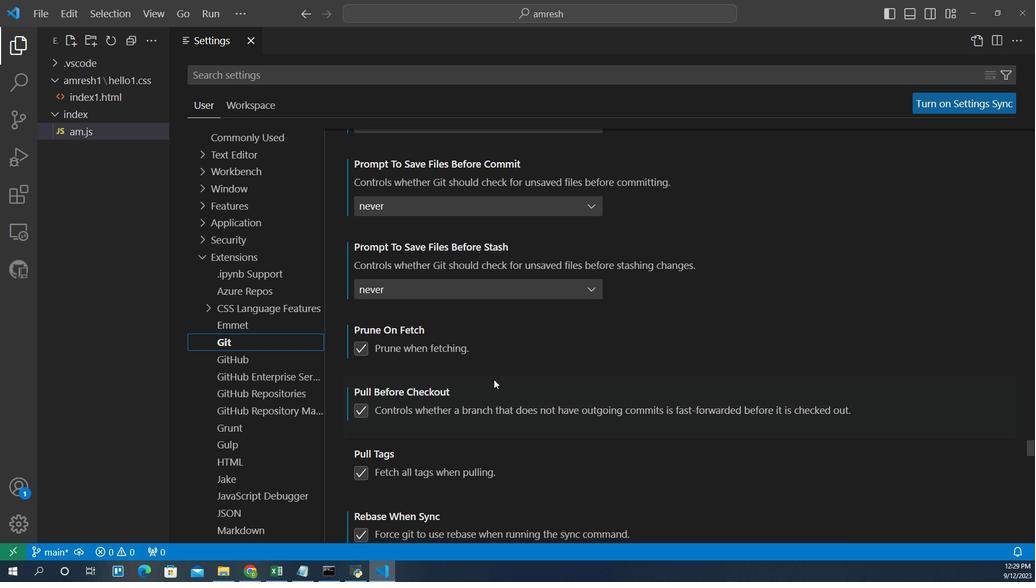 
Action: Mouse scrolled (483, 366) with delta (0, 0)
Screenshot: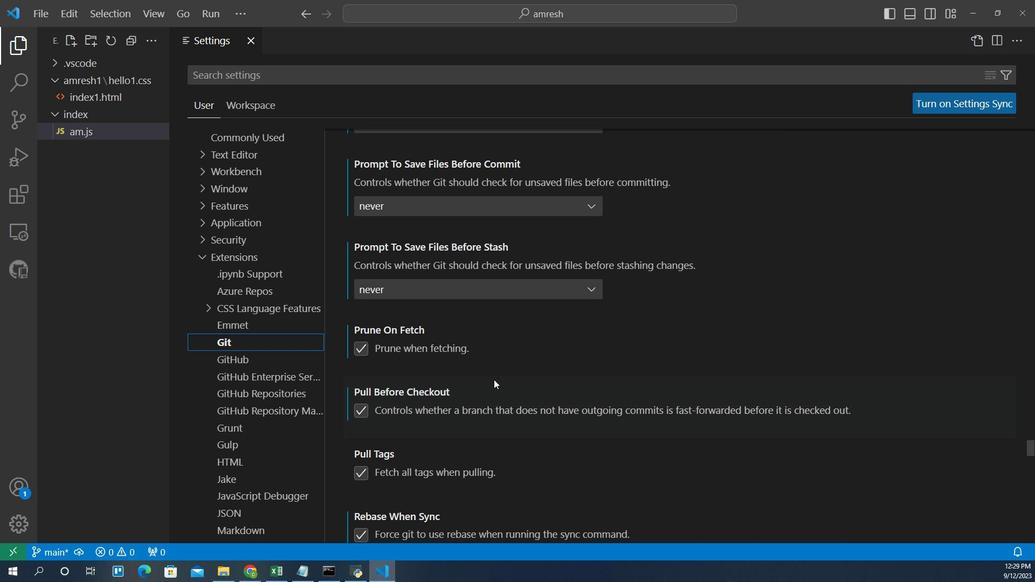 
Action: Mouse scrolled (483, 366) with delta (0, 0)
Screenshot: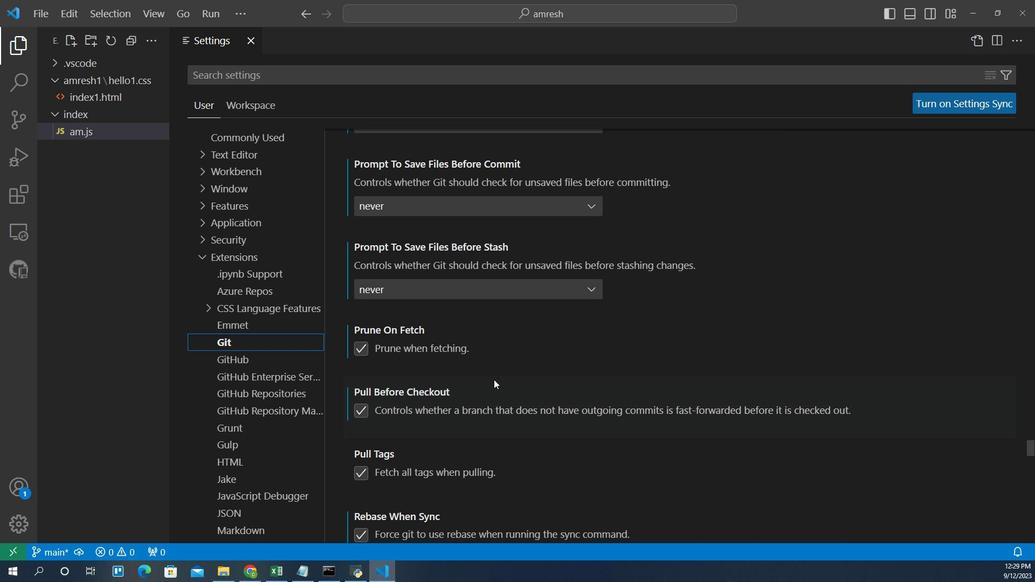 
Action: Mouse scrolled (483, 366) with delta (0, 0)
Screenshot: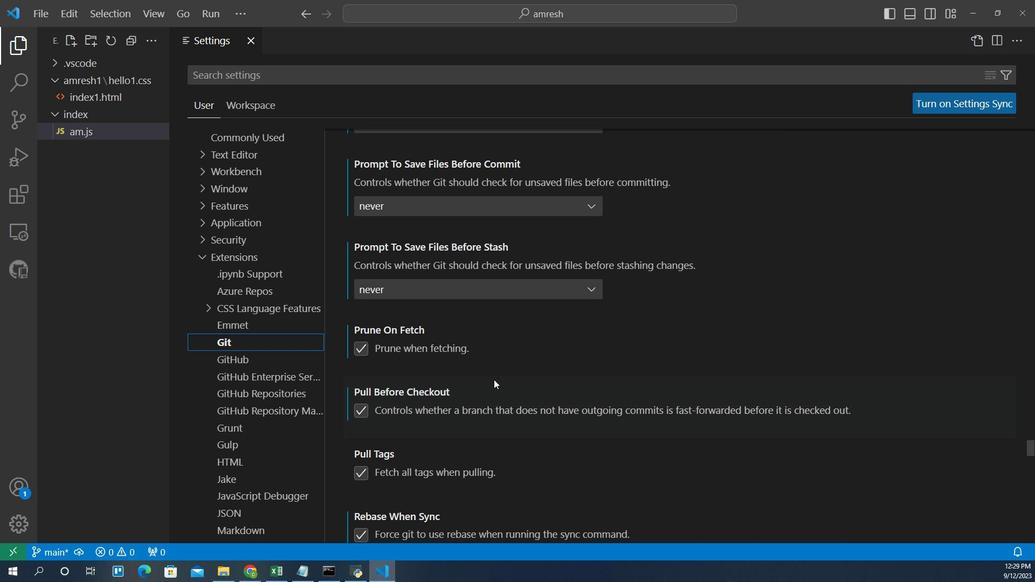 
Action: Mouse scrolled (483, 366) with delta (0, 0)
Screenshot: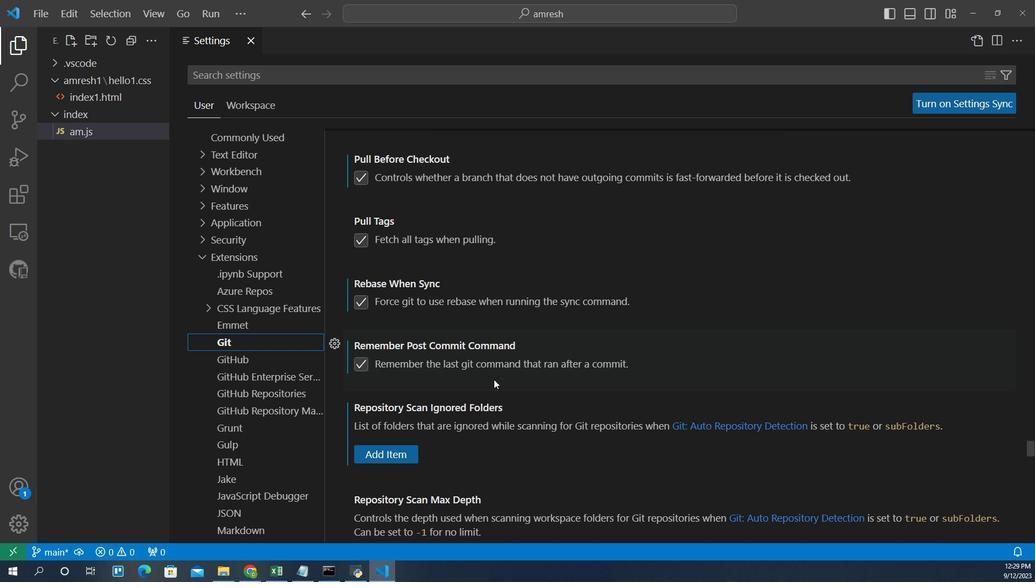 
Action: Mouse scrolled (483, 366) with delta (0, 0)
Screenshot: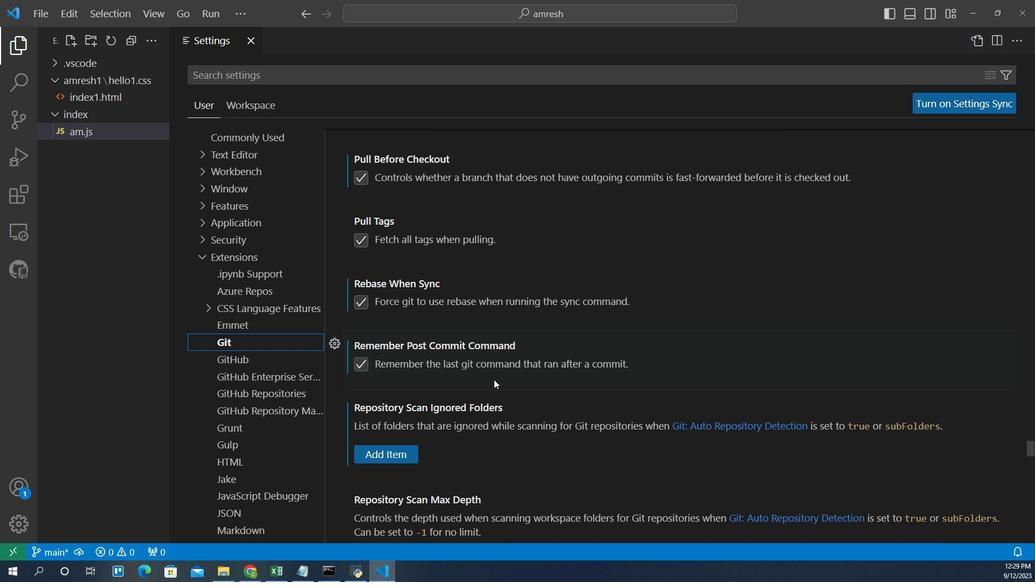 
Action: Mouse scrolled (483, 366) with delta (0, 0)
Screenshot: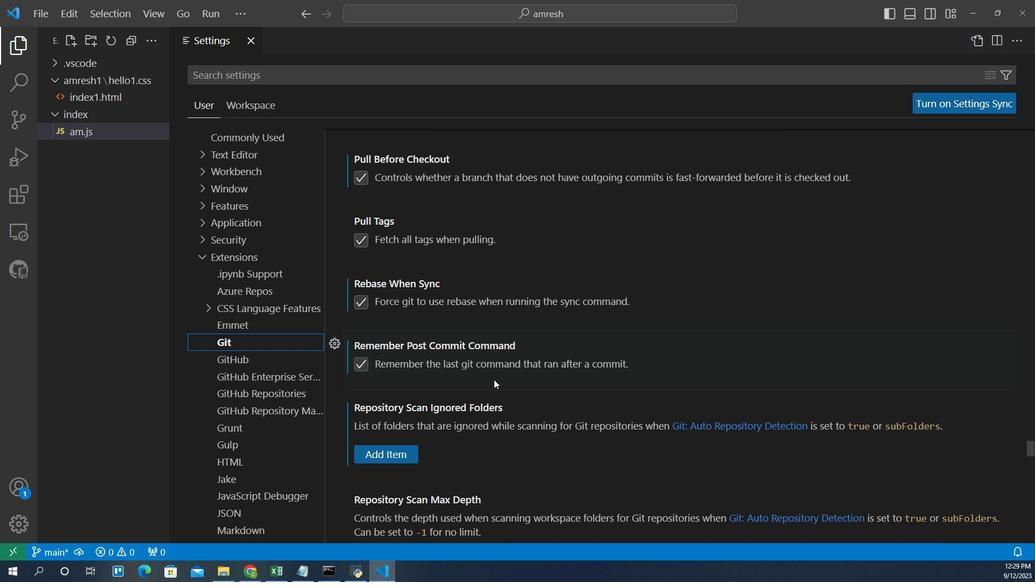 
Action: Mouse scrolled (483, 366) with delta (0, 0)
Screenshot: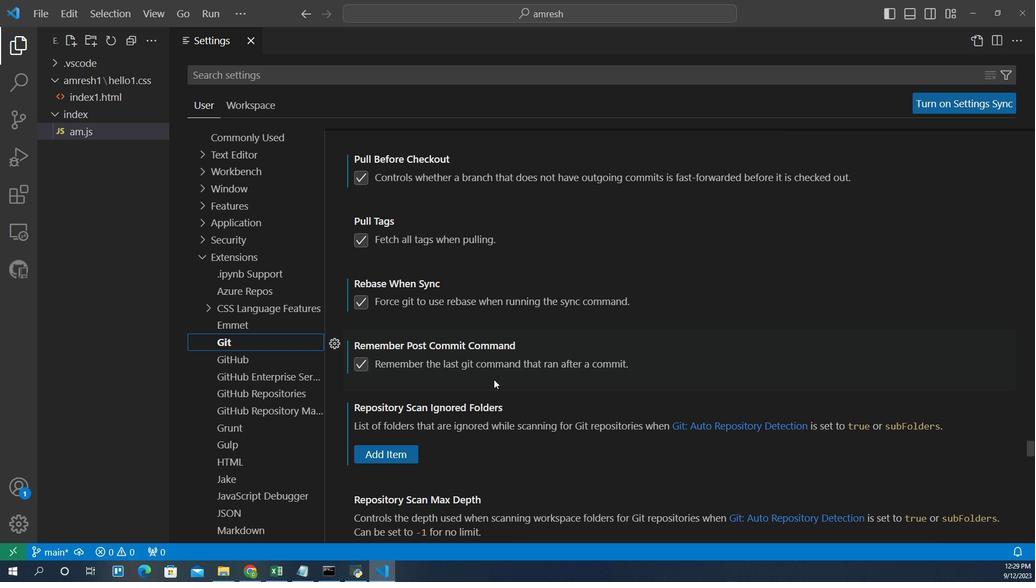 
Action: Mouse scrolled (483, 366) with delta (0, 0)
Screenshot: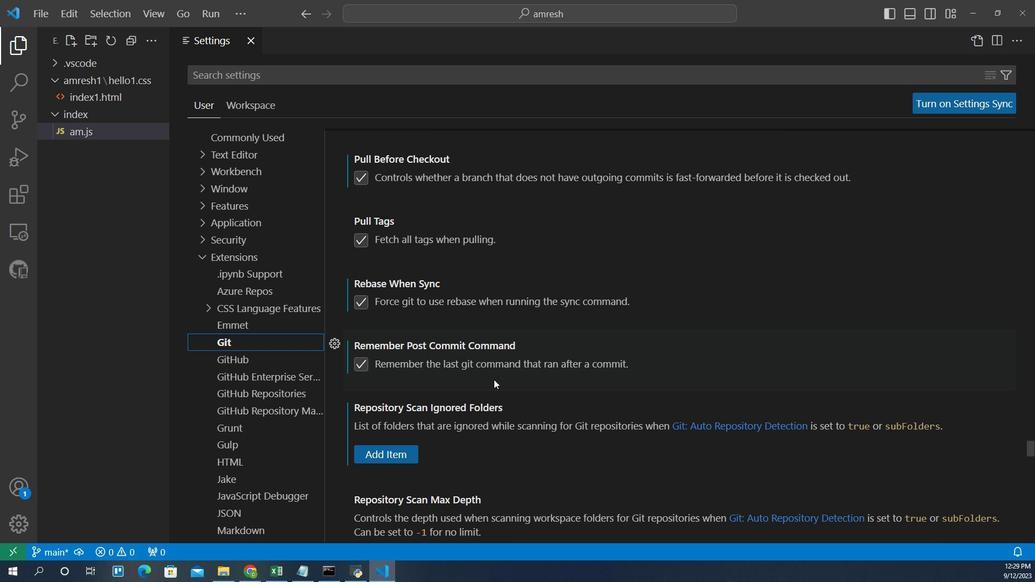
Action: Mouse scrolled (483, 366) with delta (0, 0)
Screenshot: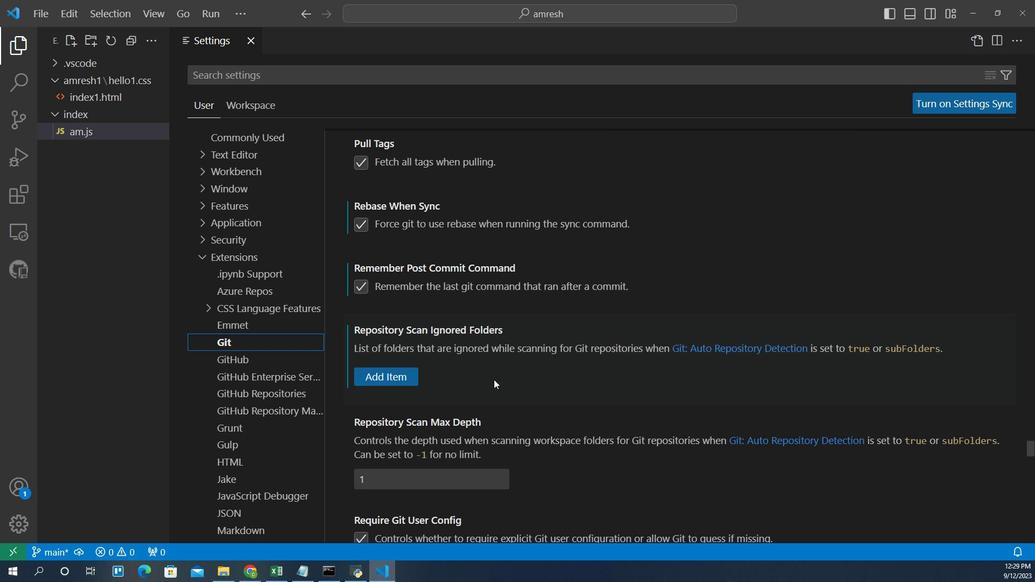 
Action: Mouse scrolled (483, 366) with delta (0, 0)
Screenshot: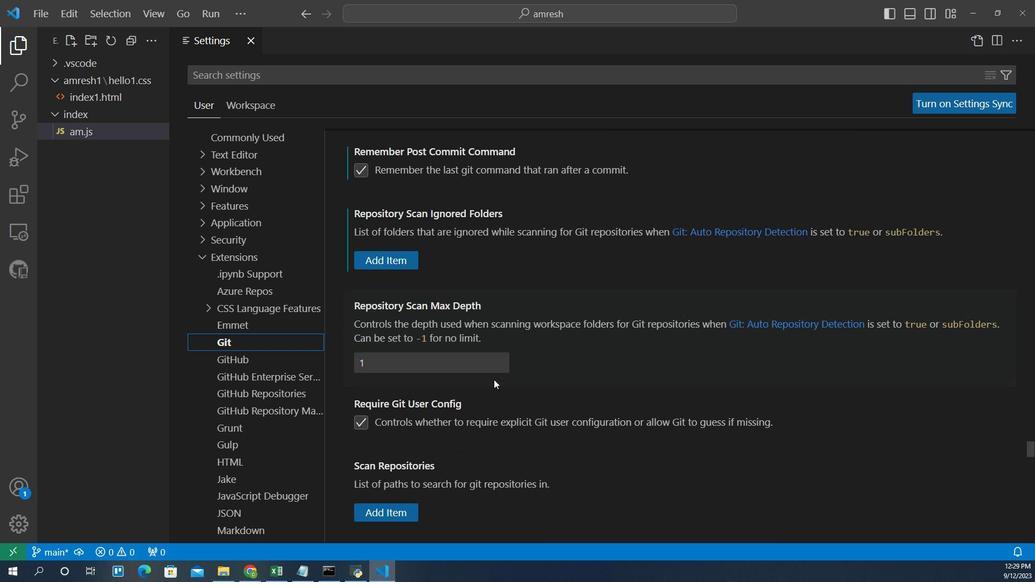 
Action: Mouse scrolled (483, 366) with delta (0, 0)
Screenshot: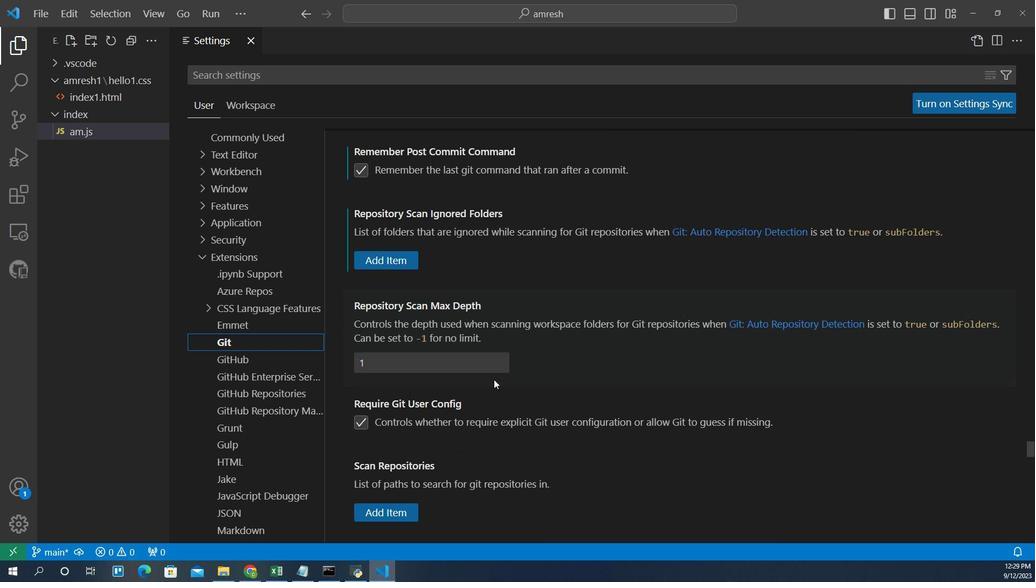 
Action: Mouse scrolled (483, 366) with delta (0, 0)
Screenshot: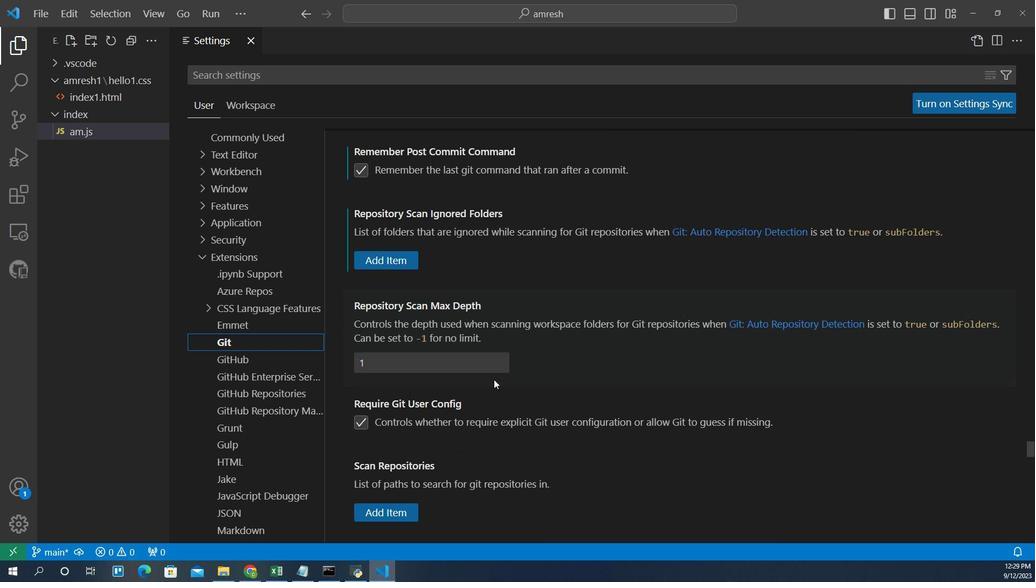 
Action: Mouse scrolled (483, 366) with delta (0, 0)
Screenshot: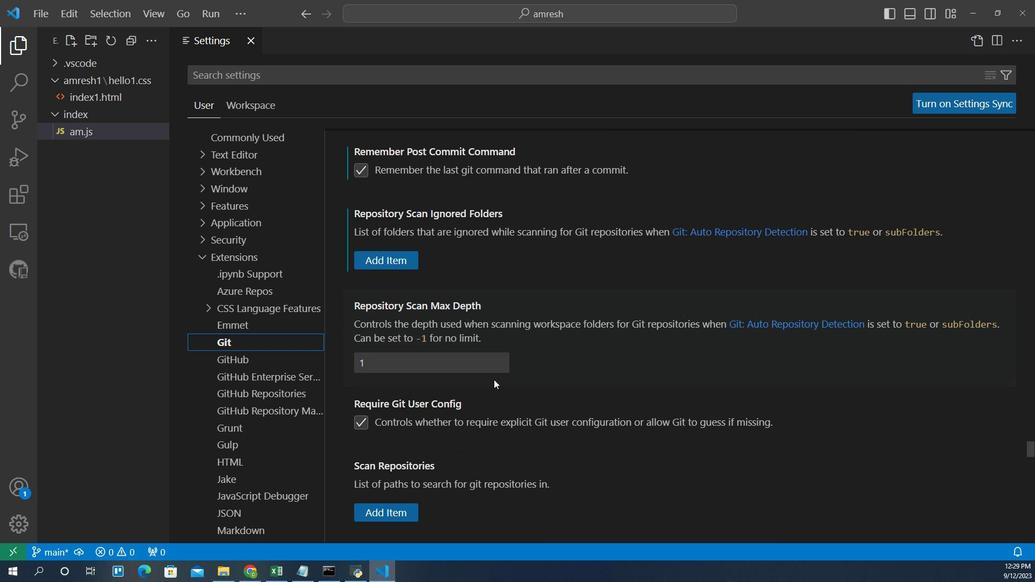 
Action: Mouse scrolled (483, 366) with delta (0, 0)
Screenshot: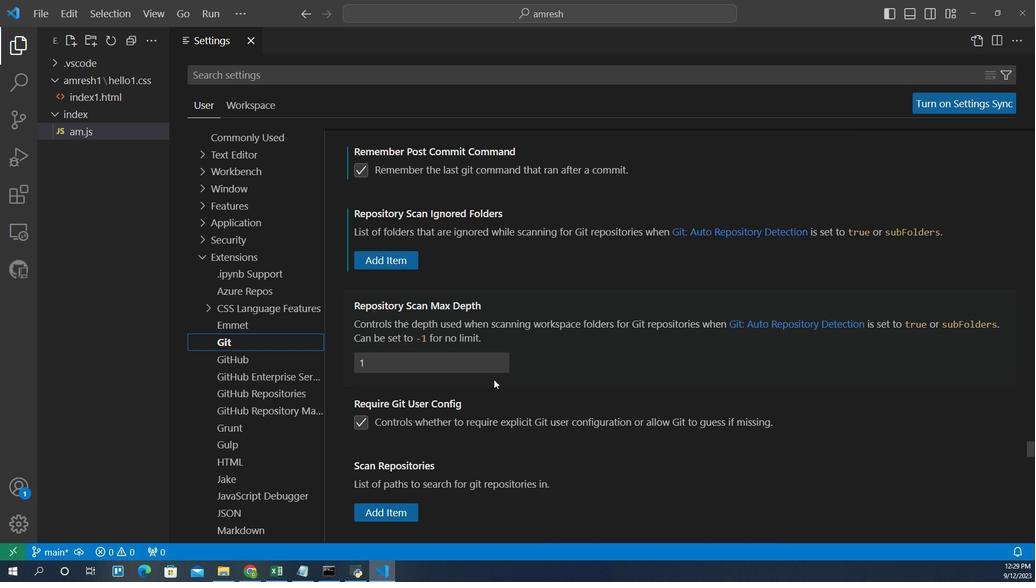 
Action: Mouse scrolled (483, 366) with delta (0, 0)
Screenshot: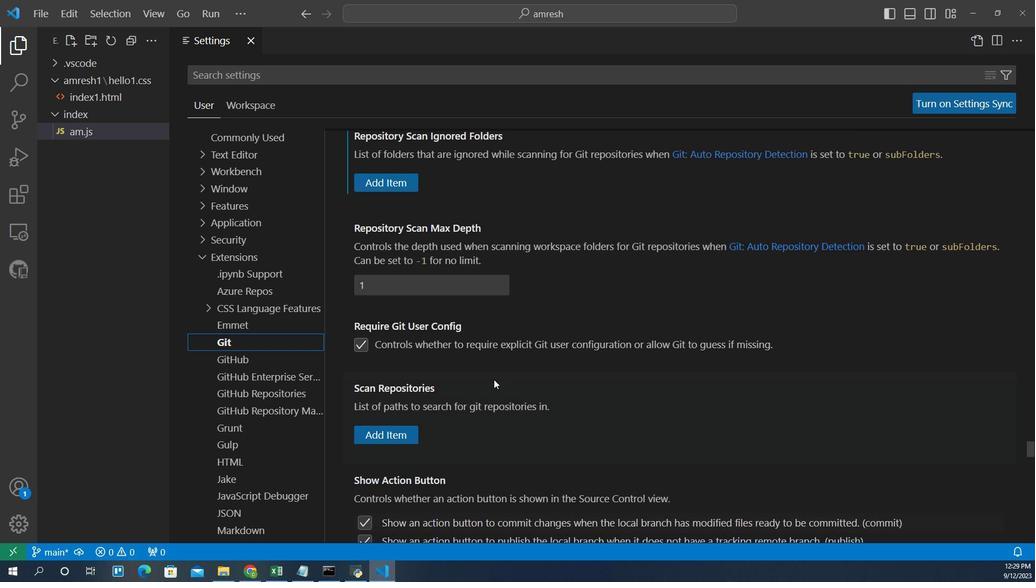 
Action: Mouse scrolled (483, 366) with delta (0, 0)
Screenshot: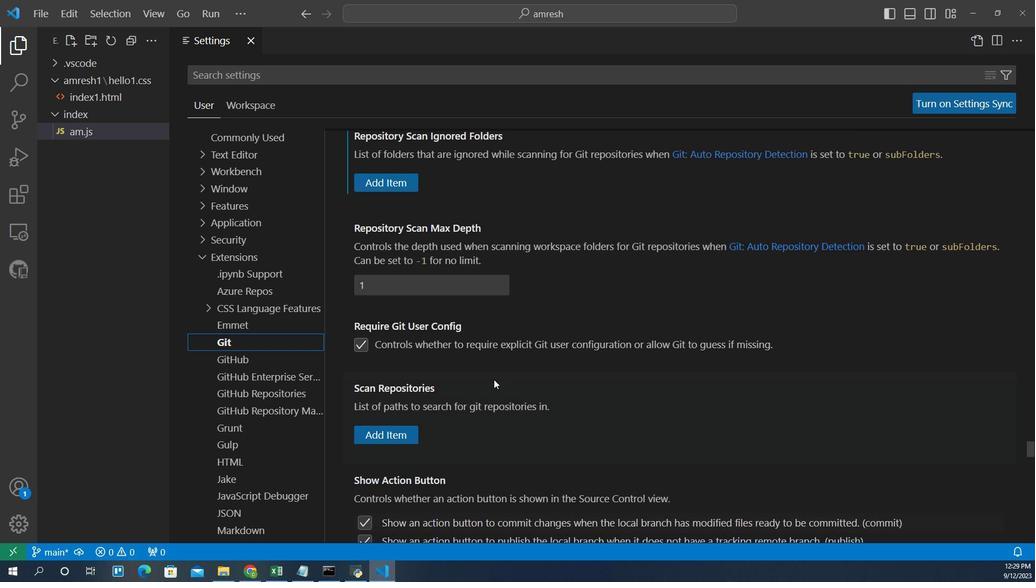 
Action: Mouse scrolled (483, 366) with delta (0, 0)
Screenshot: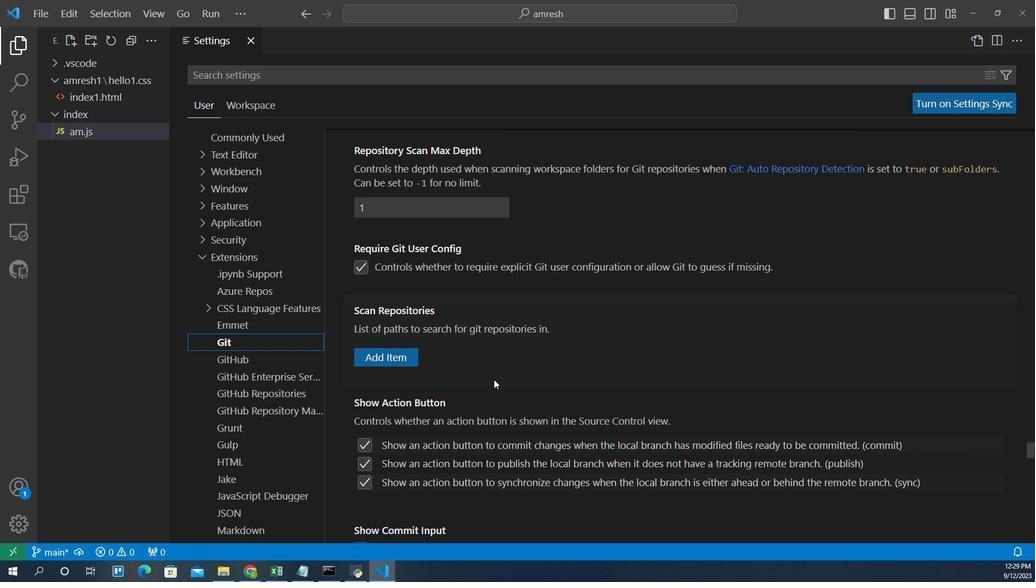
Action: Mouse scrolled (483, 366) with delta (0, 0)
Screenshot: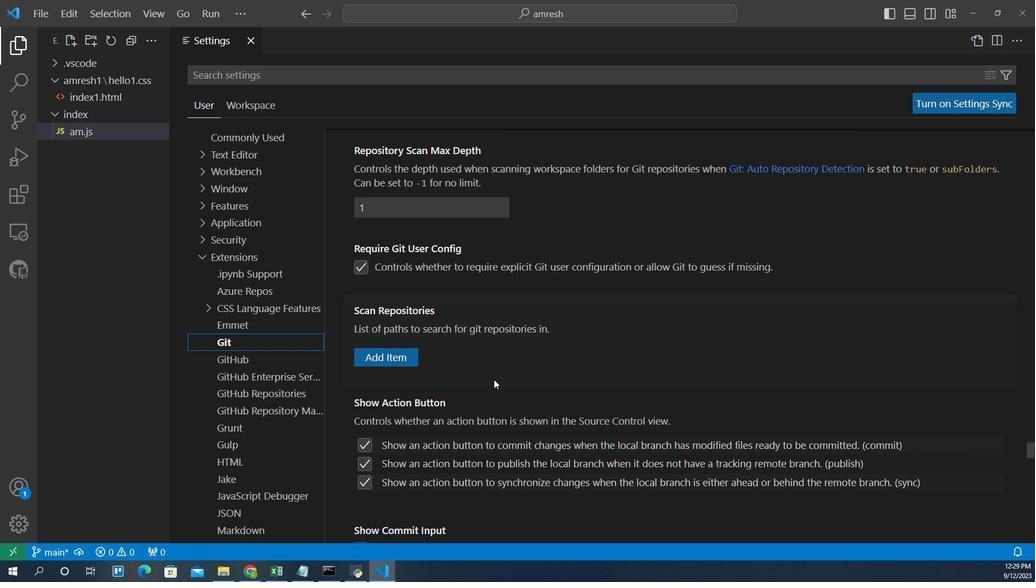 
Action: Mouse scrolled (483, 366) with delta (0, 0)
Screenshot: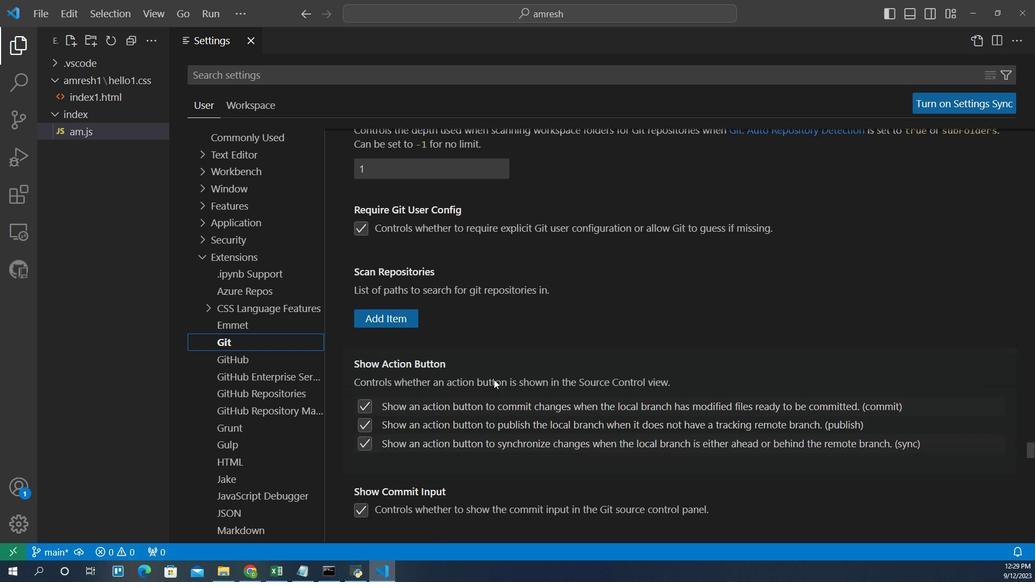 
Action: Mouse scrolled (483, 366) with delta (0, 0)
Screenshot: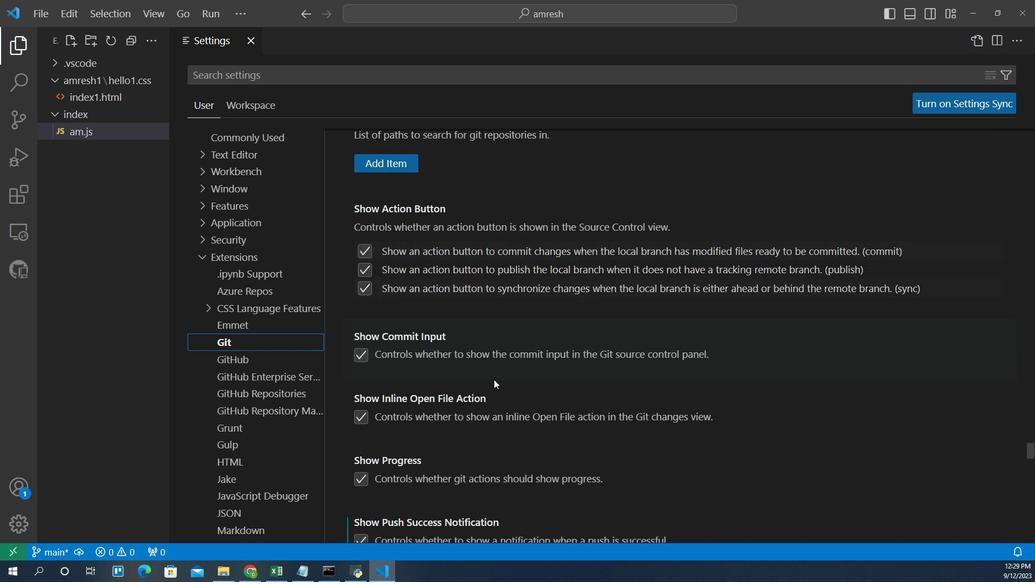 
Action: Mouse scrolled (483, 366) with delta (0, 0)
Screenshot: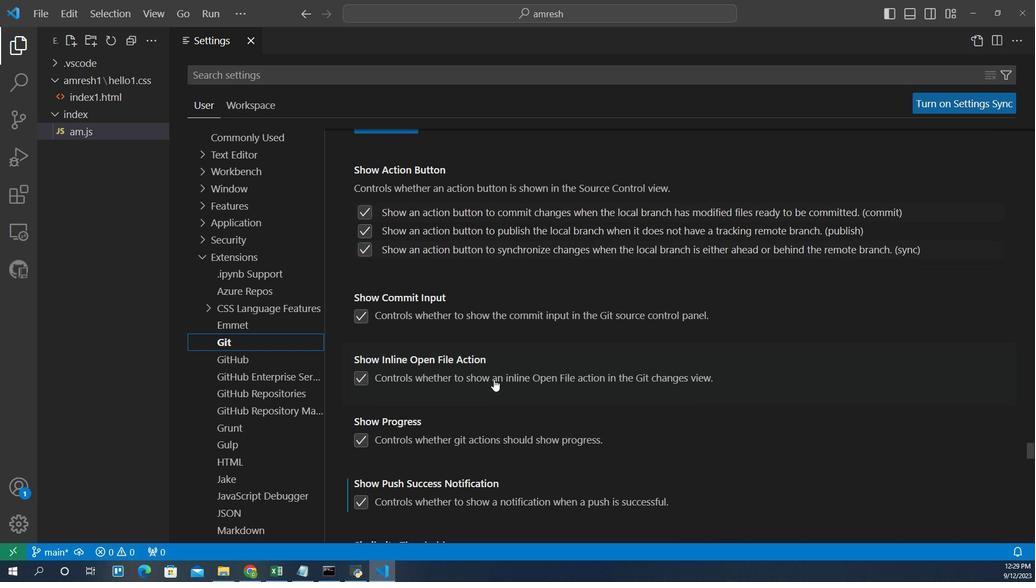 
Action: Mouse scrolled (483, 366) with delta (0, 0)
Screenshot: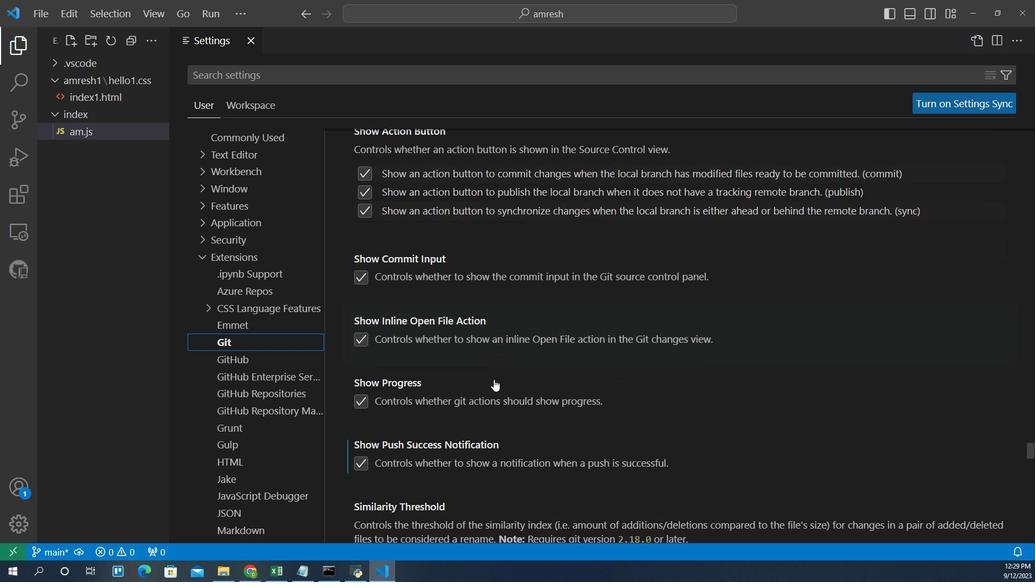 
Action: Mouse scrolled (483, 366) with delta (0, 0)
Screenshot: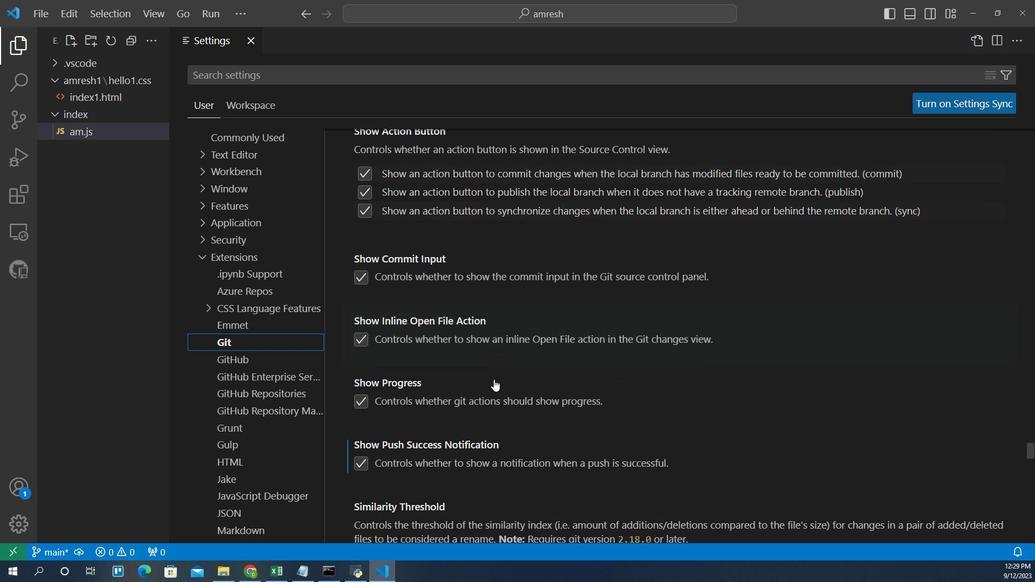 
Action: Mouse scrolled (483, 366) with delta (0, 0)
Screenshot: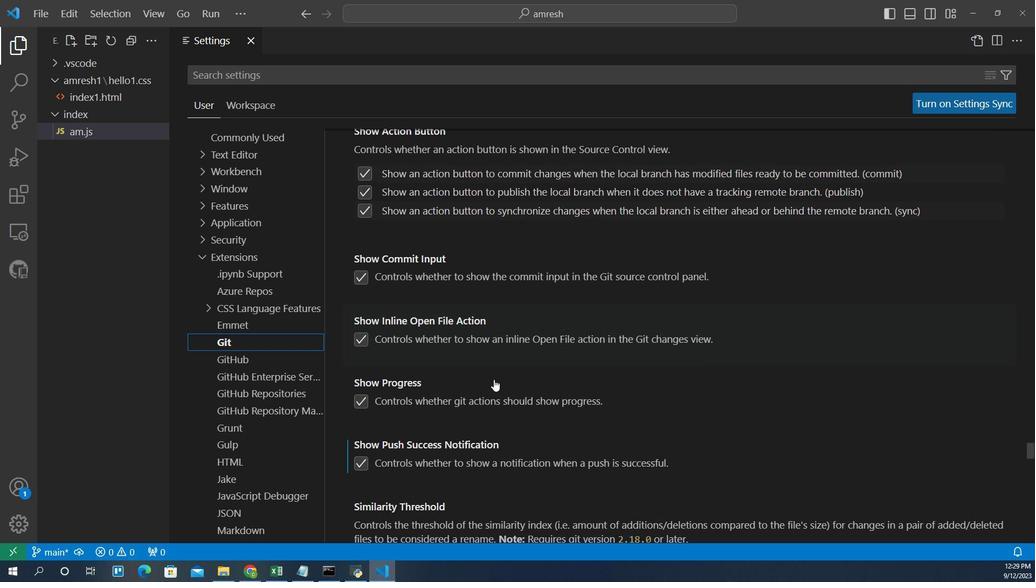 
Action: Mouse scrolled (483, 366) with delta (0, 0)
Screenshot: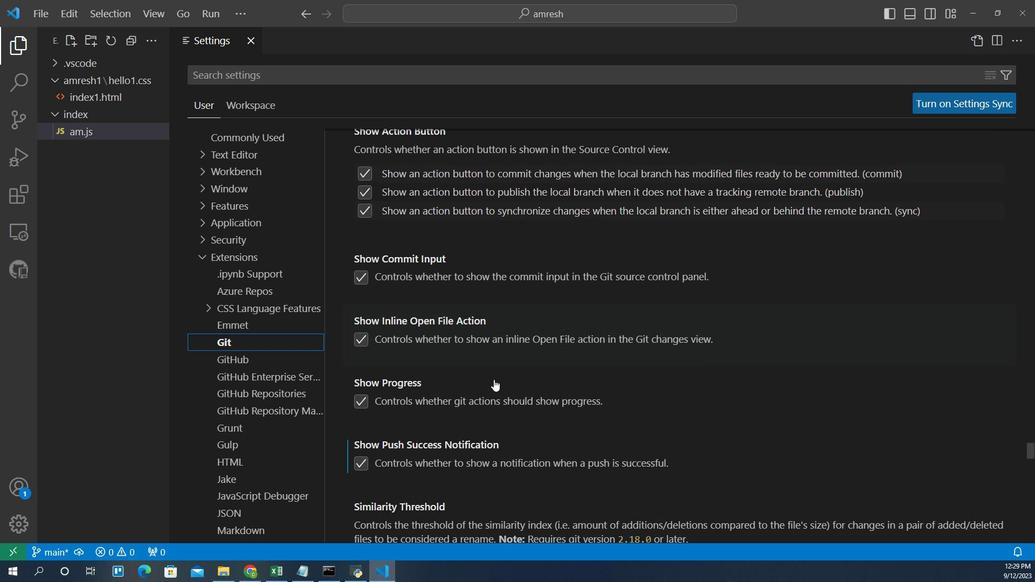 
Action: Mouse scrolled (483, 366) with delta (0, 0)
Screenshot: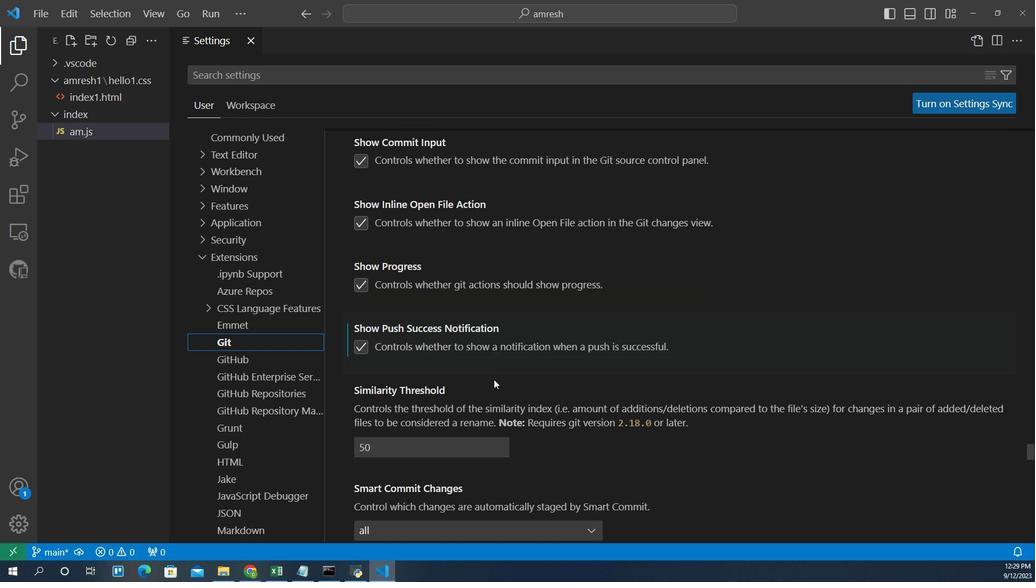 
Action: Mouse scrolled (483, 366) with delta (0, 0)
Screenshot: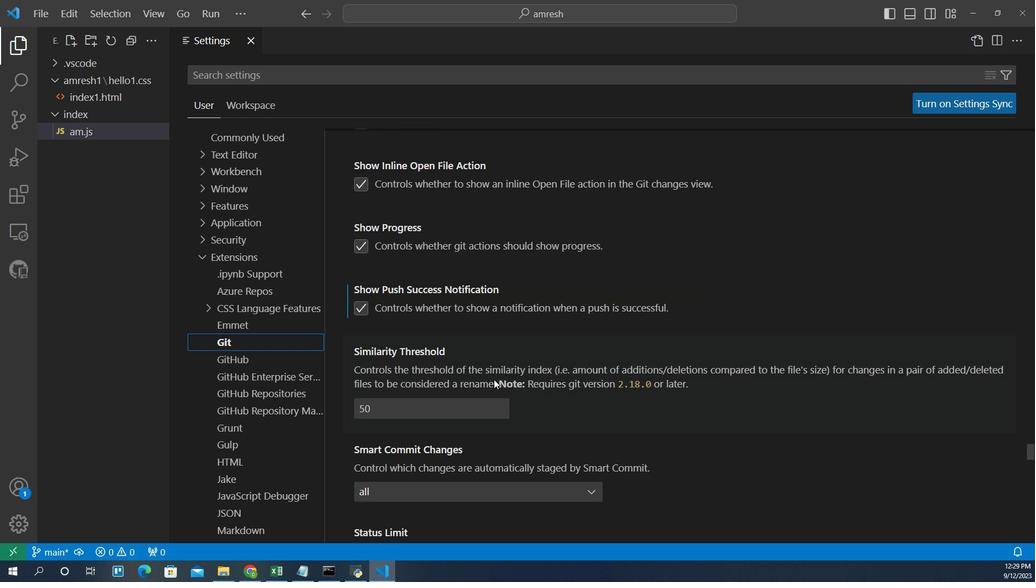 
Action: Mouse scrolled (483, 366) with delta (0, 0)
Screenshot: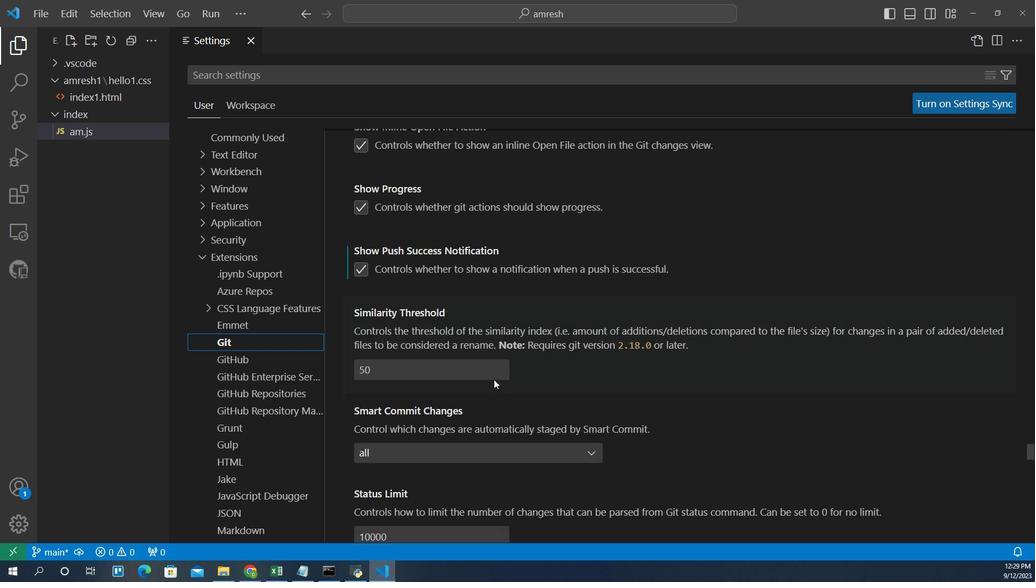 
Action: Mouse scrolled (483, 366) with delta (0, 0)
Screenshot: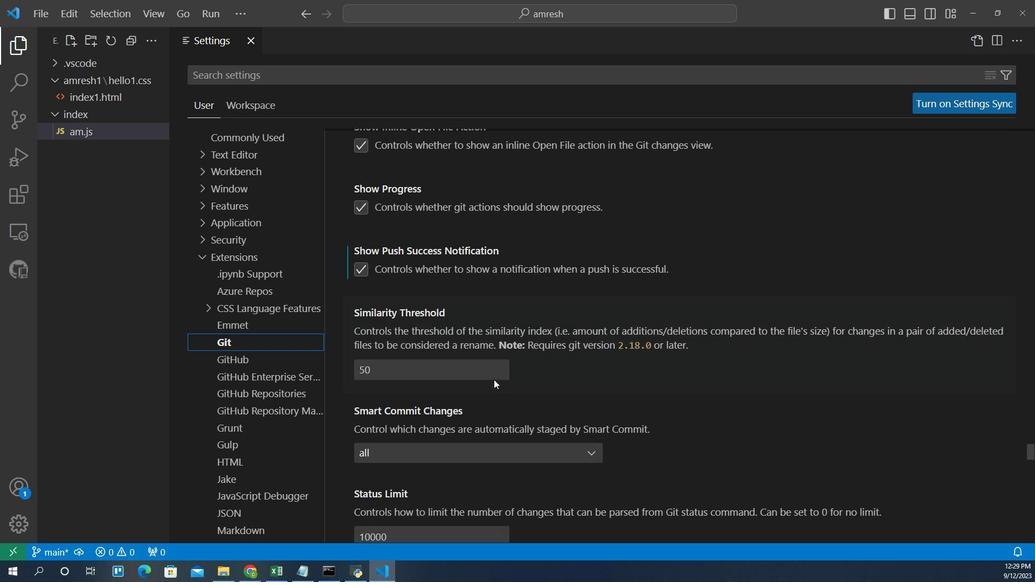 
Action: Mouse scrolled (483, 366) with delta (0, 0)
Screenshot: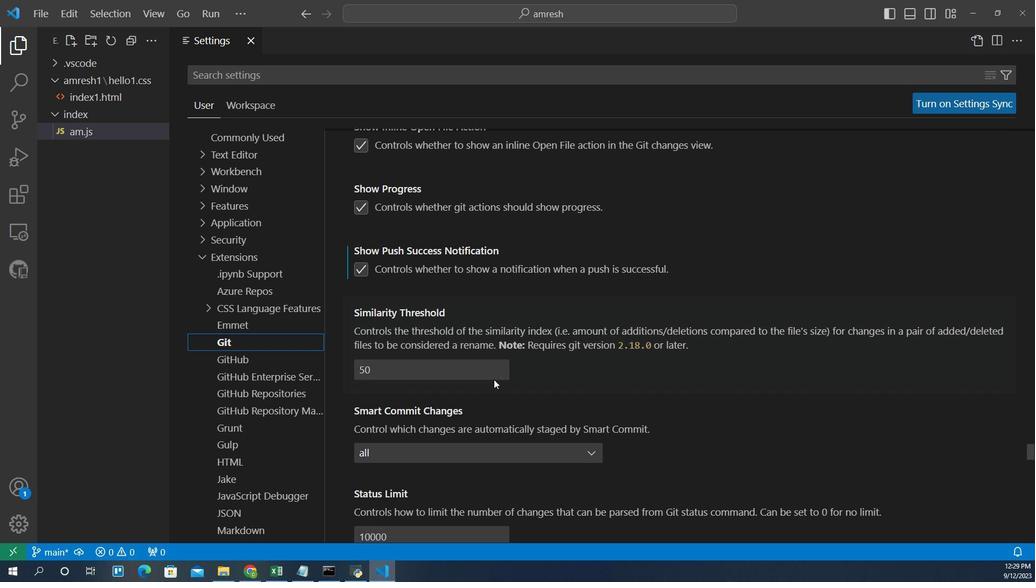
Action: Mouse scrolled (483, 366) with delta (0, 0)
Screenshot: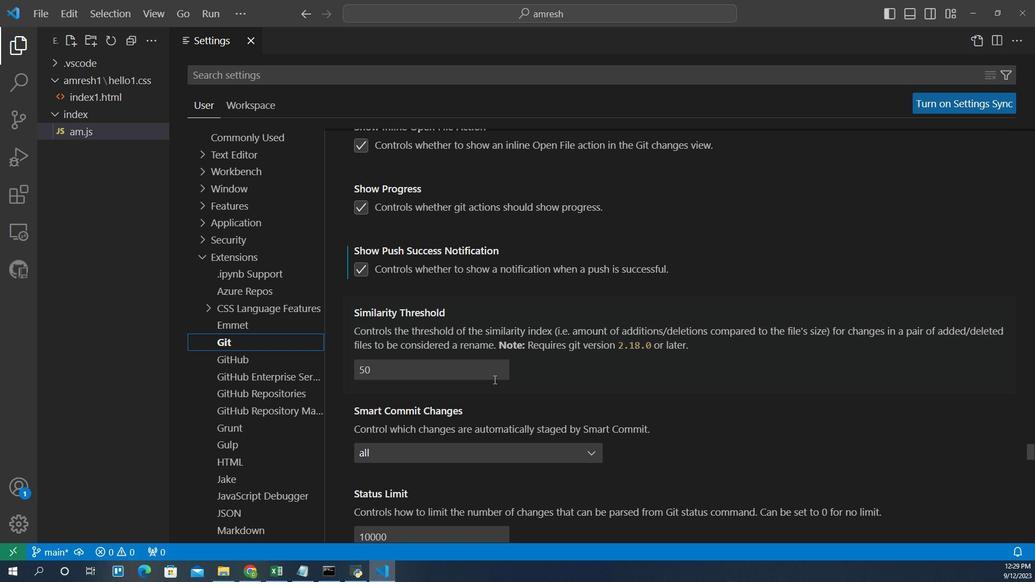 
Action: Mouse scrolled (483, 366) with delta (0, 0)
Screenshot: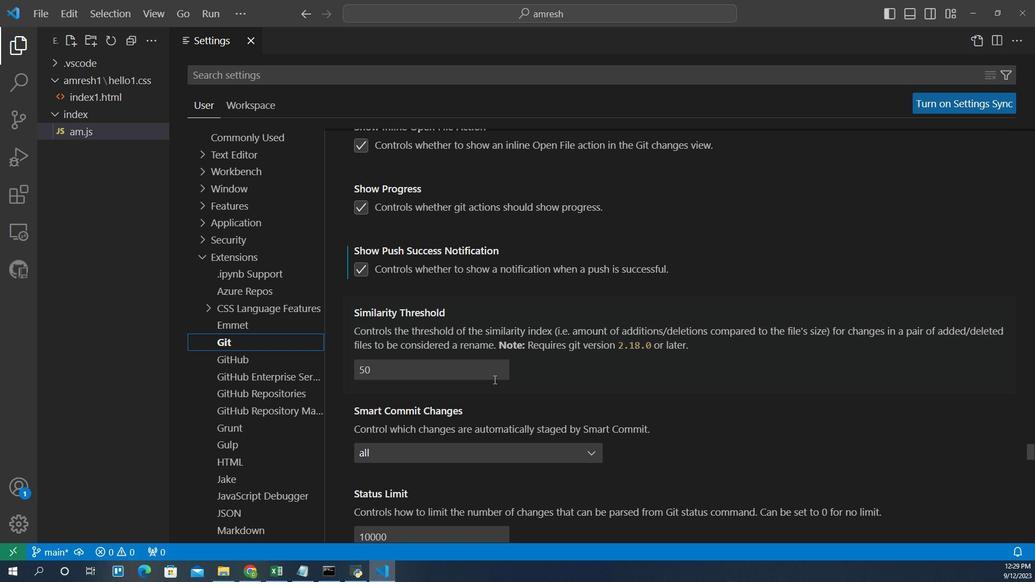 
Action: Mouse scrolled (483, 366) with delta (0, 0)
Screenshot: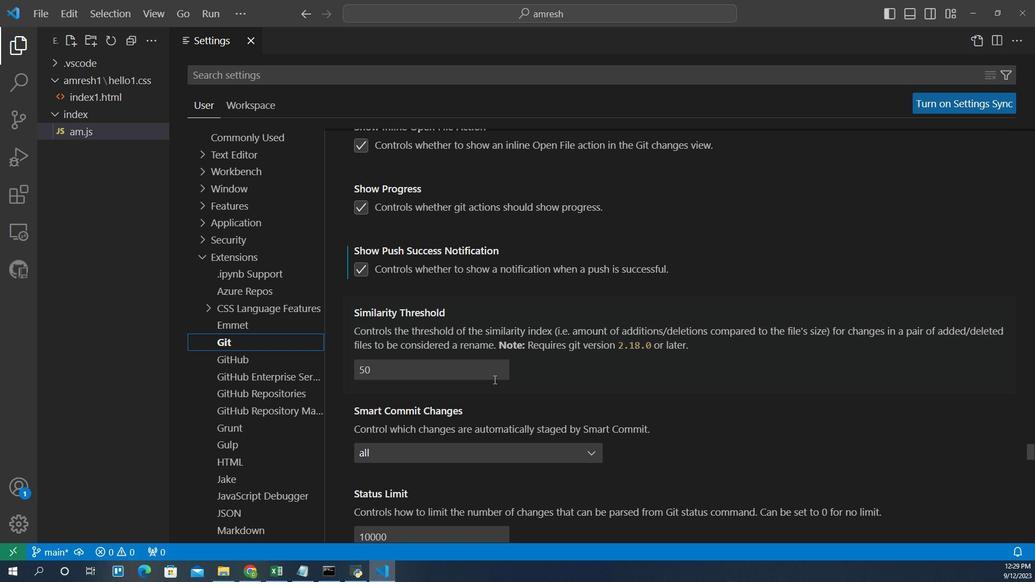 
Action: Mouse scrolled (483, 366) with delta (0, 0)
Screenshot: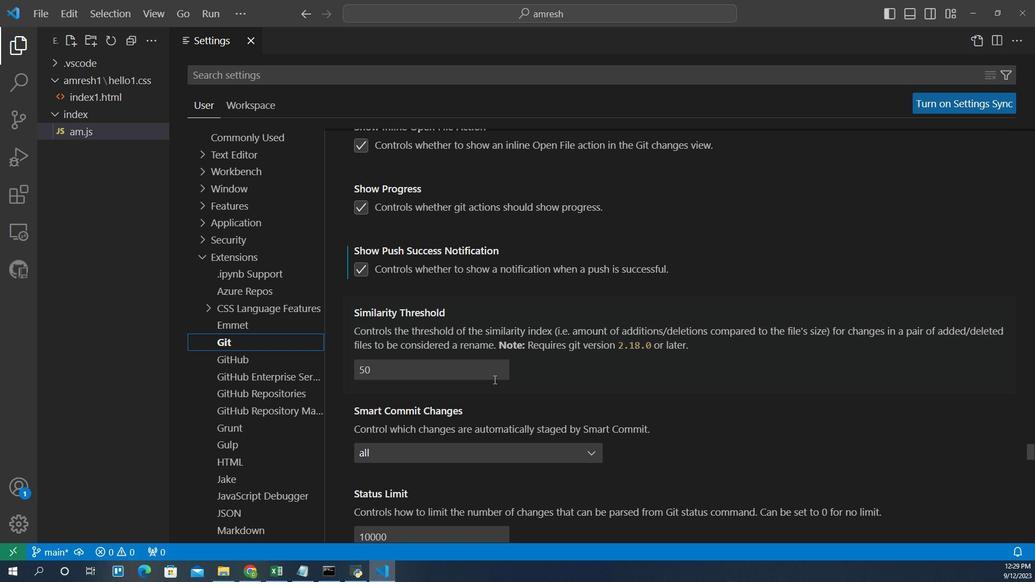 
Action: Mouse scrolled (483, 366) with delta (0, 0)
Screenshot: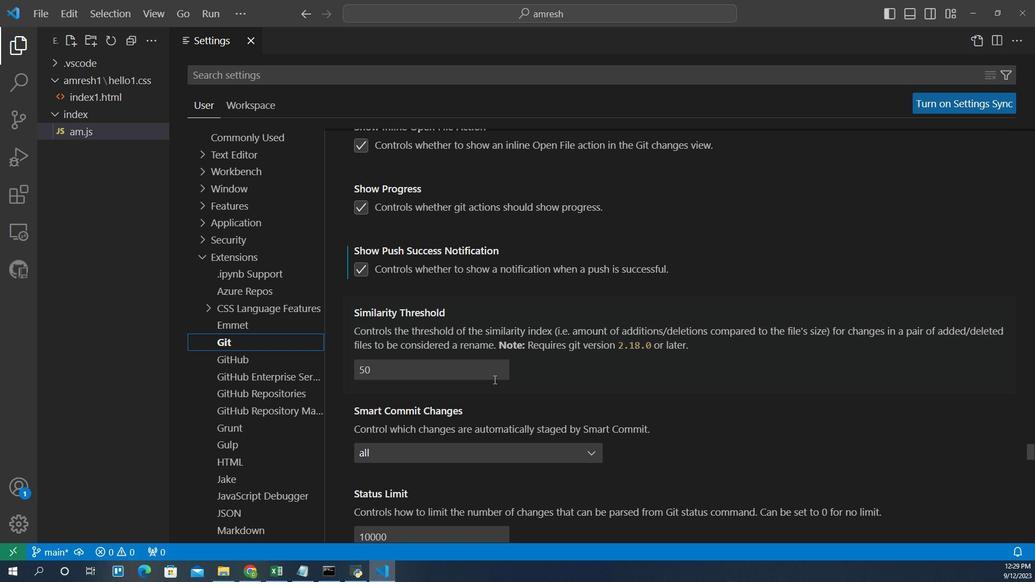 
Action: Mouse moved to (447, 365)
Screenshot: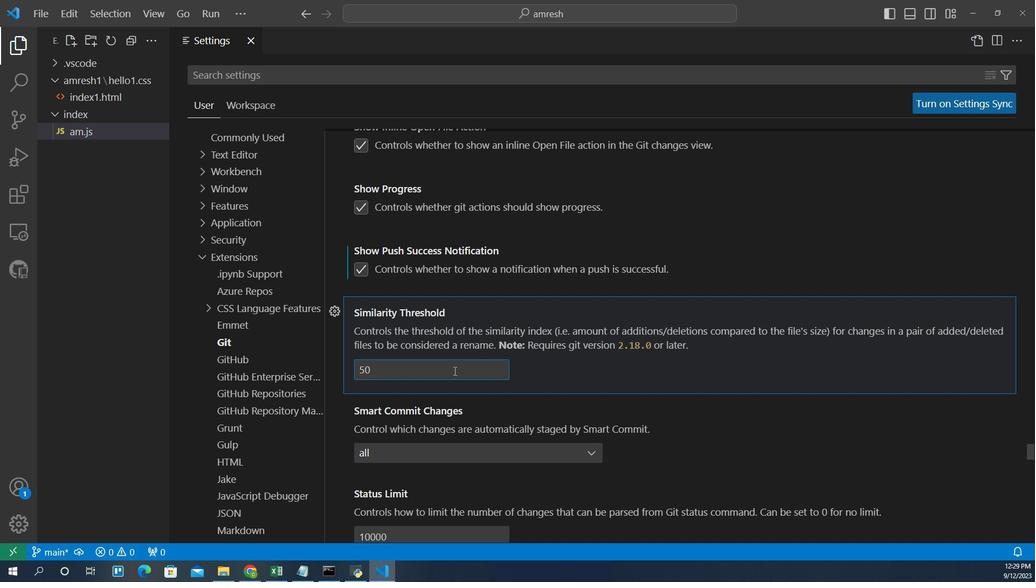 
Action: Mouse pressed left at (447, 365)
Screenshot: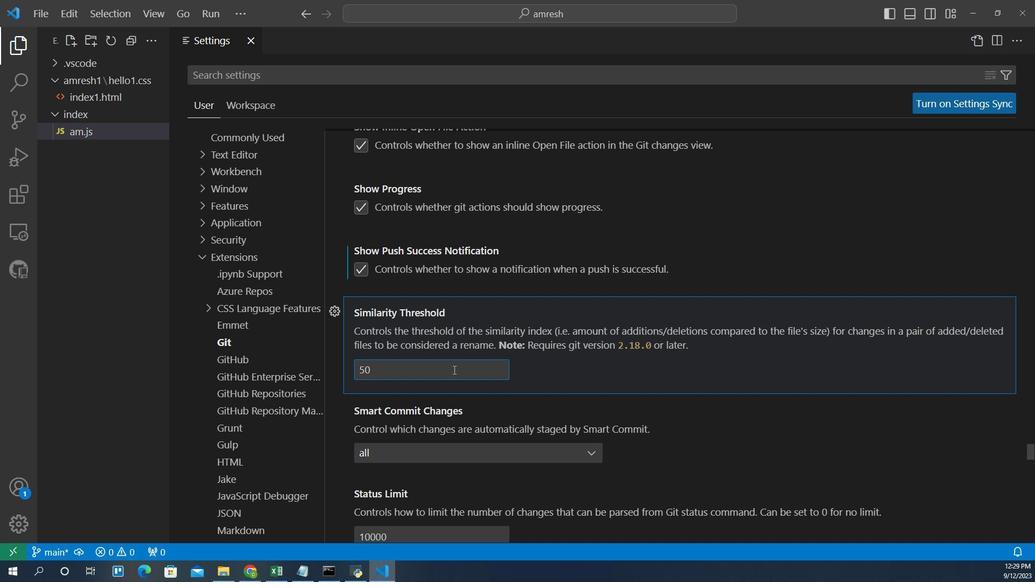 
Action: Mouse moved to (446, 364)
Screenshot: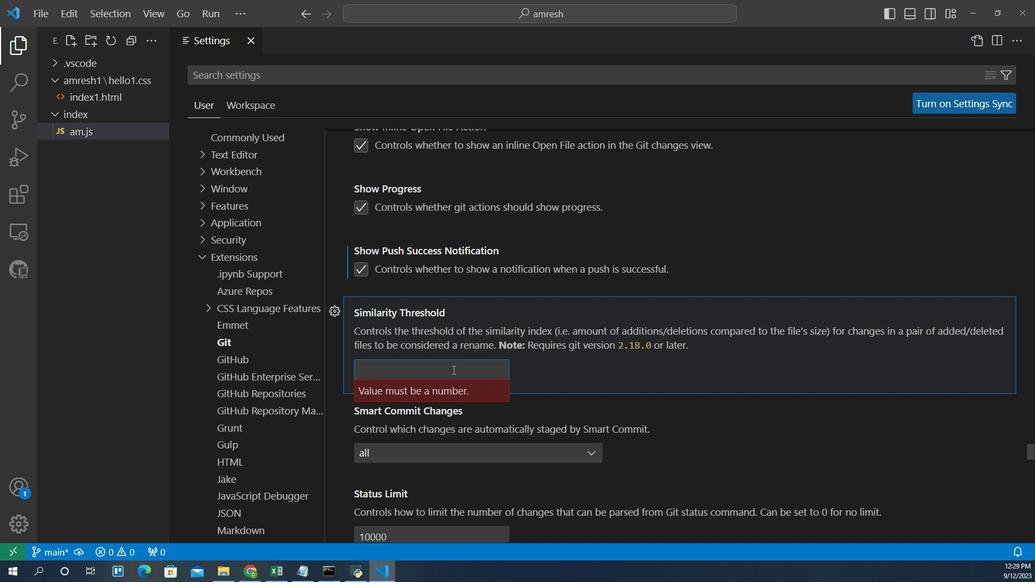 
Action: Key pressed <Key.backspace><Key.backspace>3
Screenshot: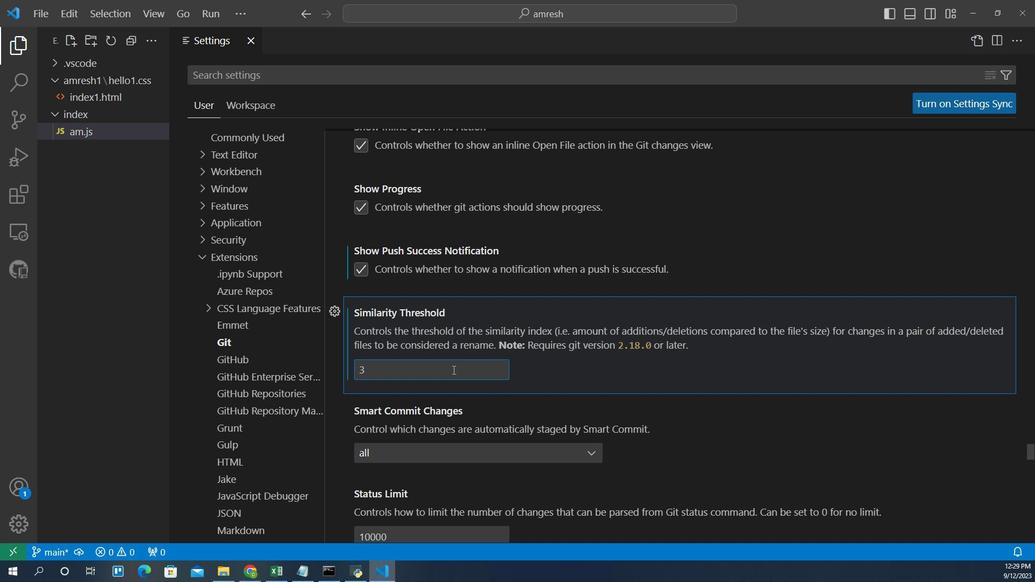 
Action: Mouse moved to (446, 364)
Screenshot: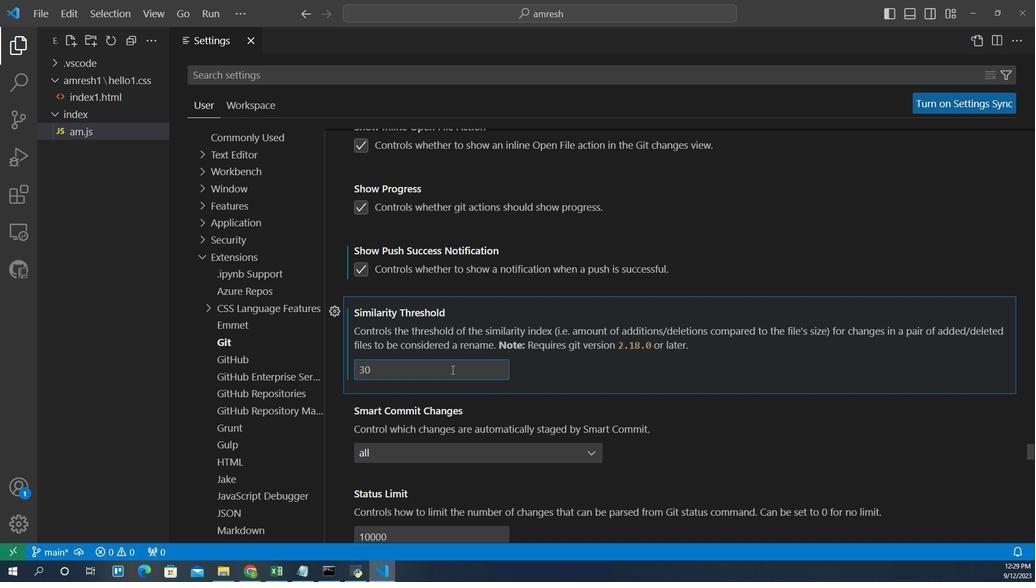 
Action: Key pressed 0
Screenshot: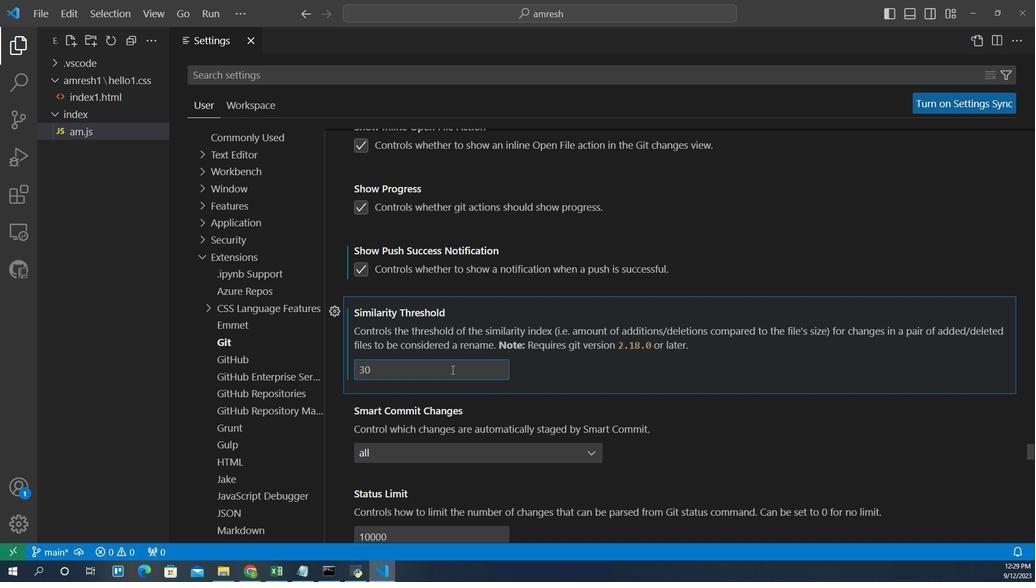 
Action: Mouse moved to (445, 364)
Screenshot: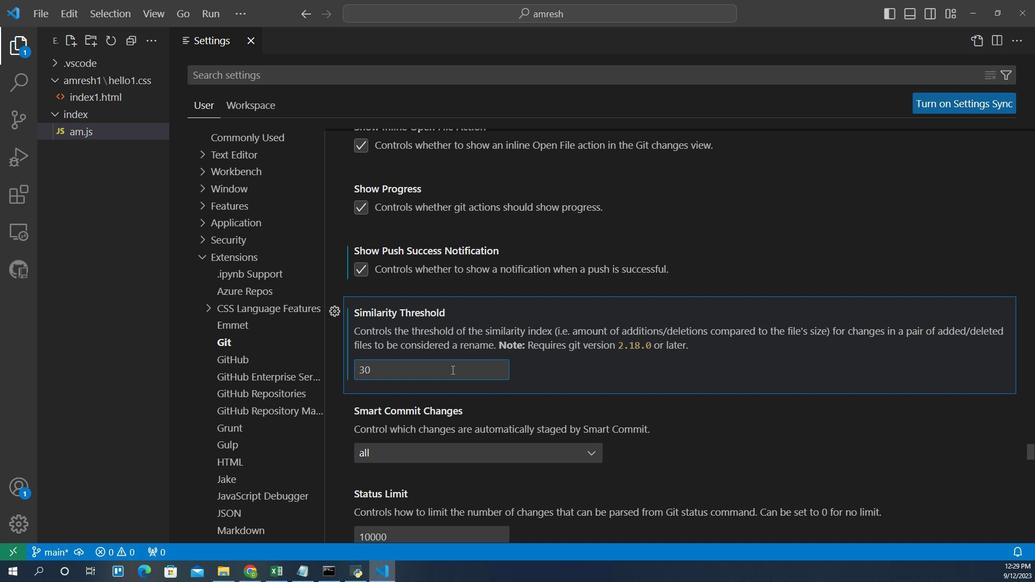 
